 Task: Find connections with filter location Ostuncalco with filter topic #Jobwith filter profile language Potuguese with filter current company American Express with filter school Indraprastha Institute of Information Technology, Delhi with filter industry Retail Florists with filter service category NotaryOnline Research with filter keywords title School Bus Driver
Action: Mouse moved to (561, 94)
Screenshot: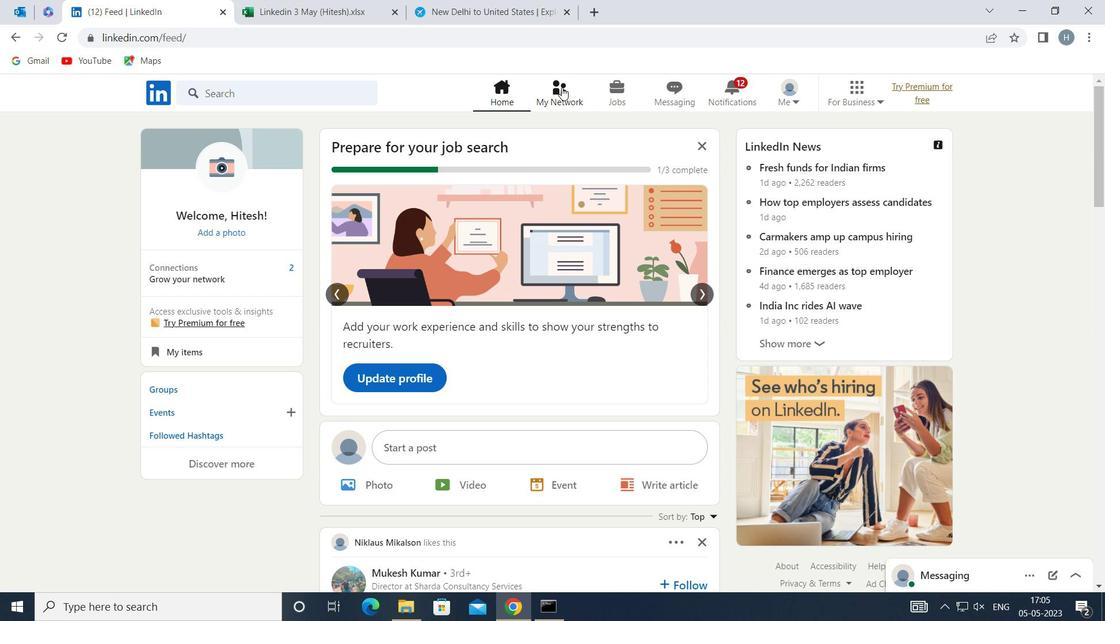 
Action: Mouse pressed left at (561, 94)
Screenshot: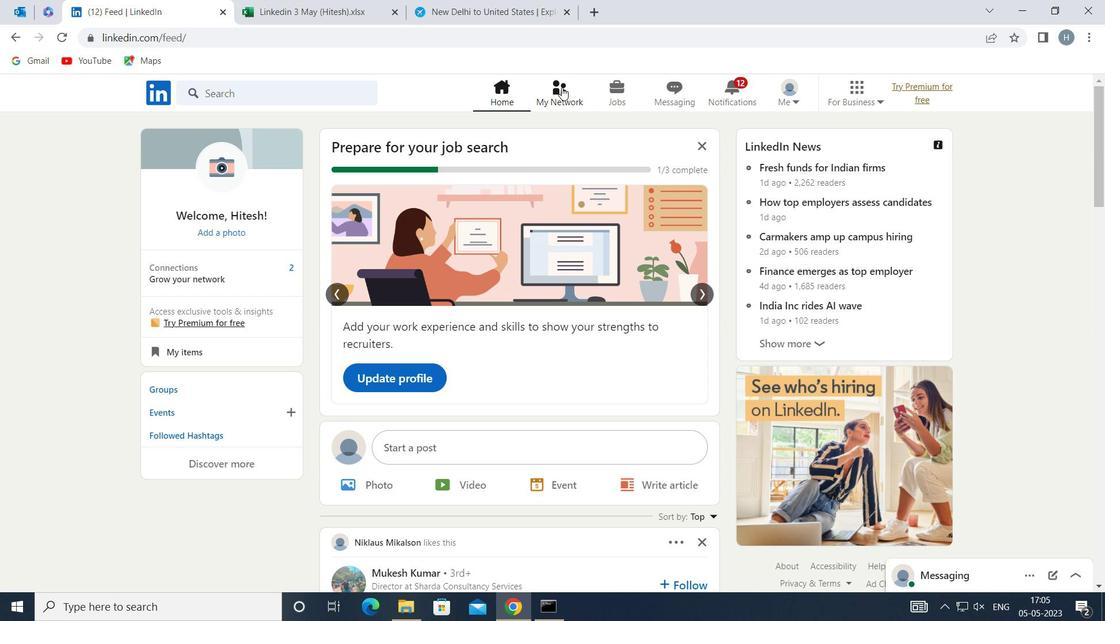 
Action: Mouse moved to (311, 171)
Screenshot: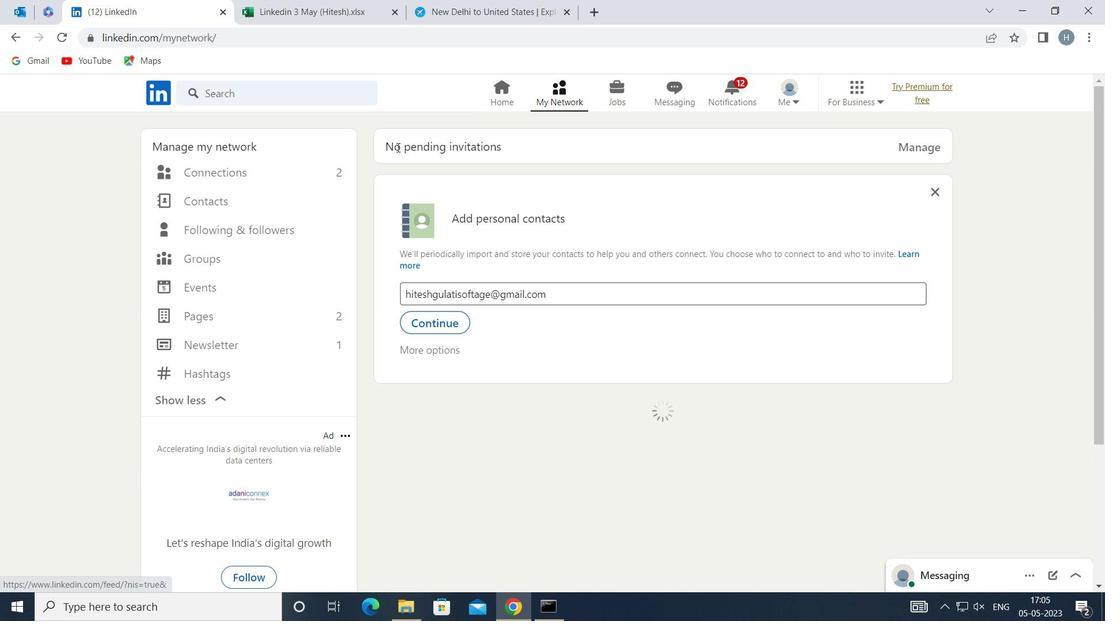 
Action: Mouse pressed left at (311, 171)
Screenshot: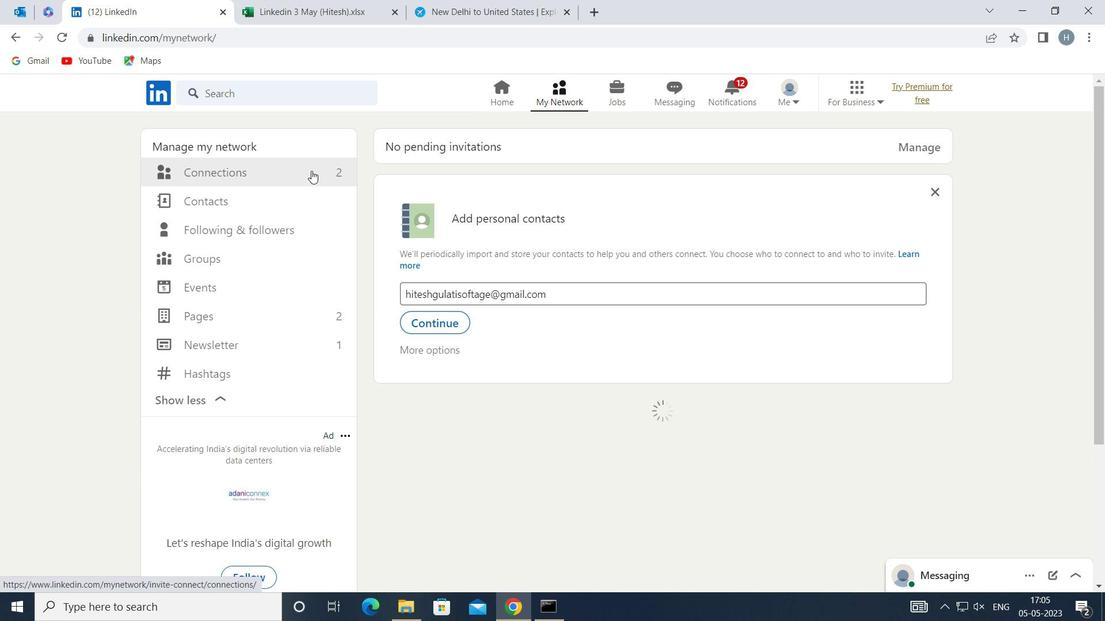 
Action: Mouse moved to (631, 173)
Screenshot: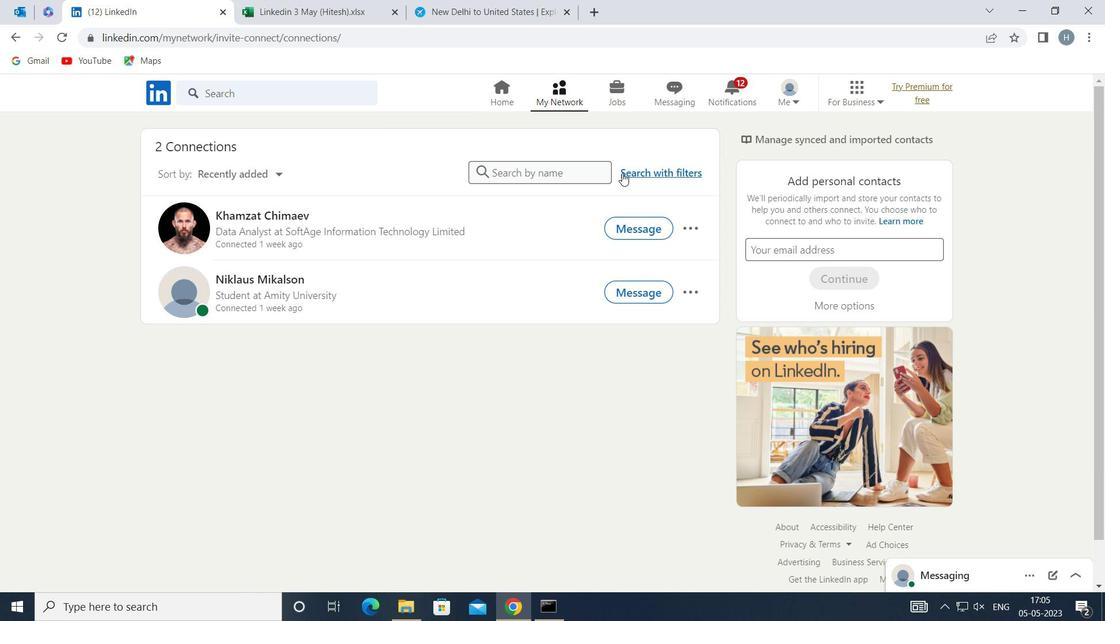 
Action: Mouse pressed left at (631, 173)
Screenshot: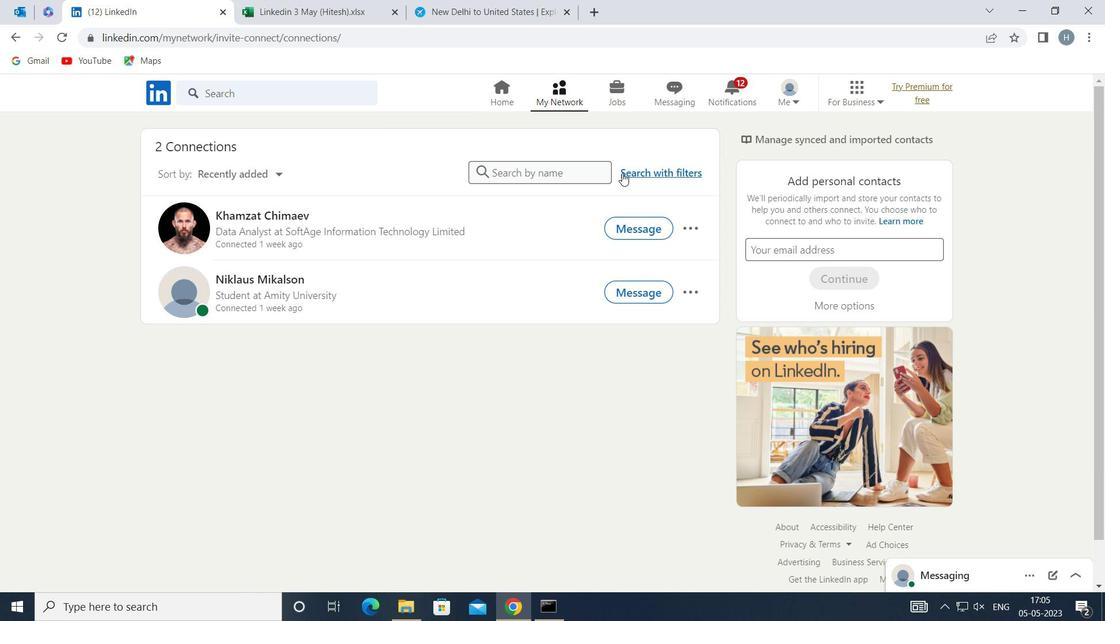 
Action: Mouse moved to (604, 135)
Screenshot: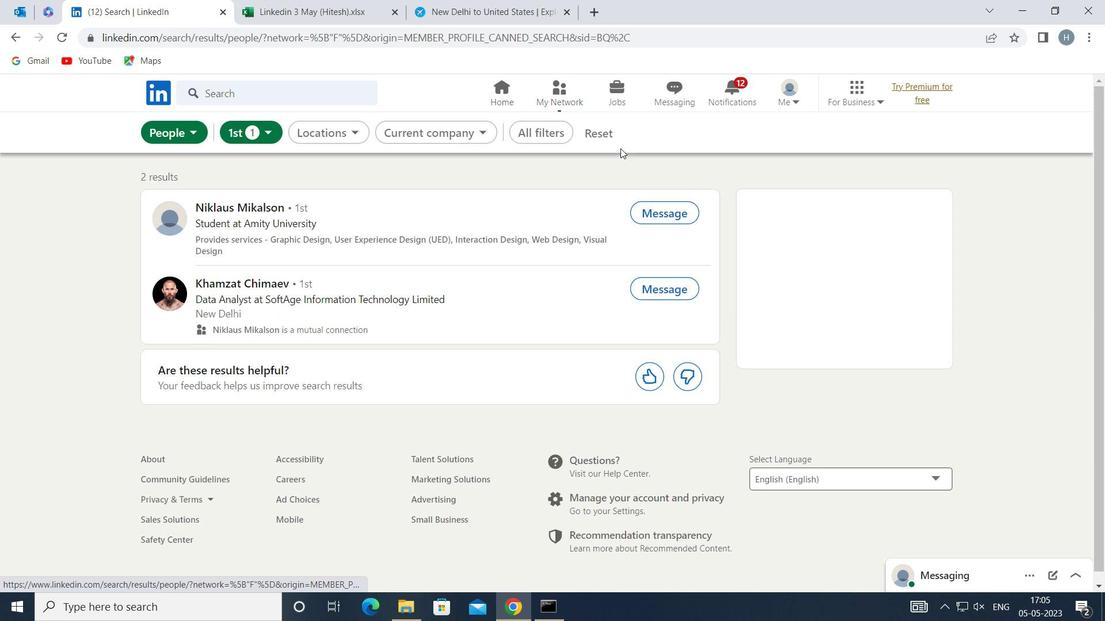 
Action: Mouse pressed left at (604, 135)
Screenshot: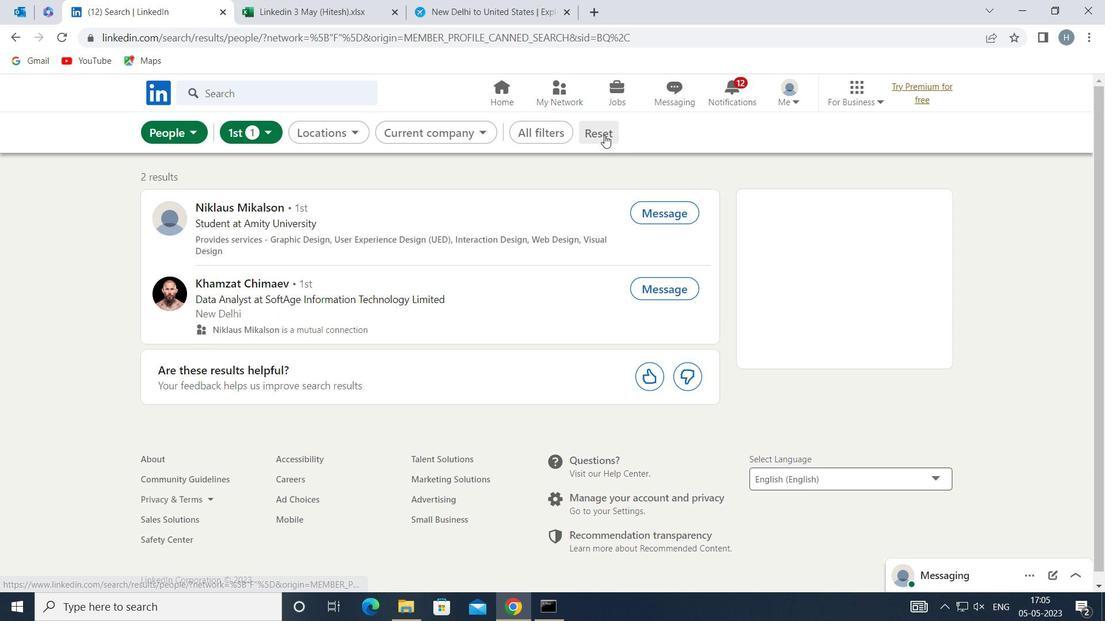
Action: Mouse moved to (586, 130)
Screenshot: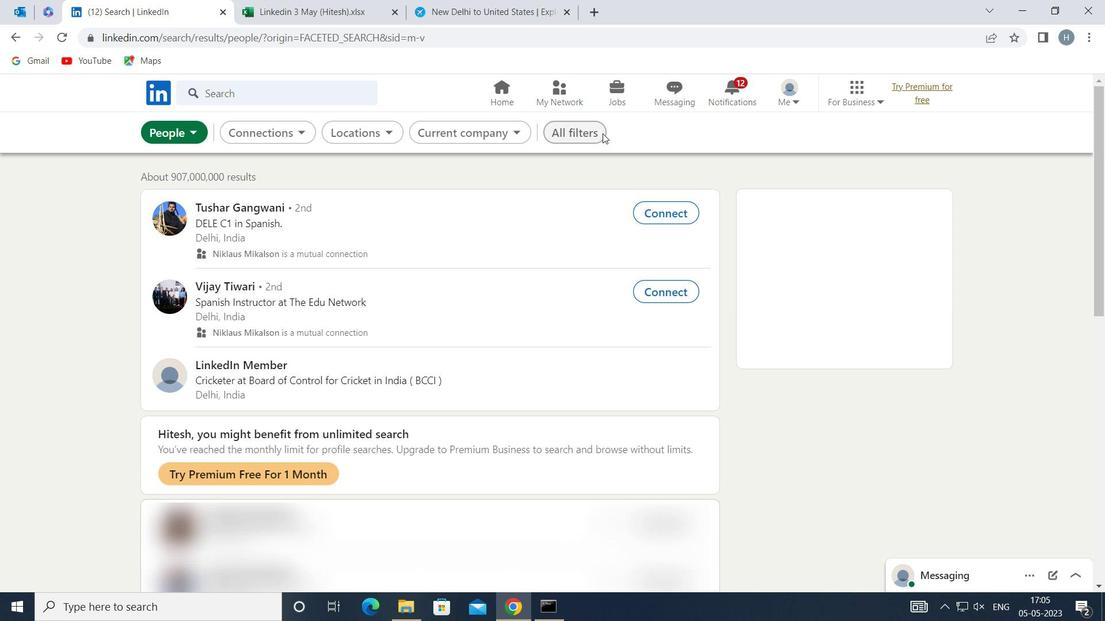
Action: Mouse pressed left at (586, 130)
Screenshot: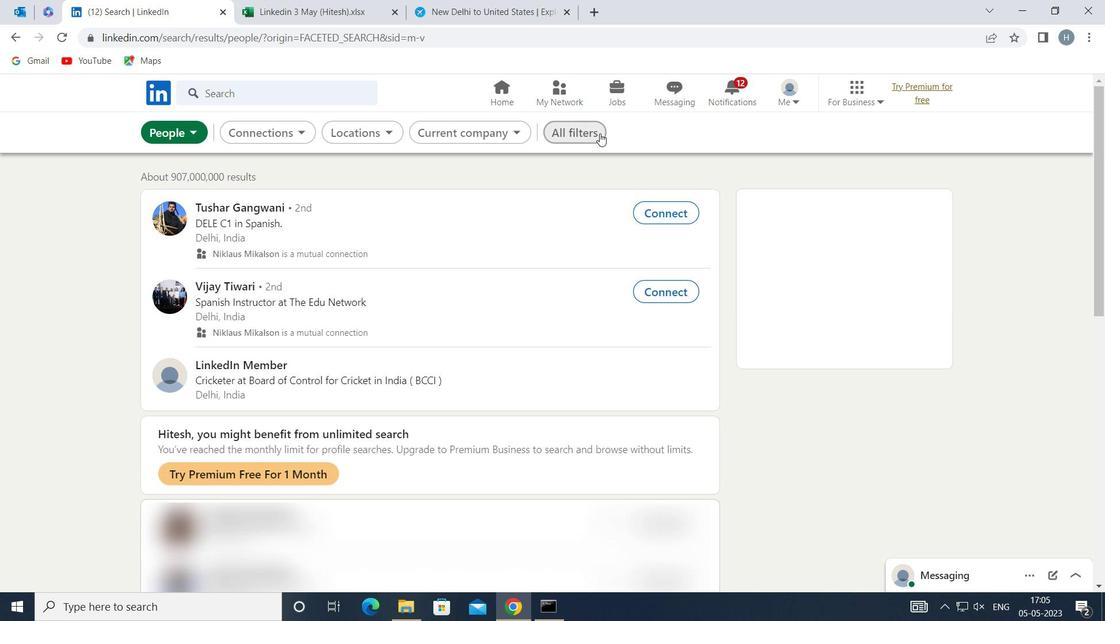 
Action: Mouse moved to (824, 252)
Screenshot: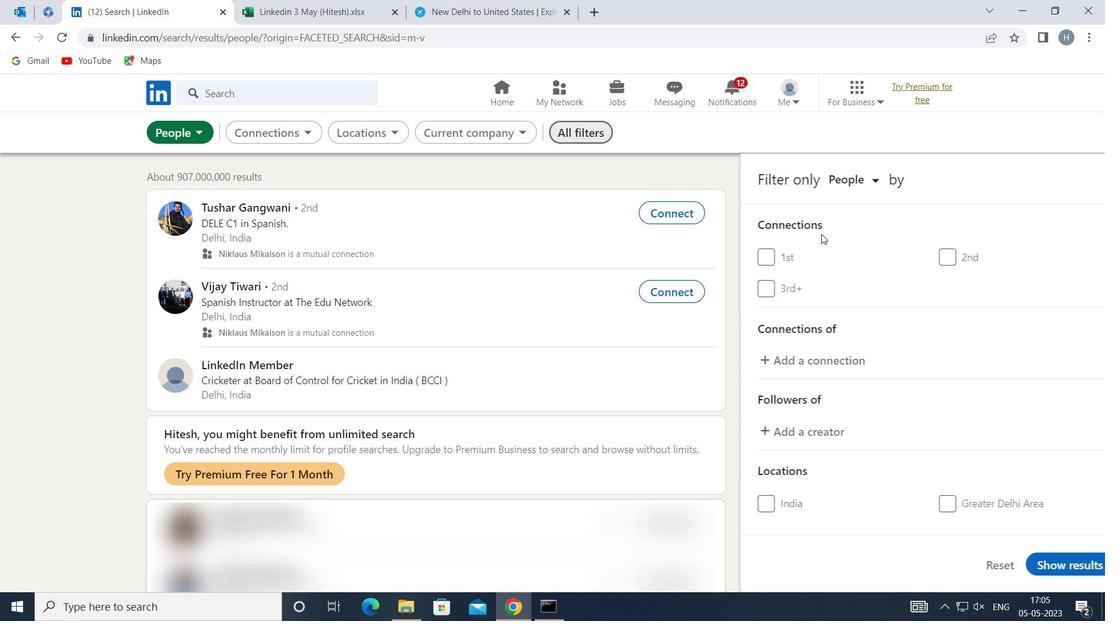 
Action: Mouse scrolled (824, 252) with delta (0, 0)
Screenshot: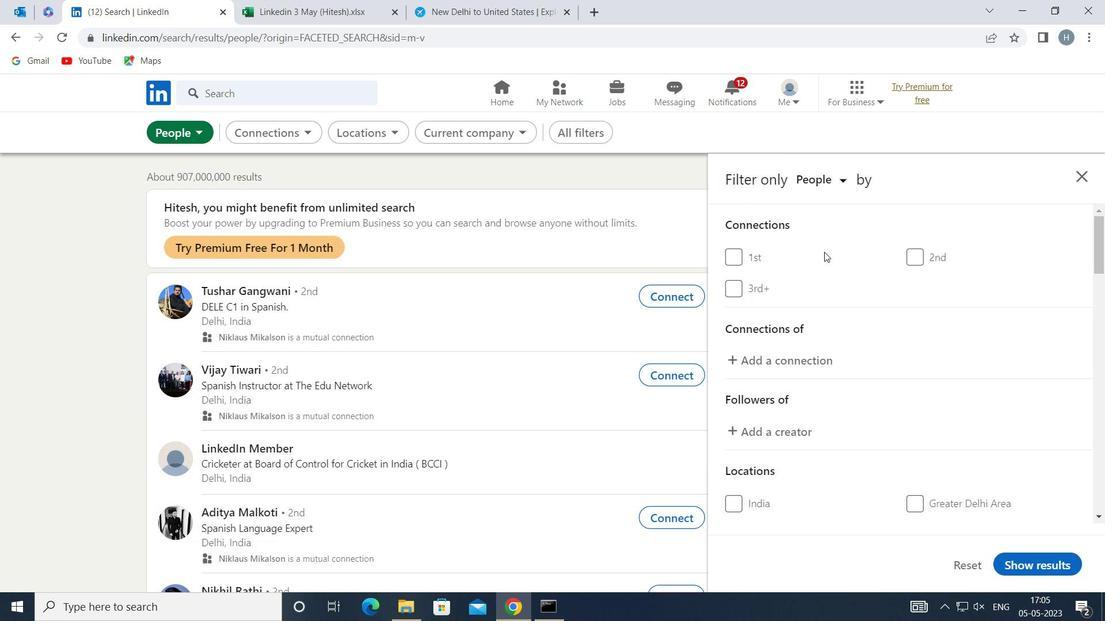 
Action: Mouse moved to (824, 253)
Screenshot: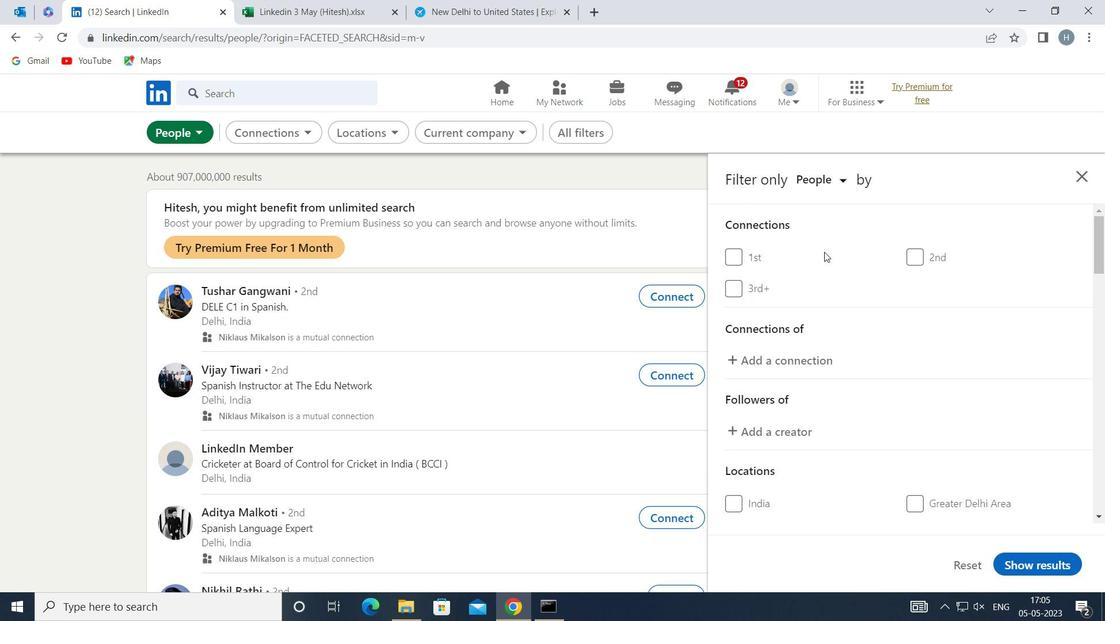 
Action: Mouse scrolled (824, 253) with delta (0, 0)
Screenshot: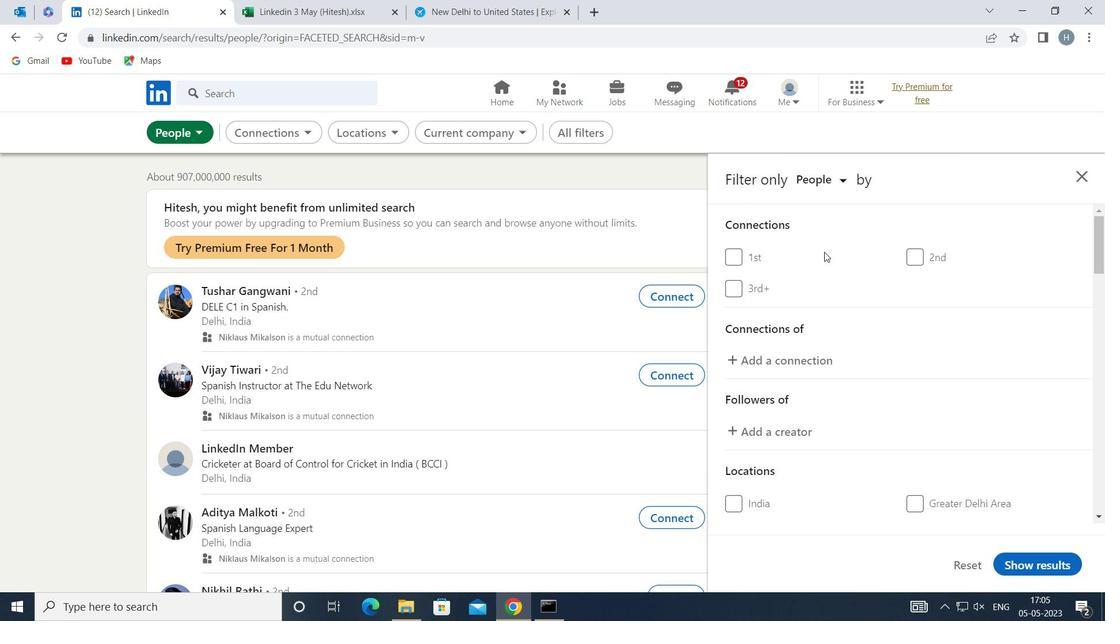 
Action: Mouse moved to (826, 255)
Screenshot: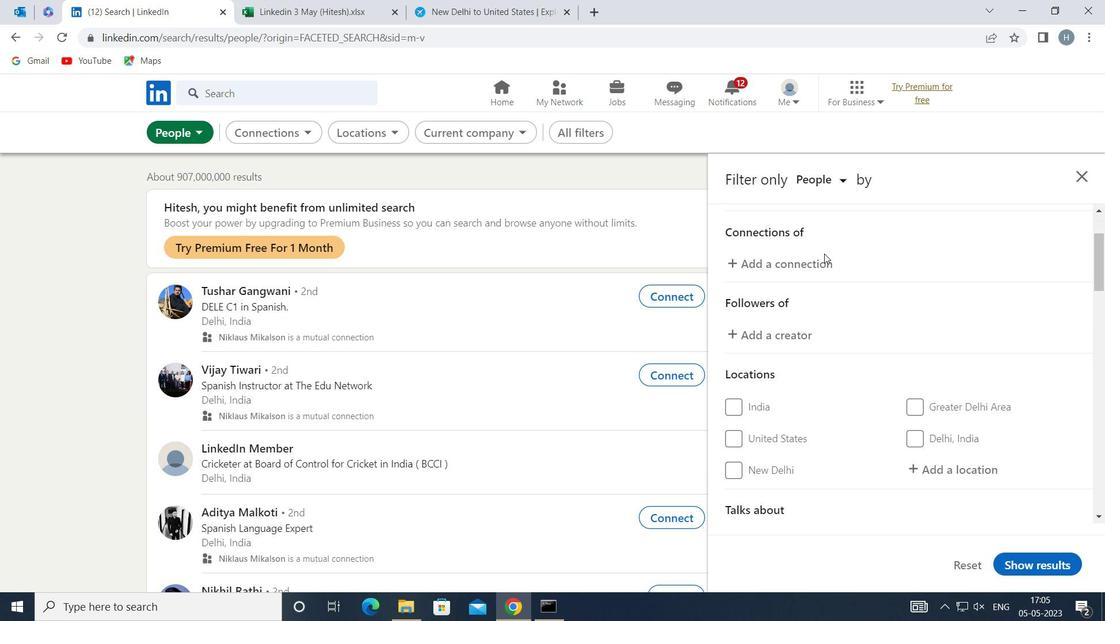 
Action: Mouse scrolled (826, 255) with delta (0, 0)
Screenshot: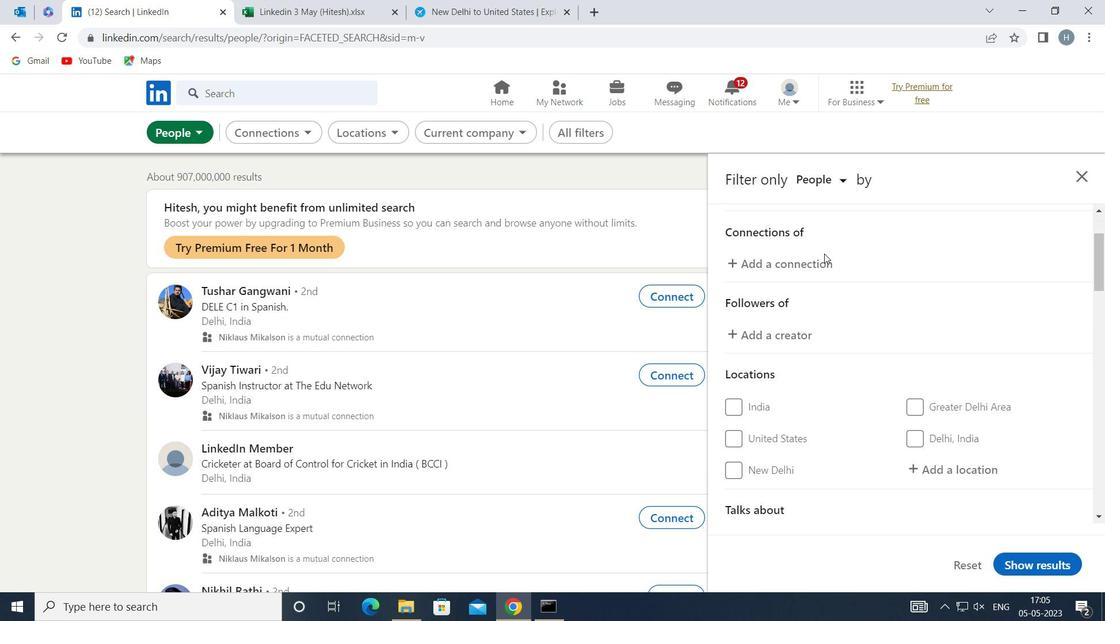 
Action: Mouse moved to (943, 344)
Screenshot: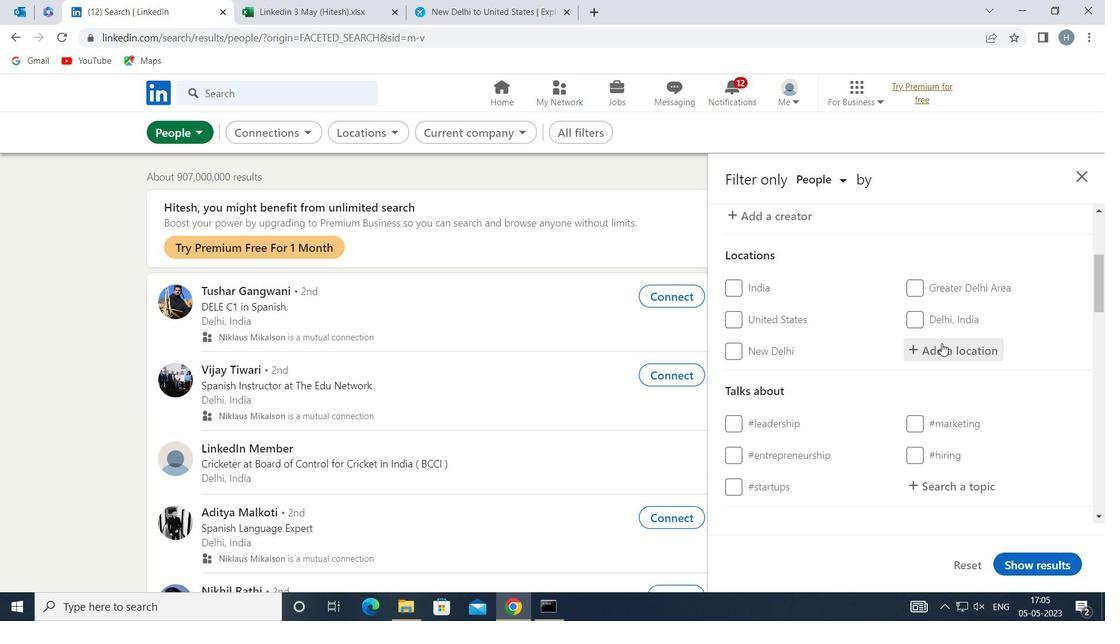 
Action: Mouse pressed left at (943, 344)
Screenshot: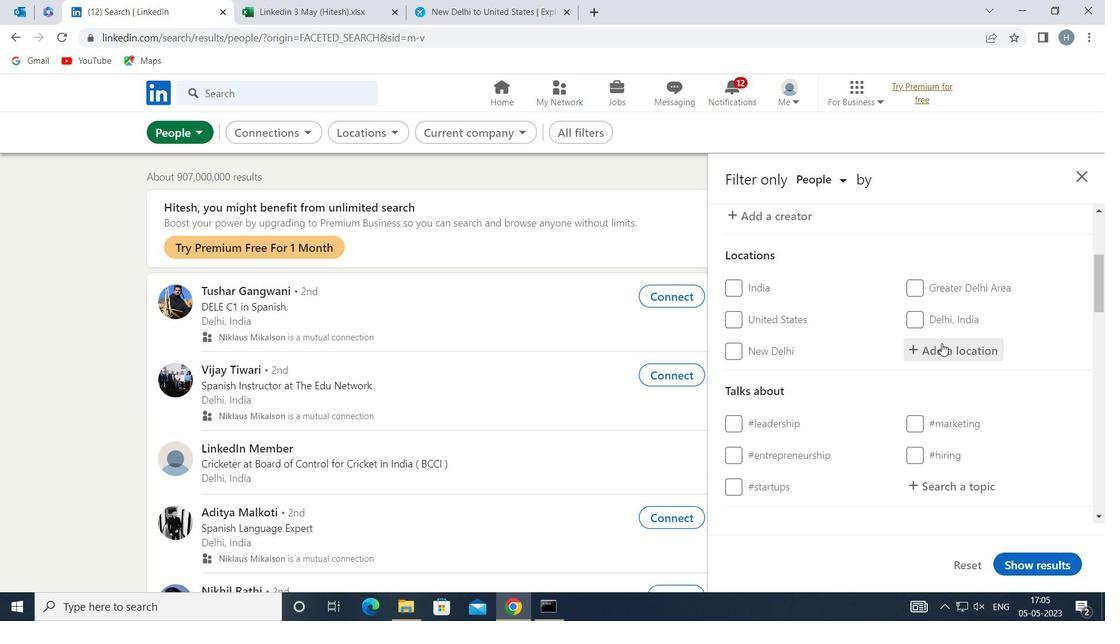 
Action: Mouse moved to (947, 336)
Screenshot: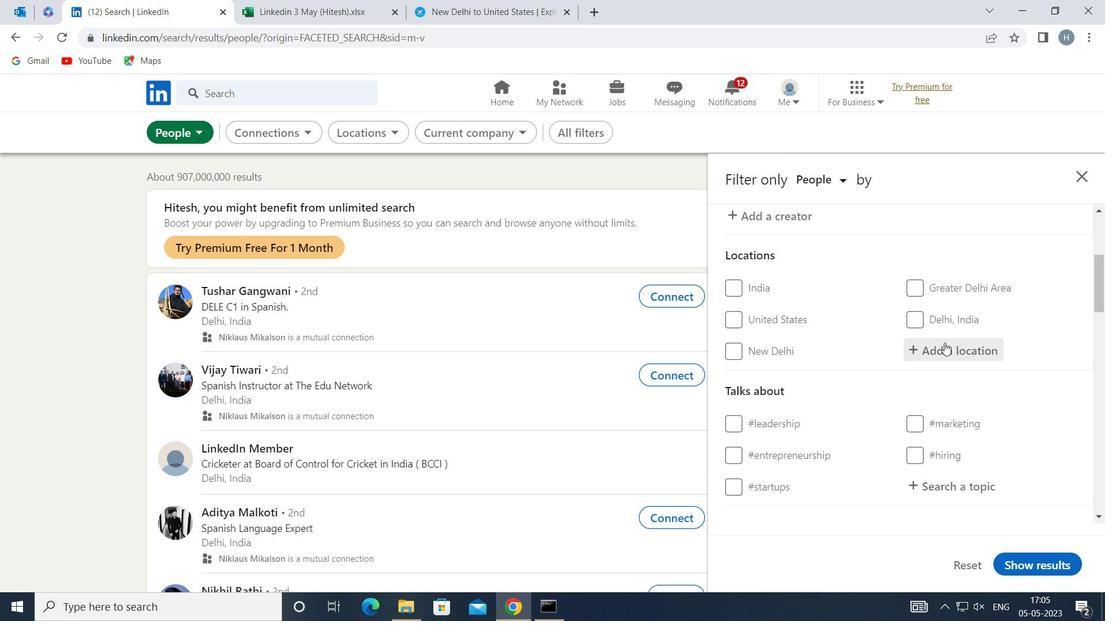 
Action: Key pressed <Key.shift>OSTUNCALCO
Screenshot: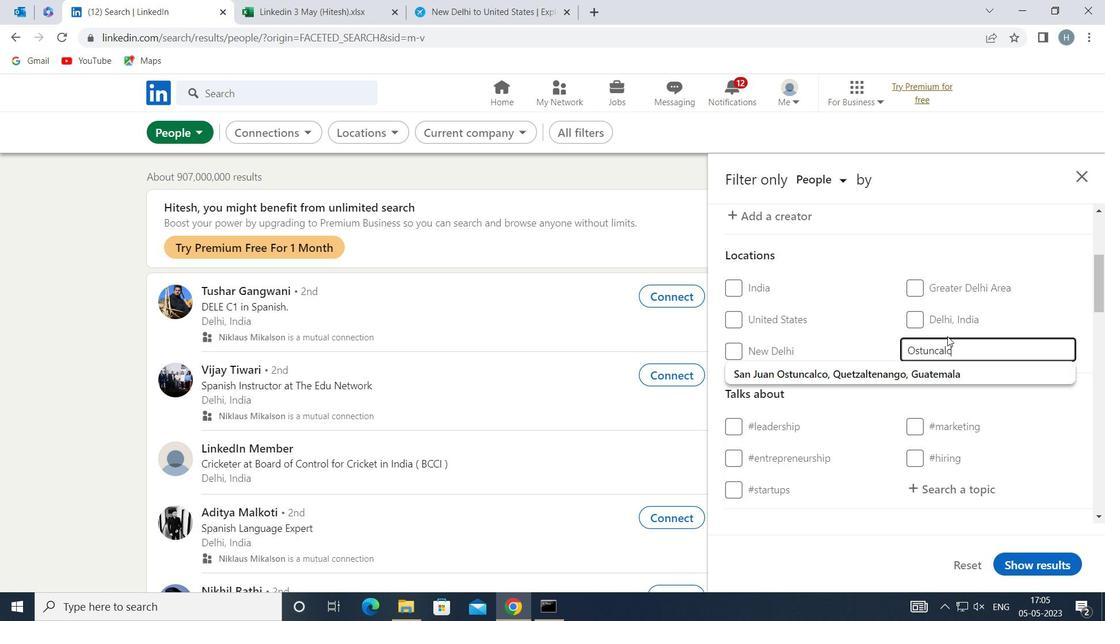 
Action: Mouse moved to (885, 370)
Screenshot: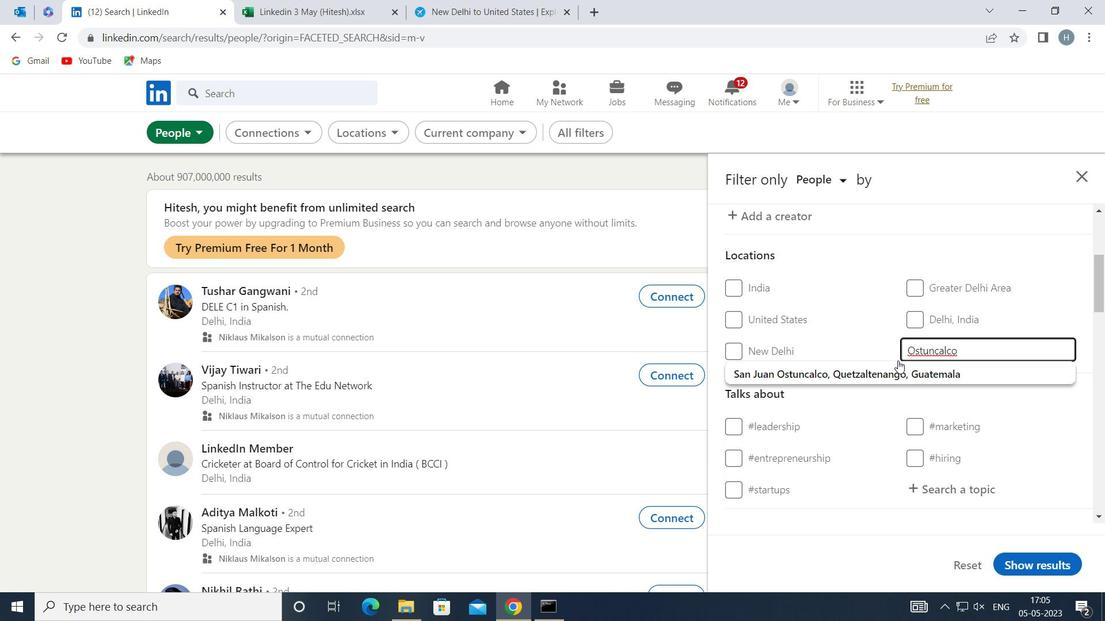 
Action: Mouse pressed left at (885, 370)
Screenshot: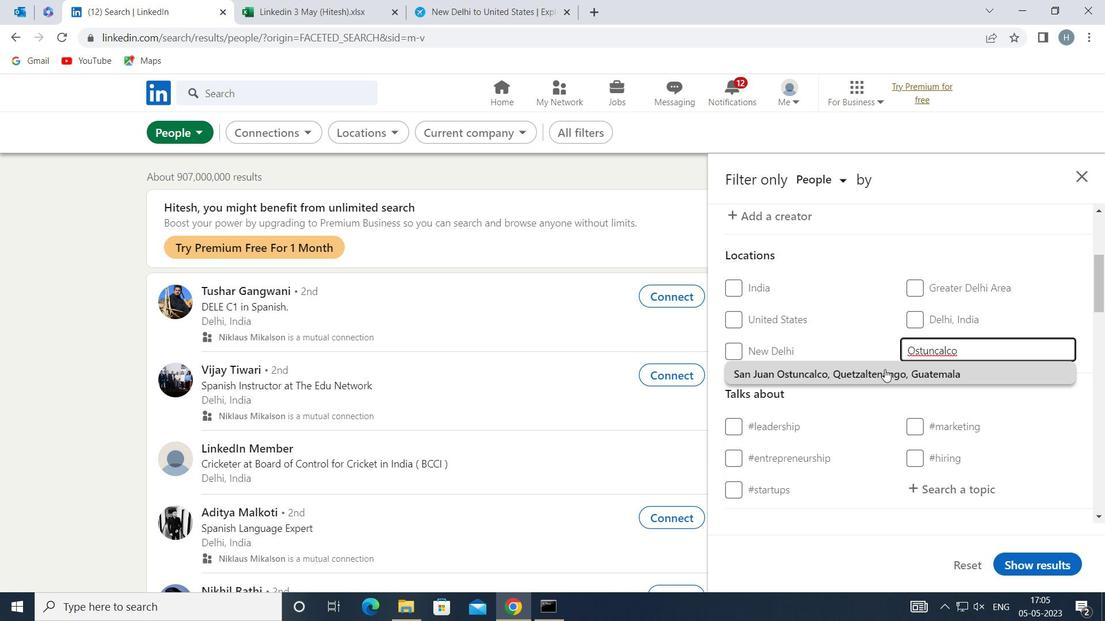 
Action: Mouse moved to (866, 340)
Screenshot: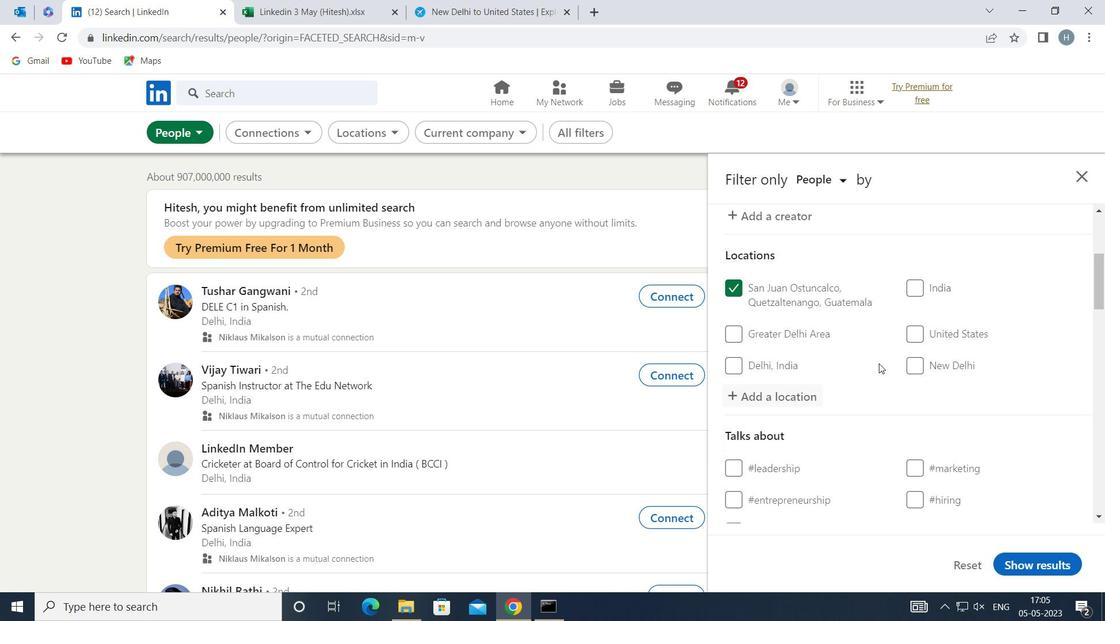 
Action: Mouse scrolled (866, 339) with delta (0, 0)
Screenshot: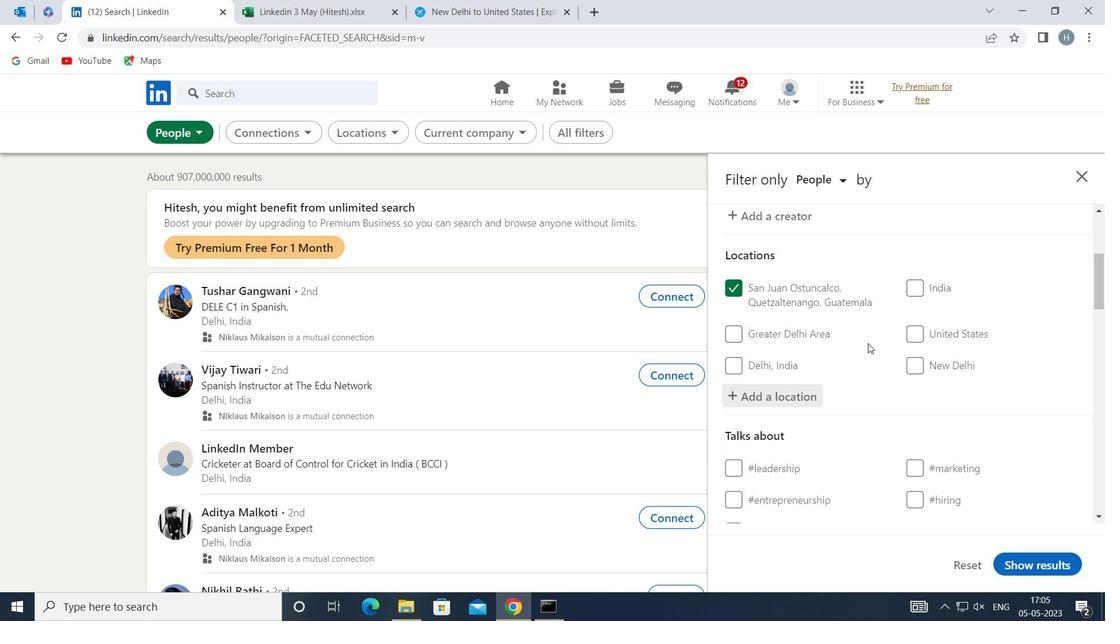 
Action: Mouse scrolled (866, 339) with delta (0, 0)
Screenshot: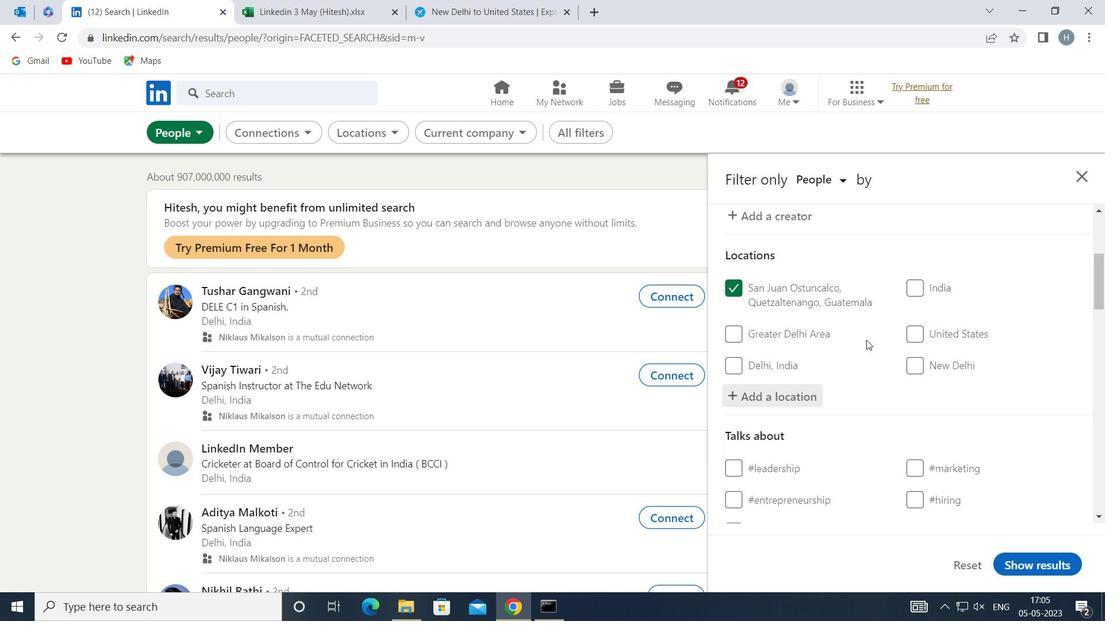 
Action: Mouse moved to (961, 380)
Screenshot: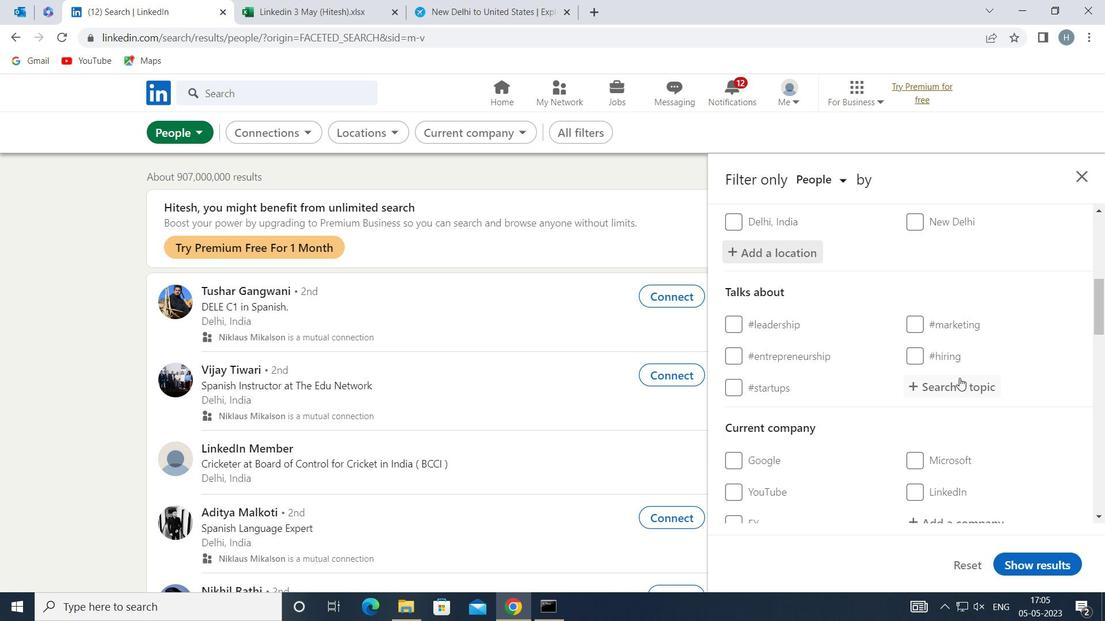 
Action: Mouse pressed left at (961, 380)
Screenshot: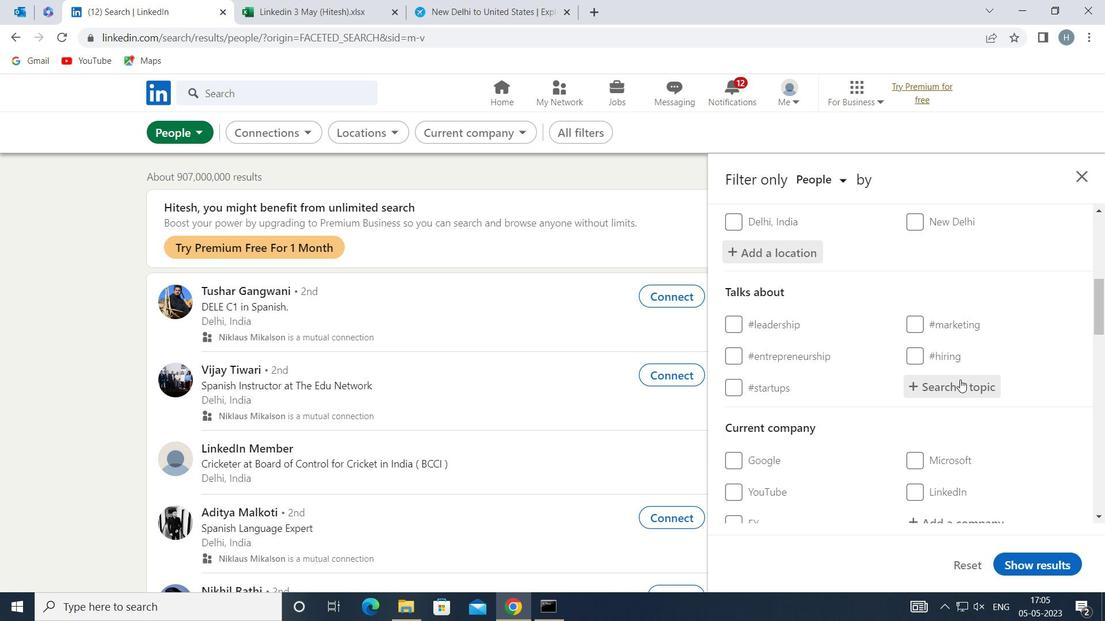
Action: Mouse moved to (963, 378)
Screenshot: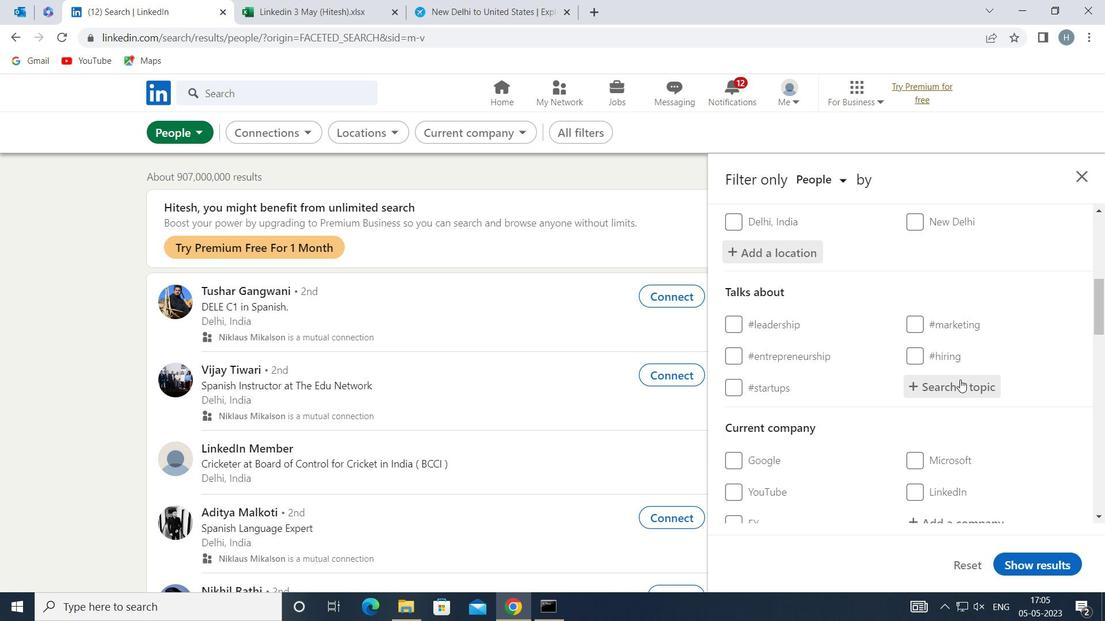 
Action: Key pressed JOB
Screenshot: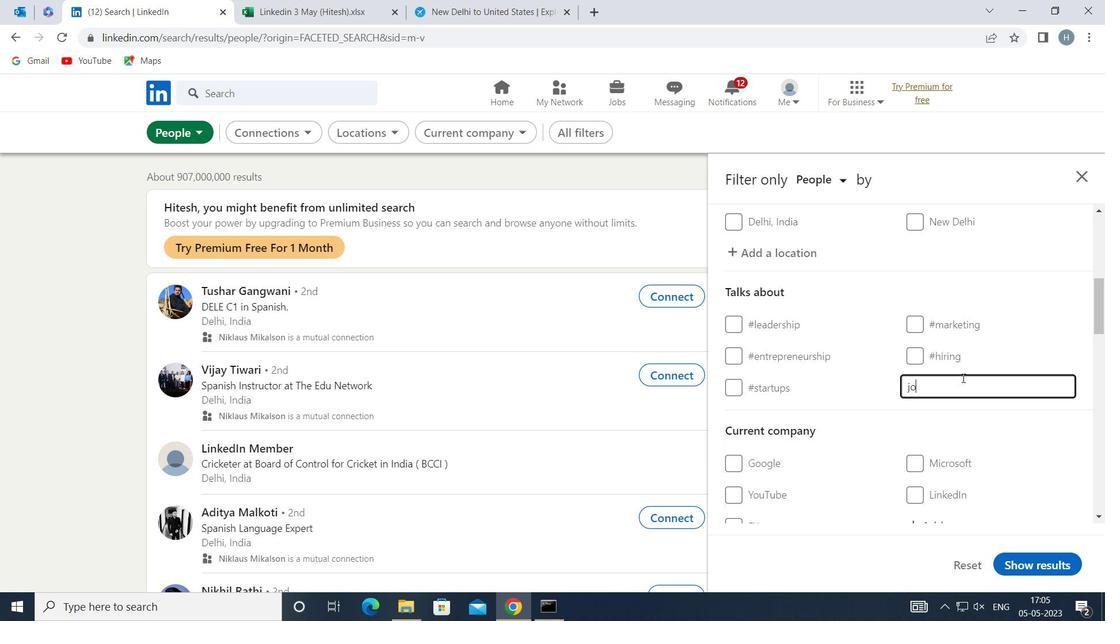 
Action: Mouse moved to (878, 404)
Screenshot: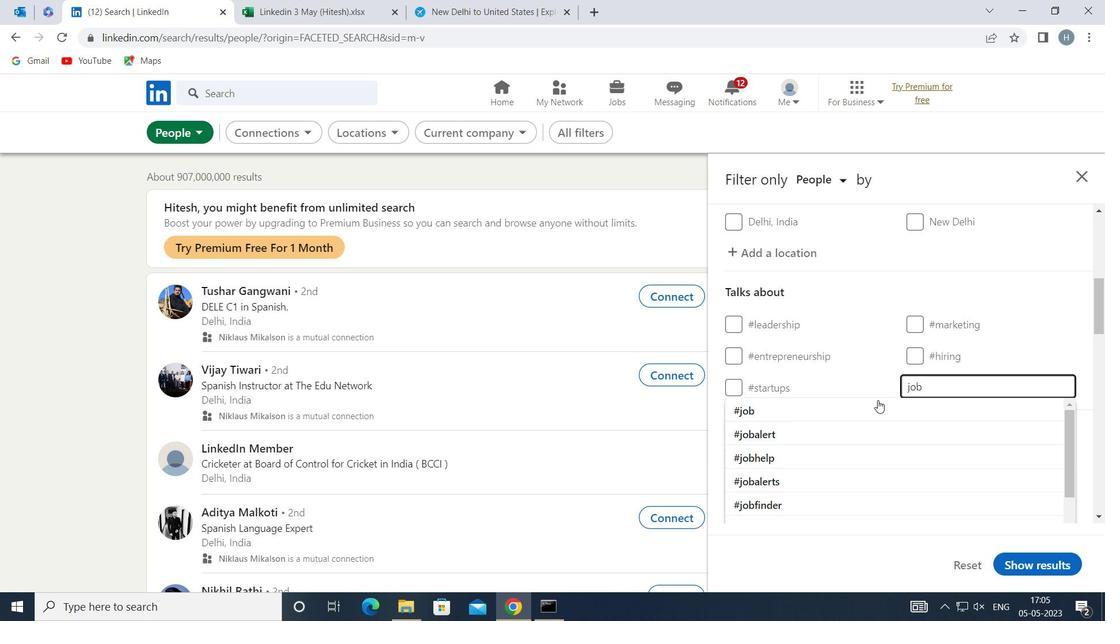 
Action: Mouse pressed left at (878, 404)
Screenshot: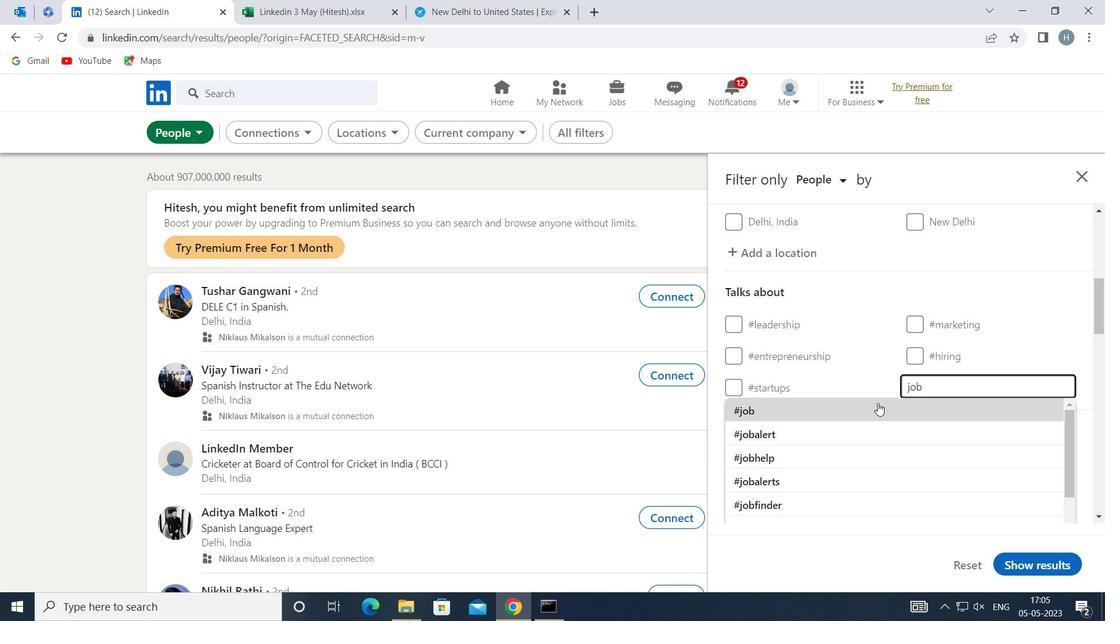 
Action: Mouse moved to (855, 387)
Screenshot: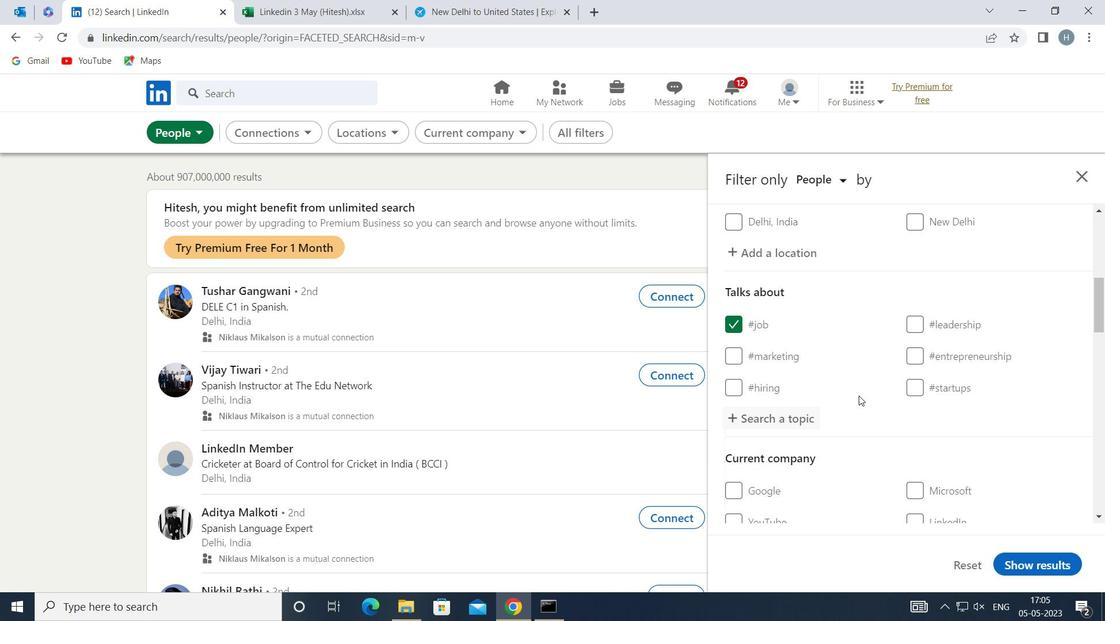
Action: Mouse scrolled (855, 386) with delta (0, 0)
Screenshot: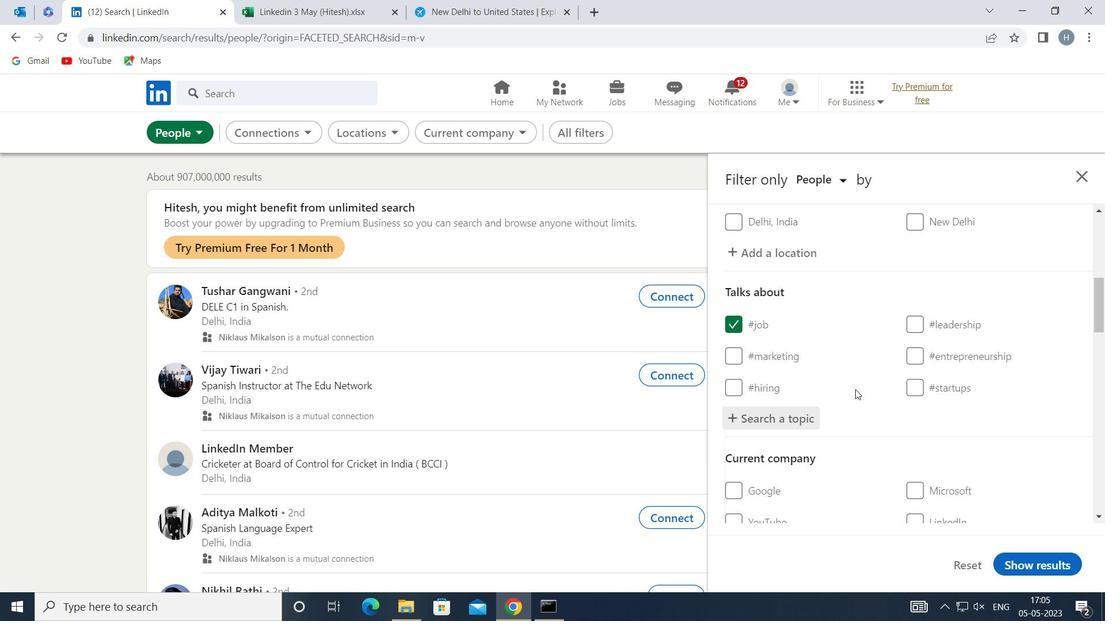 
Action: Mouse moved to (855, 385)
Screenshot: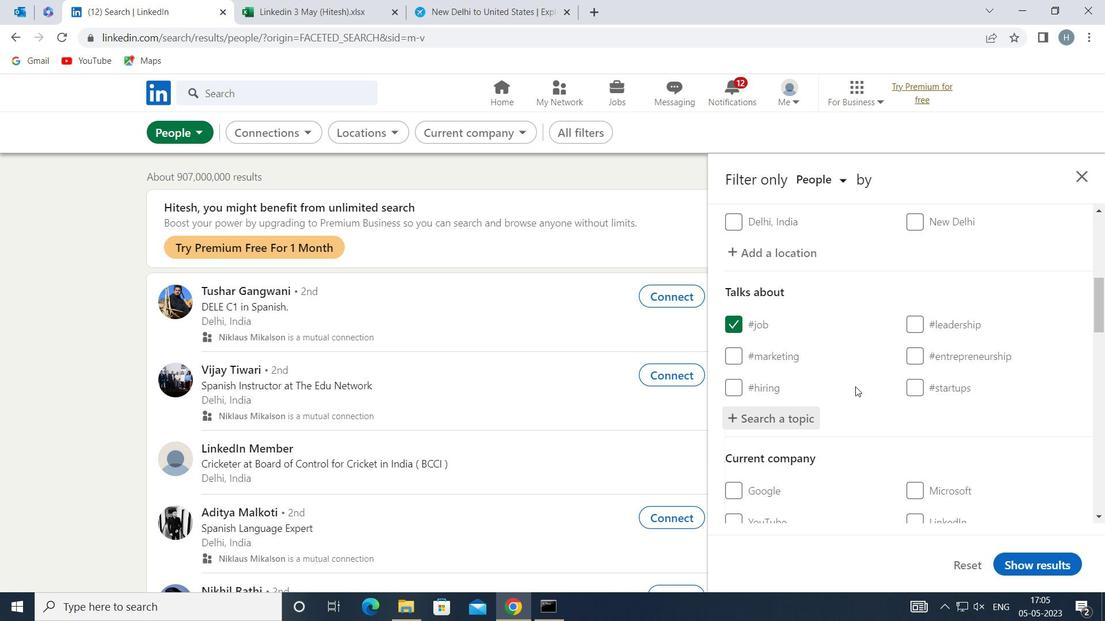 
Action: Mouse scrolled (855, 385) with delta (0, 0)
Screenshot: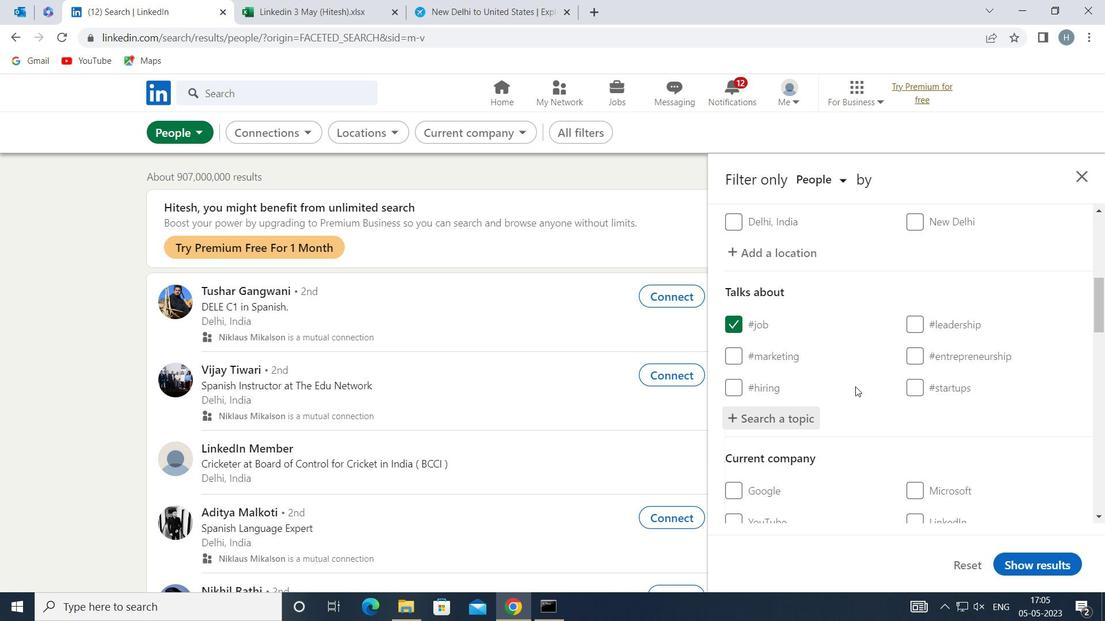 
Action: Mouse moved to (856, 378)
Screenshot: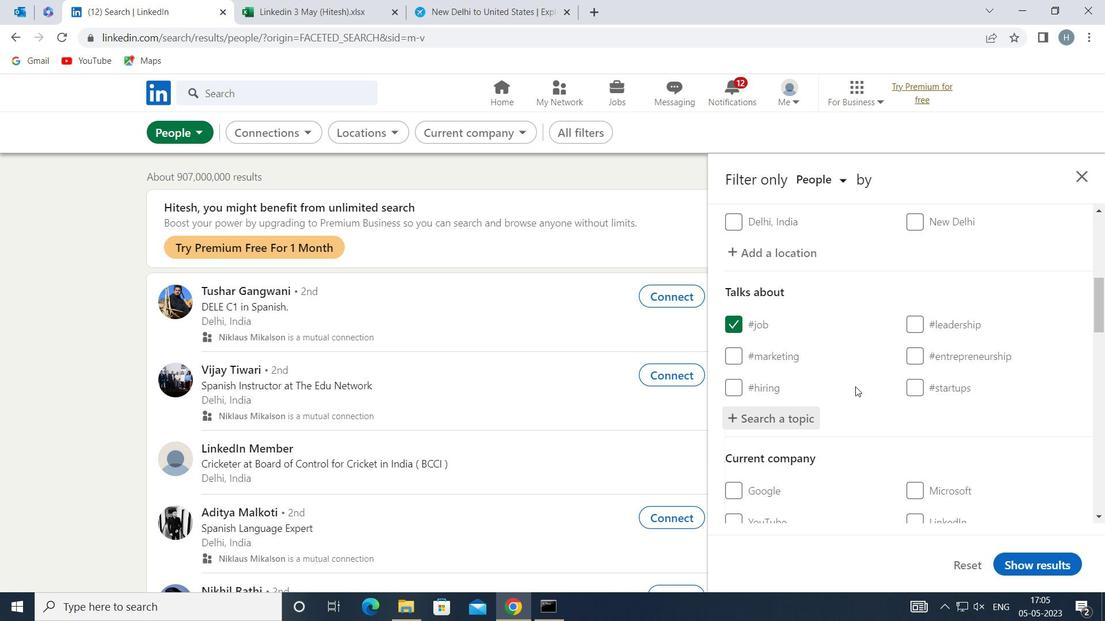 
Action: Mouse scrolled (856, 377) with delta (0, 0)
Screenshot: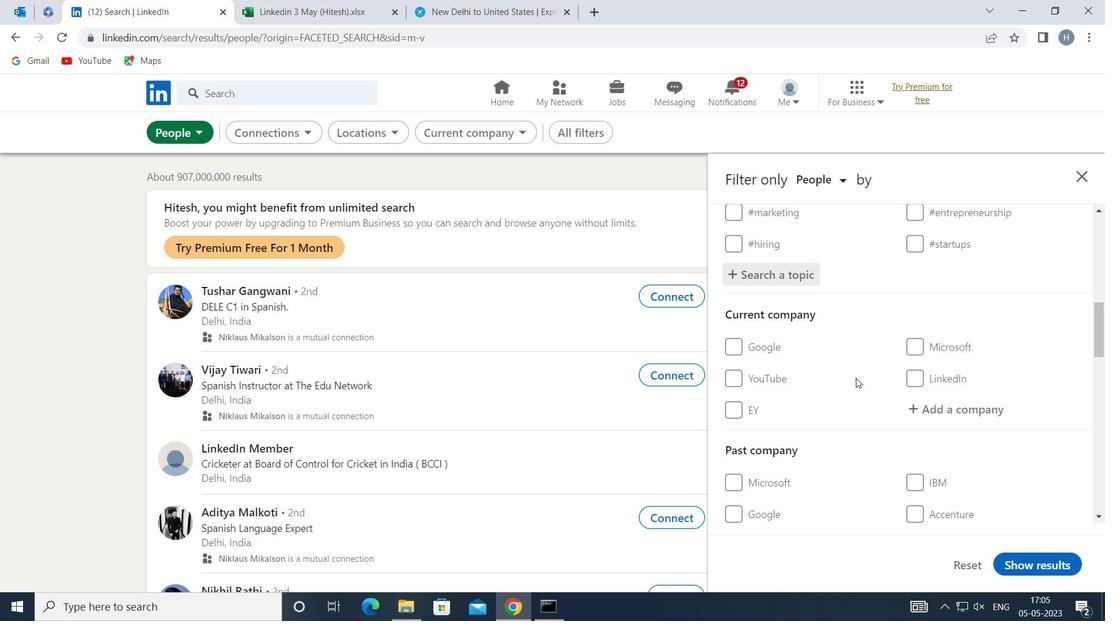 
Action: Mouse moved to (869, 369)
Screenshot: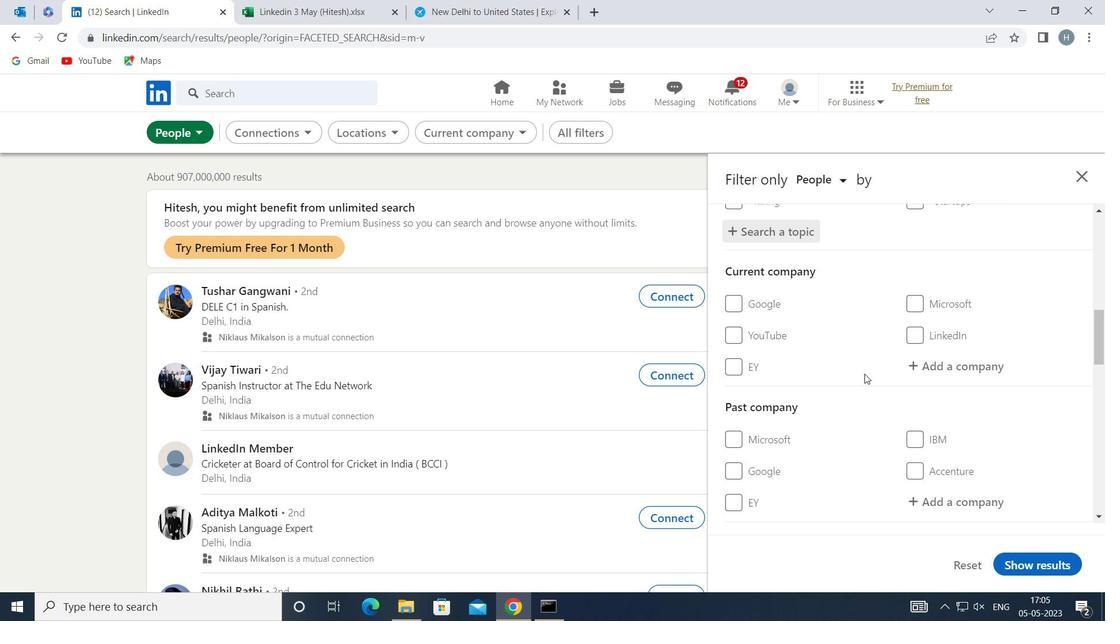 
Action: Mouse scrolled (869, 369) with delta (0, 0)
Screenshot: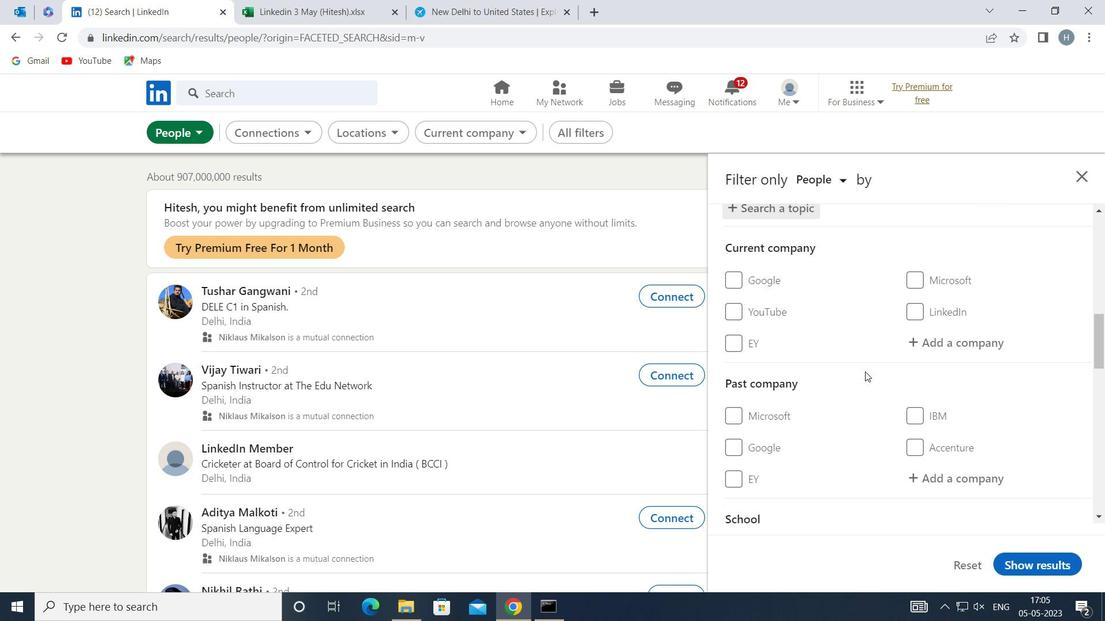 
Action: Mouse scrolled (869, 369) with delta (0, 0)
Screenshot: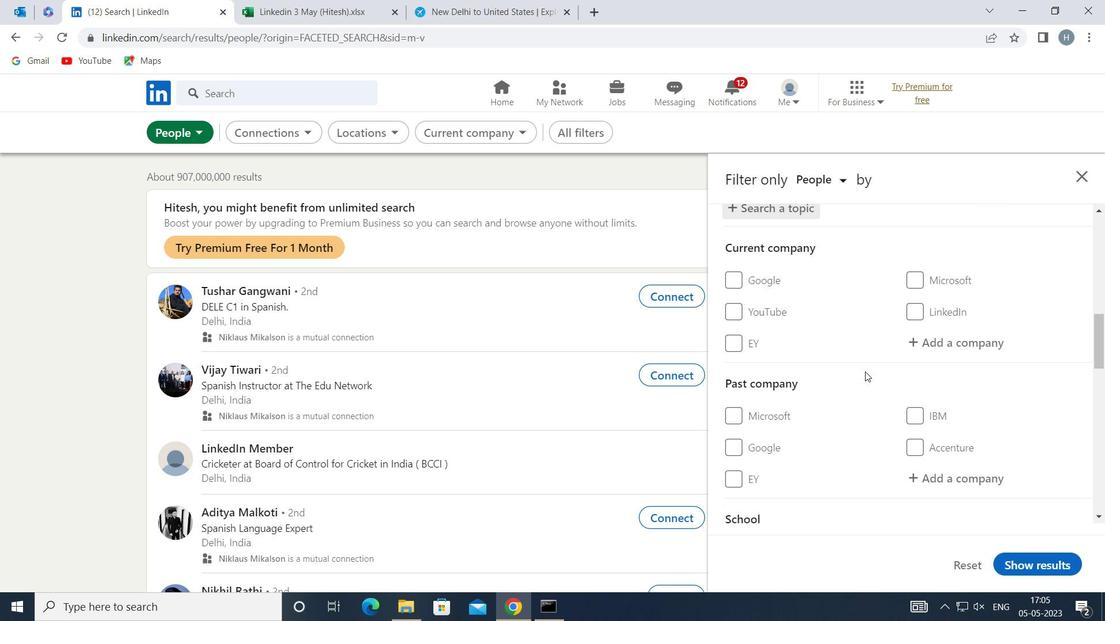 
Action: Mouse moved to (870, 369)
Screenshot: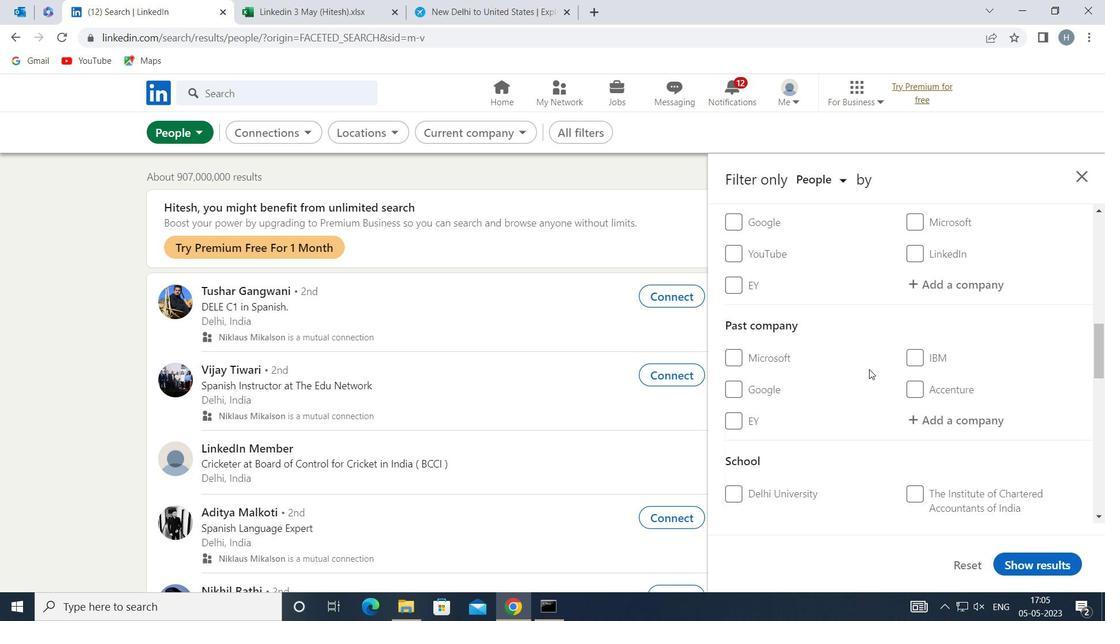 
Action: Mouse scrolled (870, 369) with delta (0, 0)
Screenshot: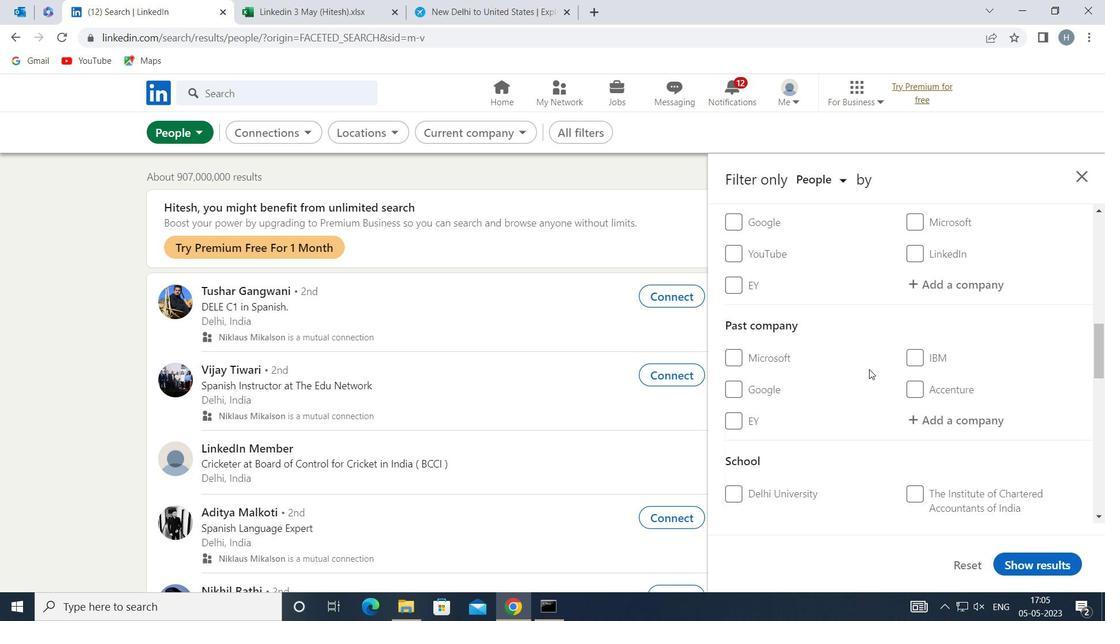 
Action: Mouse moved to (873, 369)
Screenshot: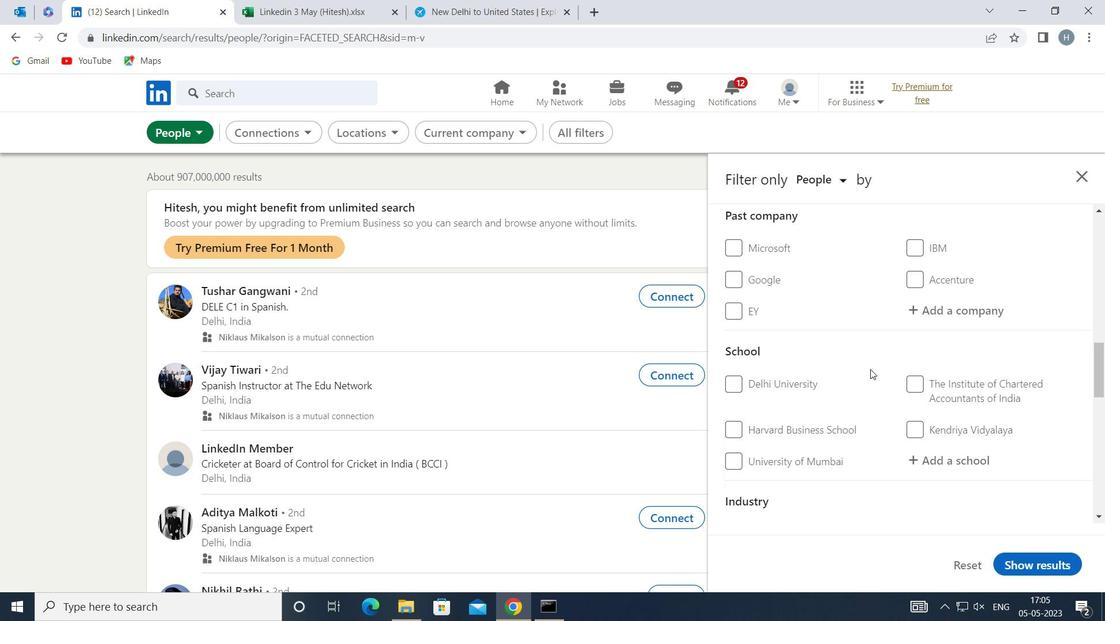 
Action: Mouse scrolled (873, 369) with delta (0, 0)
Screenshot: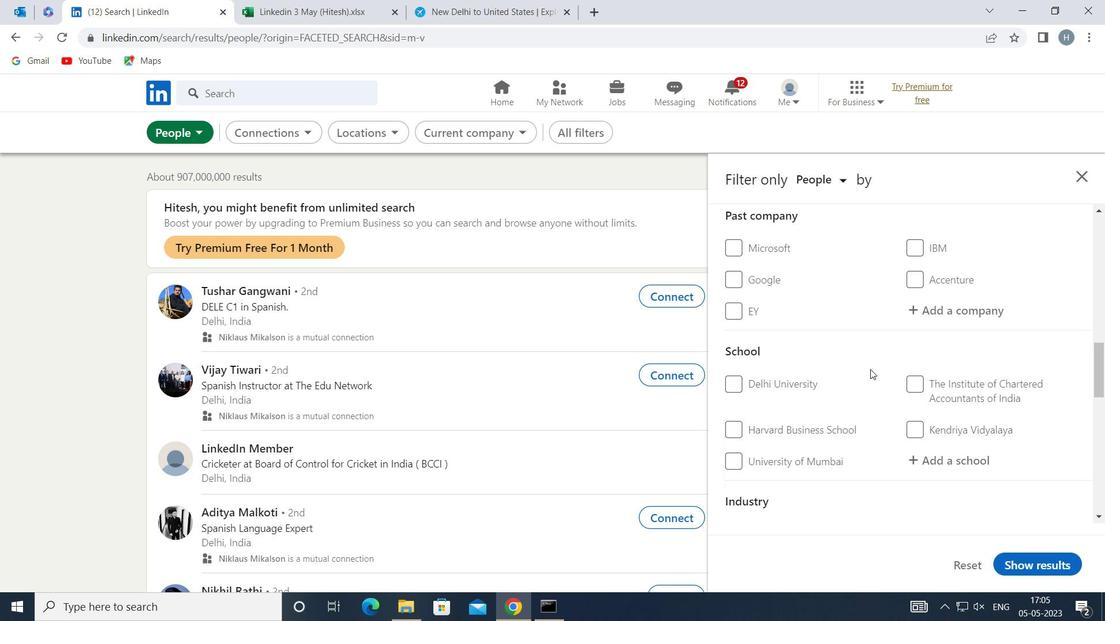 
Action: Mouse moved to (874, 369)
Screenshot: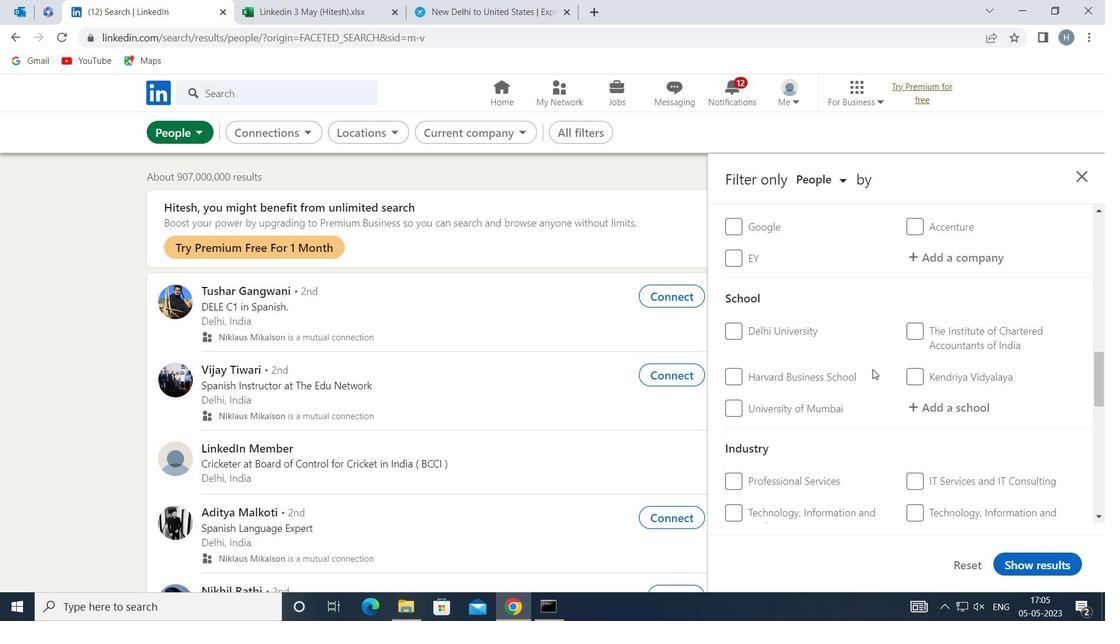 
Action: Mouse scrolled (874, 369) with delta (0, 0)
Screenshot: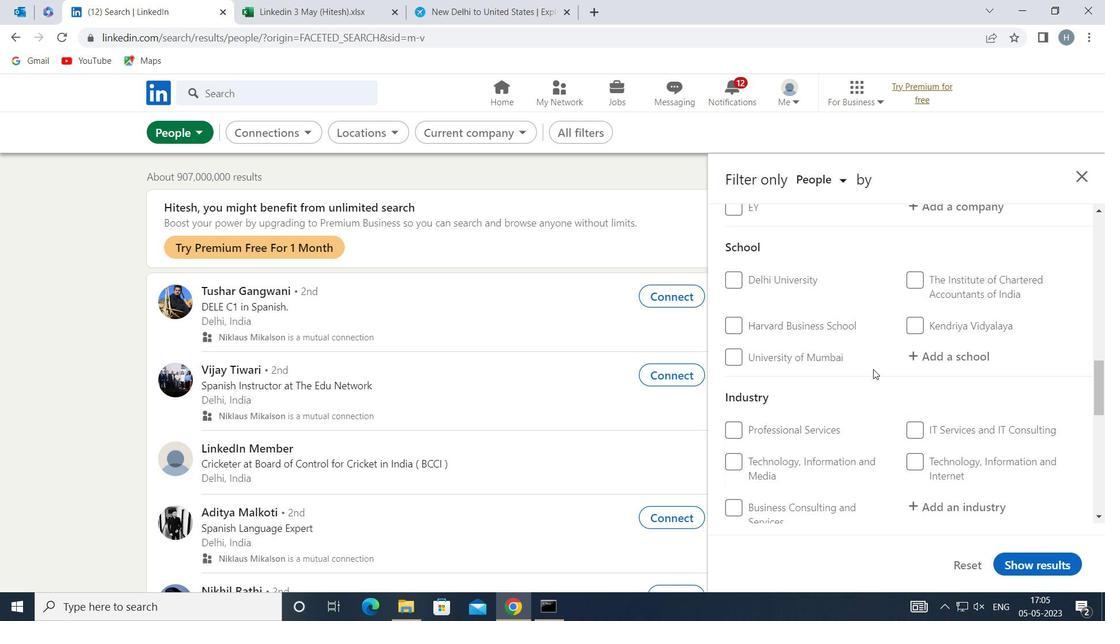 
Action: Mouse moved to (899, 370)
Screenshot: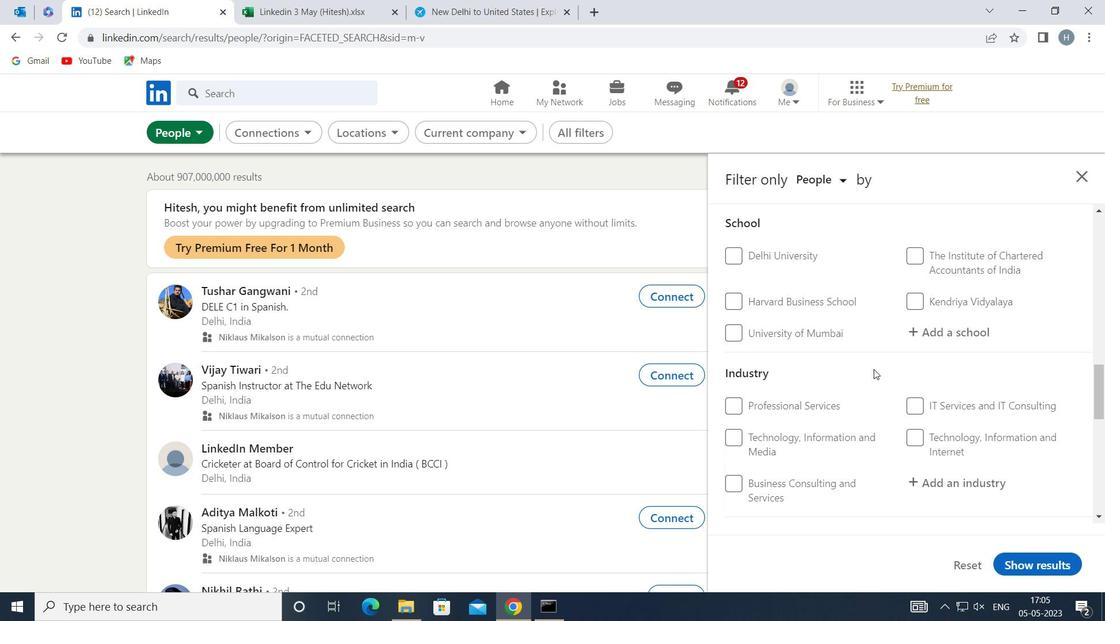 
Action: Mouse scrolled (899, 369) with delta (0, 0)
Screenshot: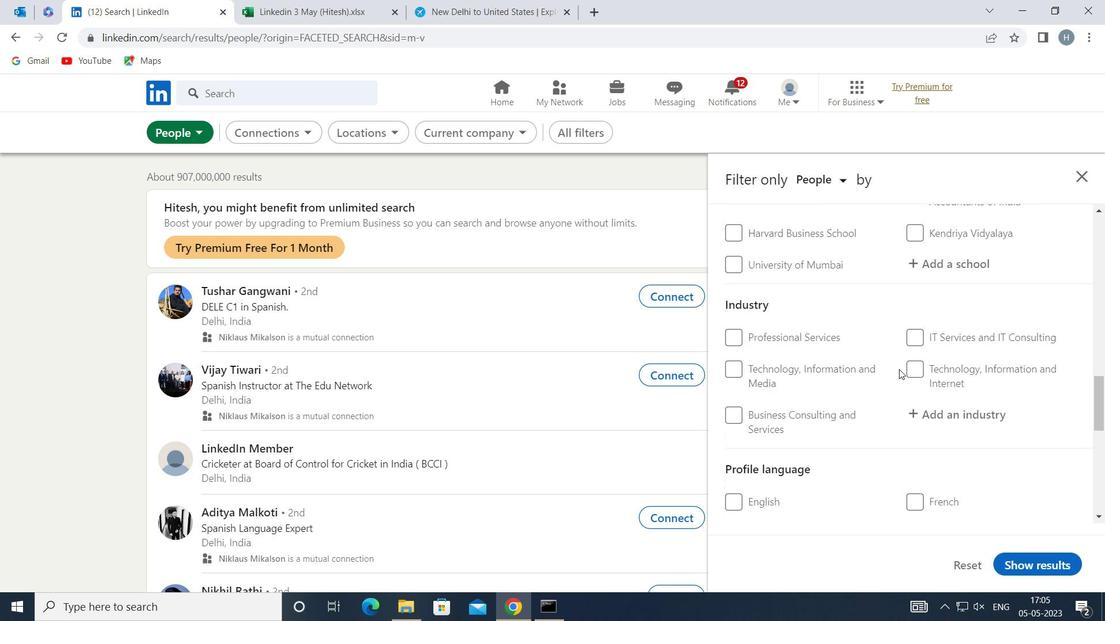 
Action: Mouse moved to (917, 471)
Screenshot: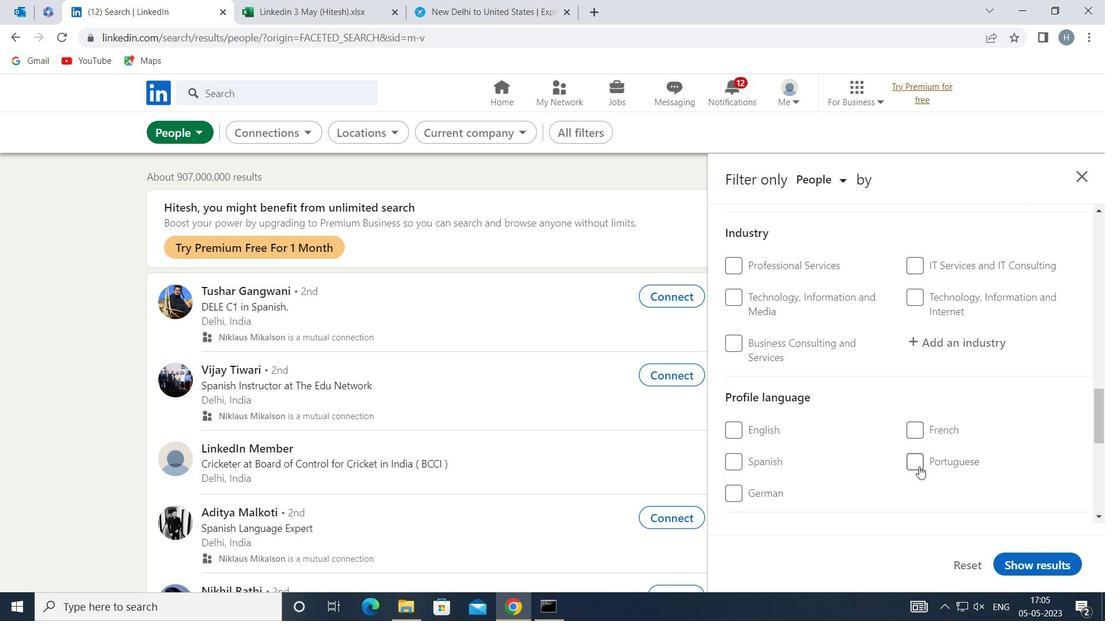 
Action: Mouse pressed left at (917, 471)
Screenshot: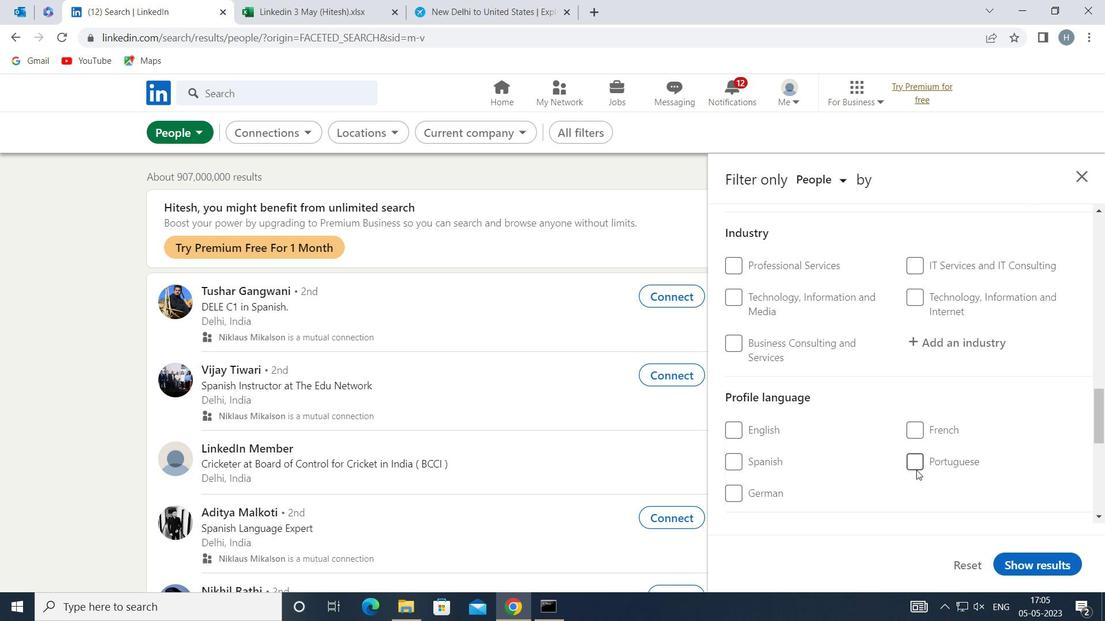 
Action: Mouse moved to (915, 458)
Screenshot: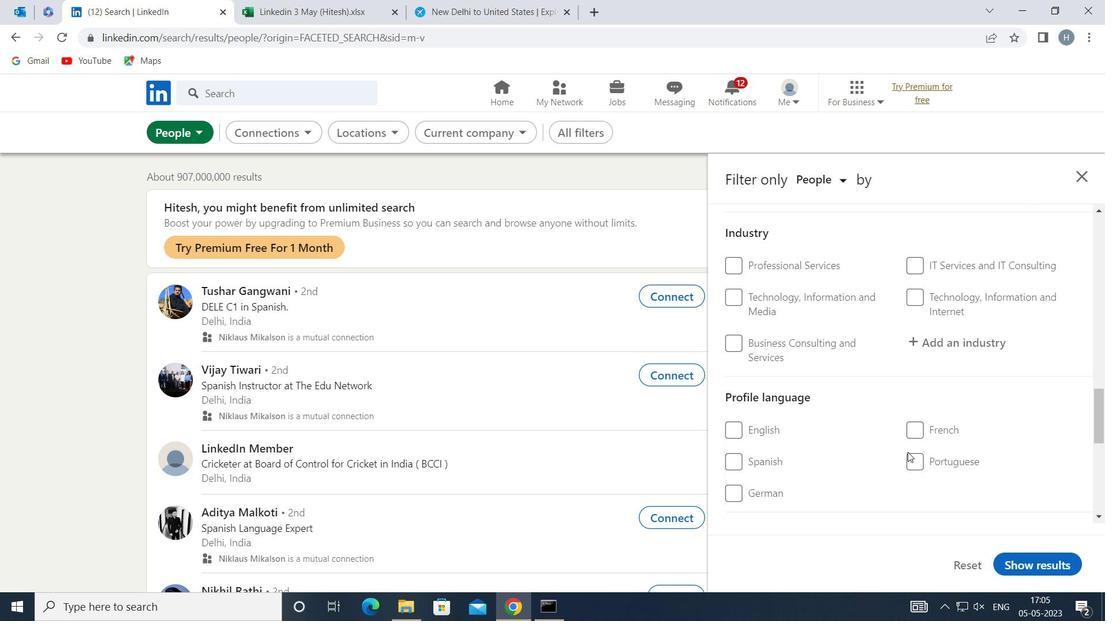 
Action: Mouse pressed left at (915, 458)
Screenshot: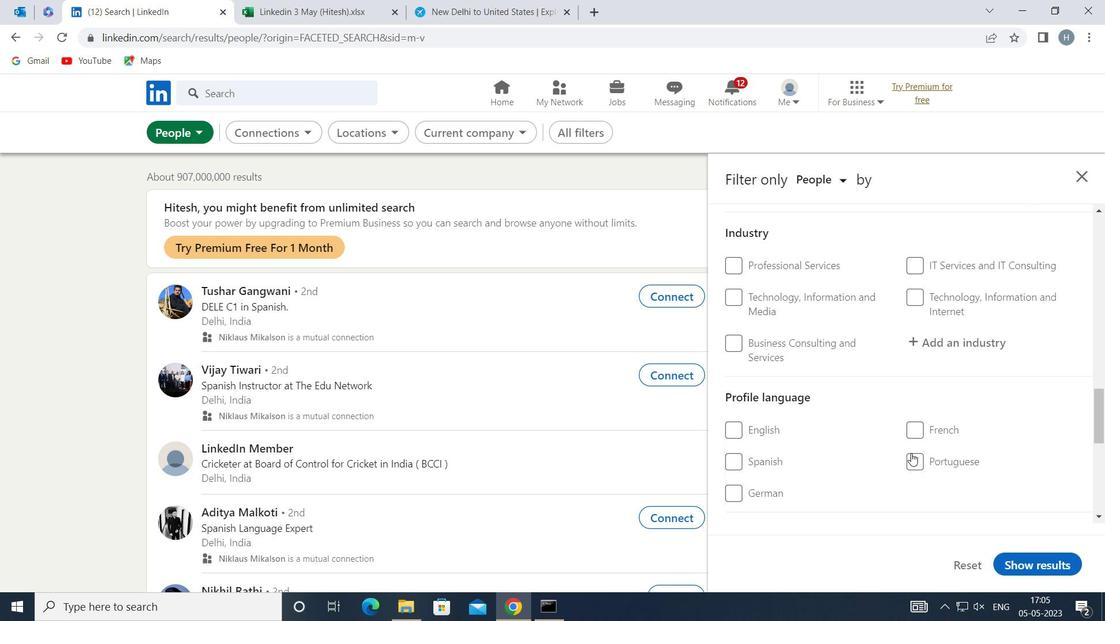 
Action: Mouse moved to (871, 434)
Screenshot: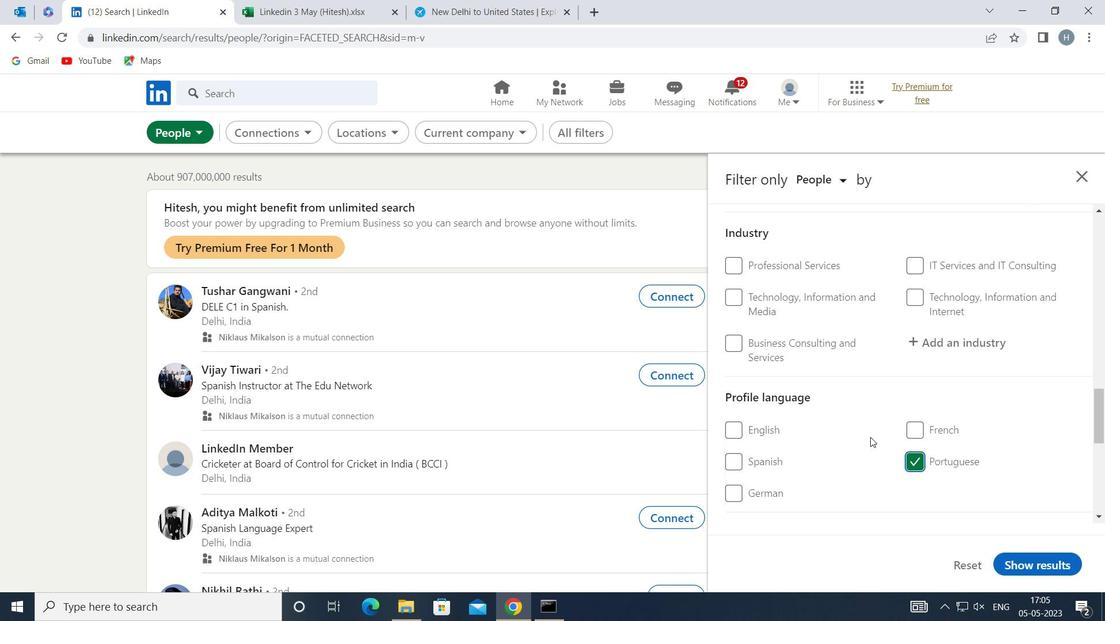 
Action: Mouse scrolled (871, 435) with delta (0, 0)
Screenshot: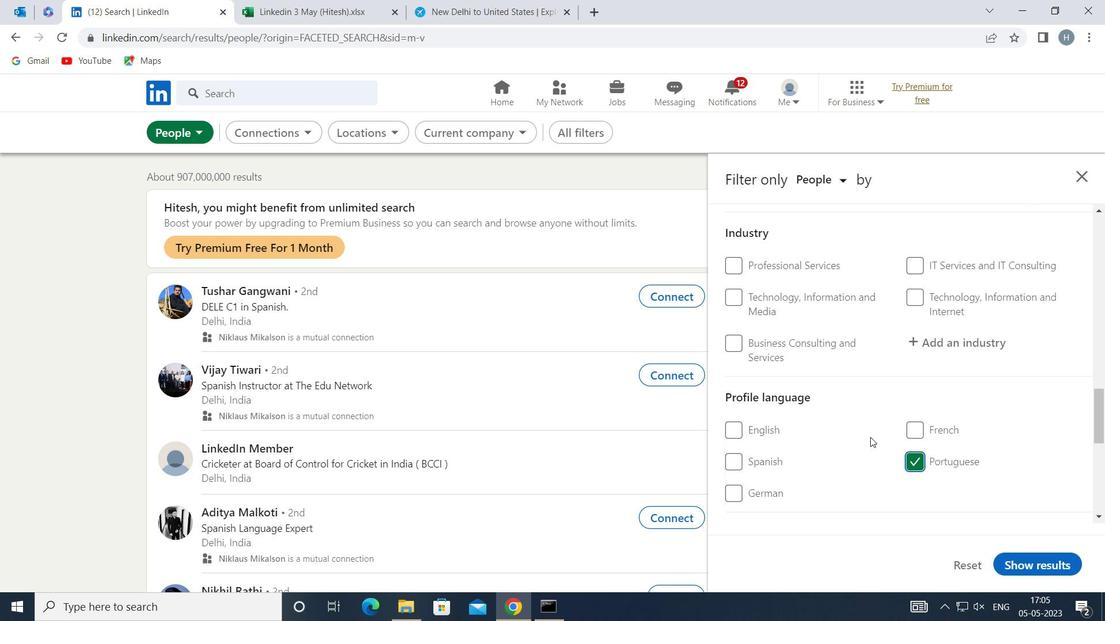 
Action: Mouse moved to (872, 423)
Screenshot: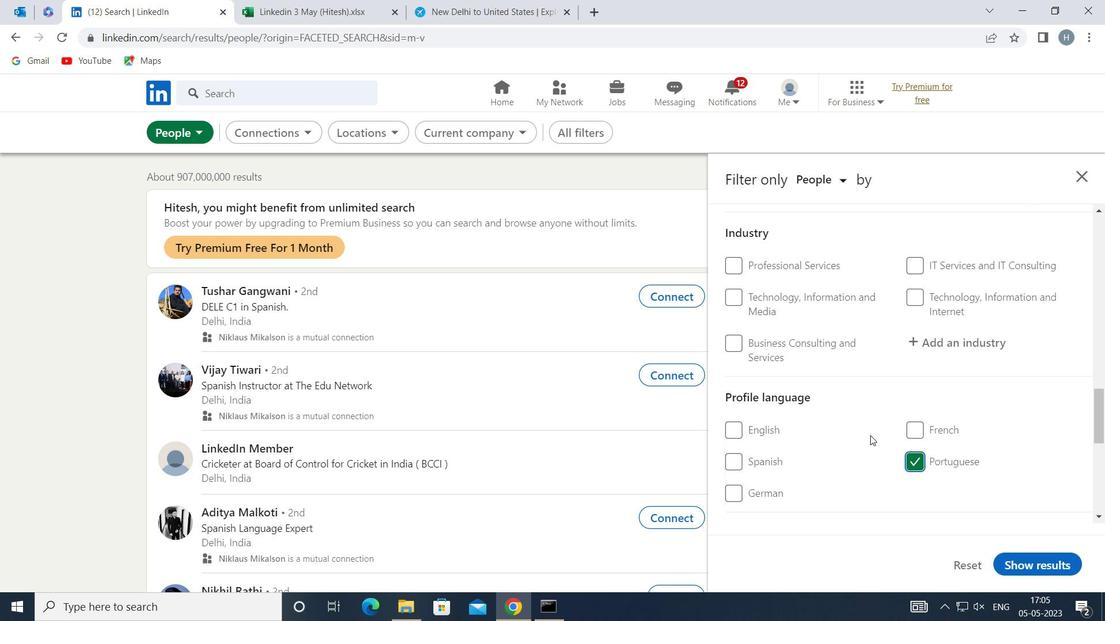 
Action: Mouse scrolled (872, 423) with delta (0, 0)
Screenshot: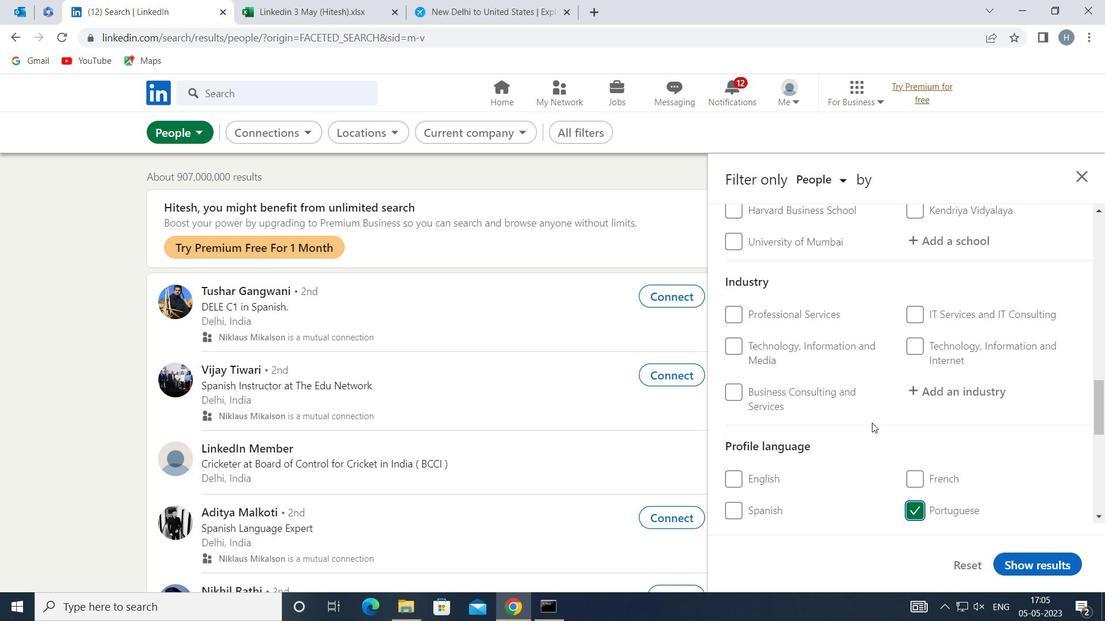 
Action: Mouse scrolled (872, 423) with delta (0, 0)
Screenshot: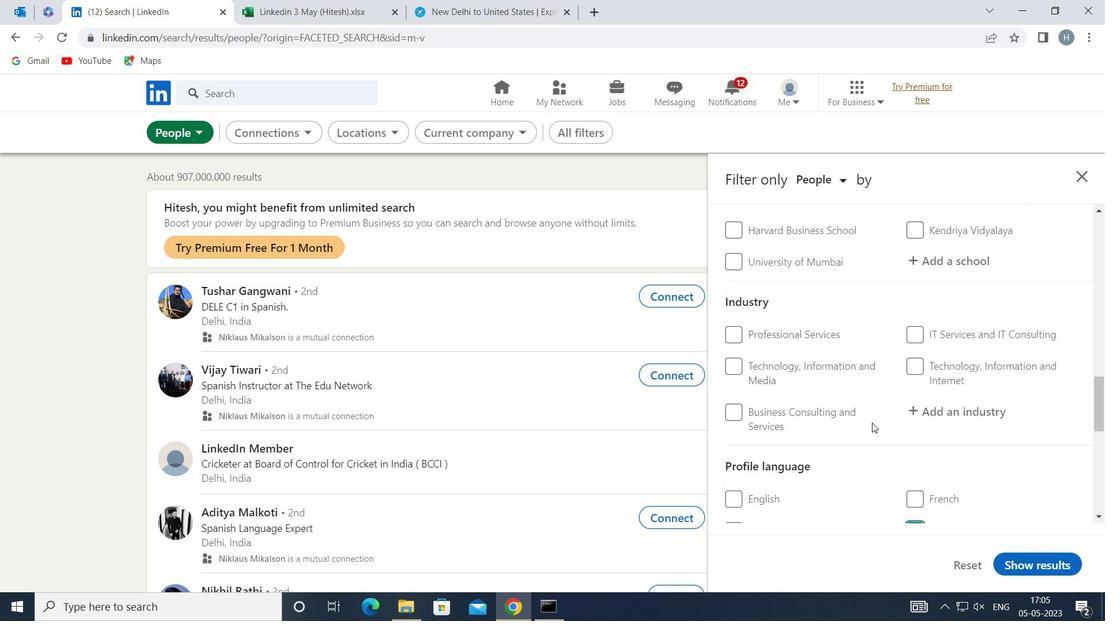 
Action: Mouse scrolled (872, 423) with delta (0, 0)
Screenshot: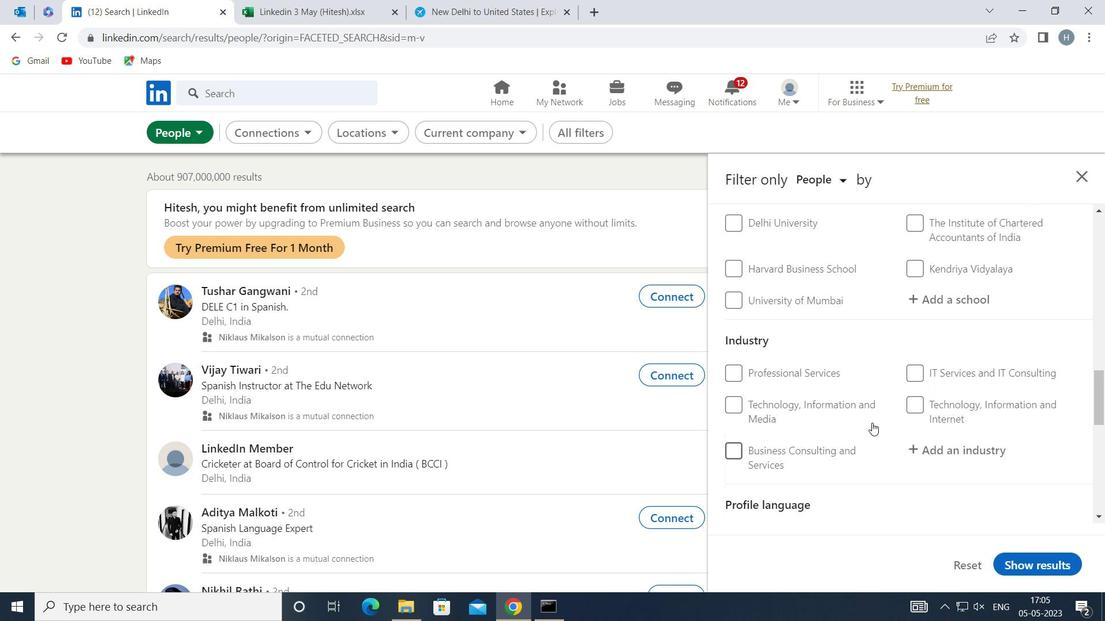 
Action: Mouse scrolled (872, 423) with delta (0, 0)
Screenshot: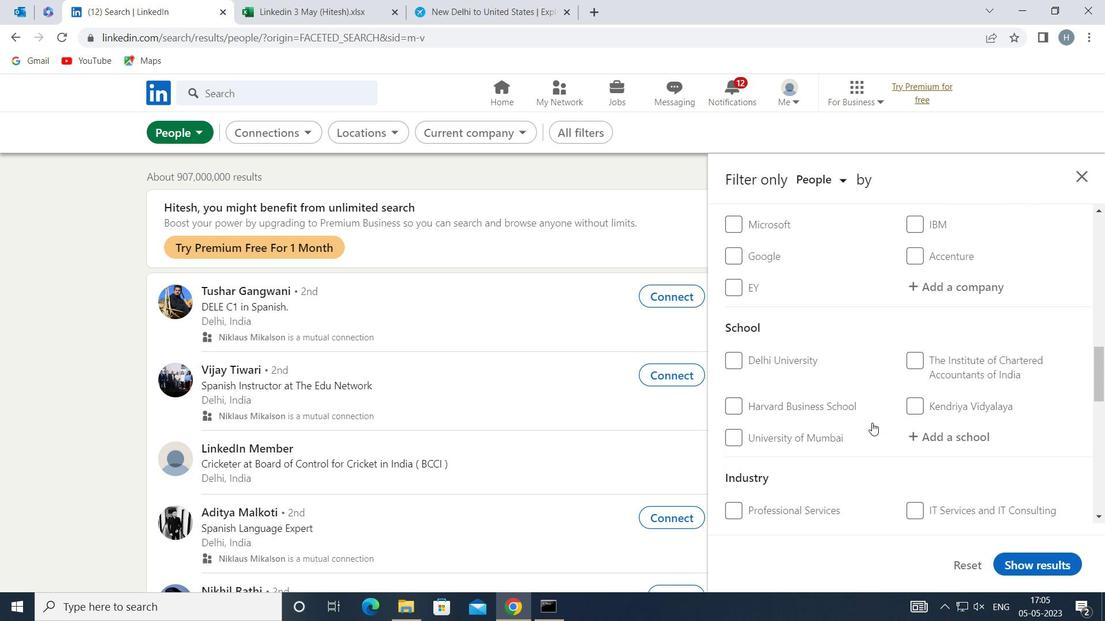 
Action: Mouse scrolled (872, 423) with delta (0, 0)
Screenshot: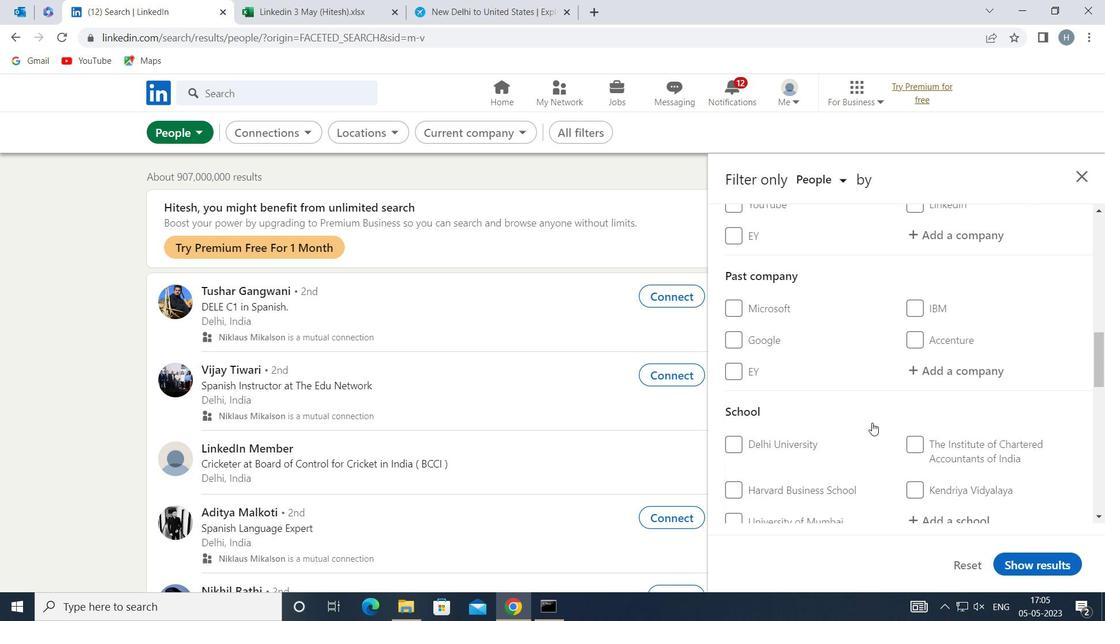 
Action: Mouse scrolled (872, 423) with delta (0, 0)
Screenshot: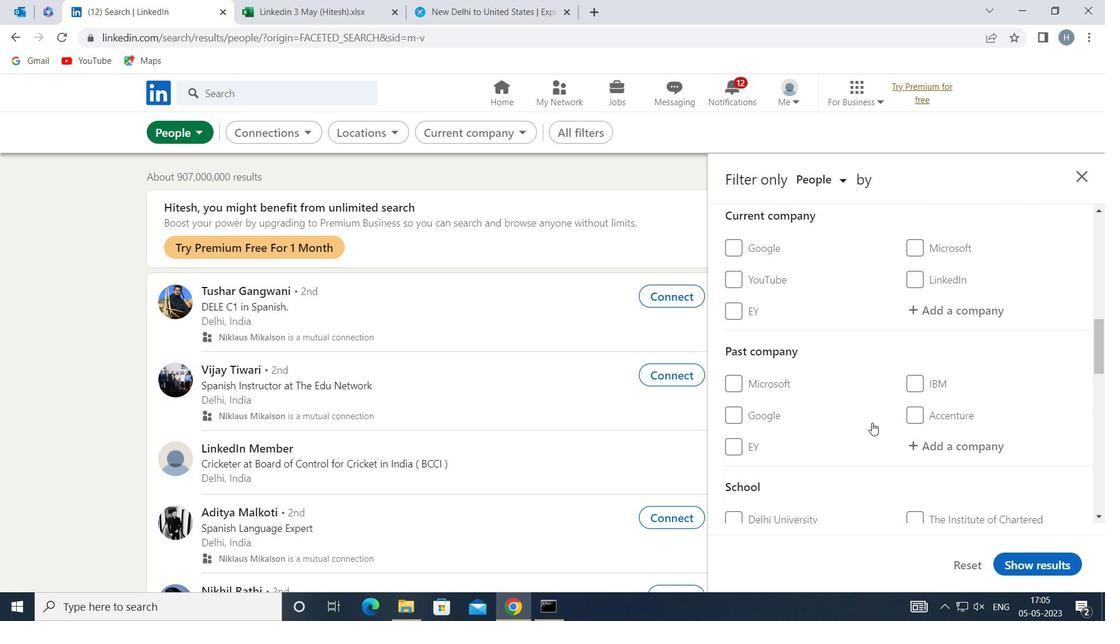 
Action: Mouse moved to (905, 373)
Screenshot: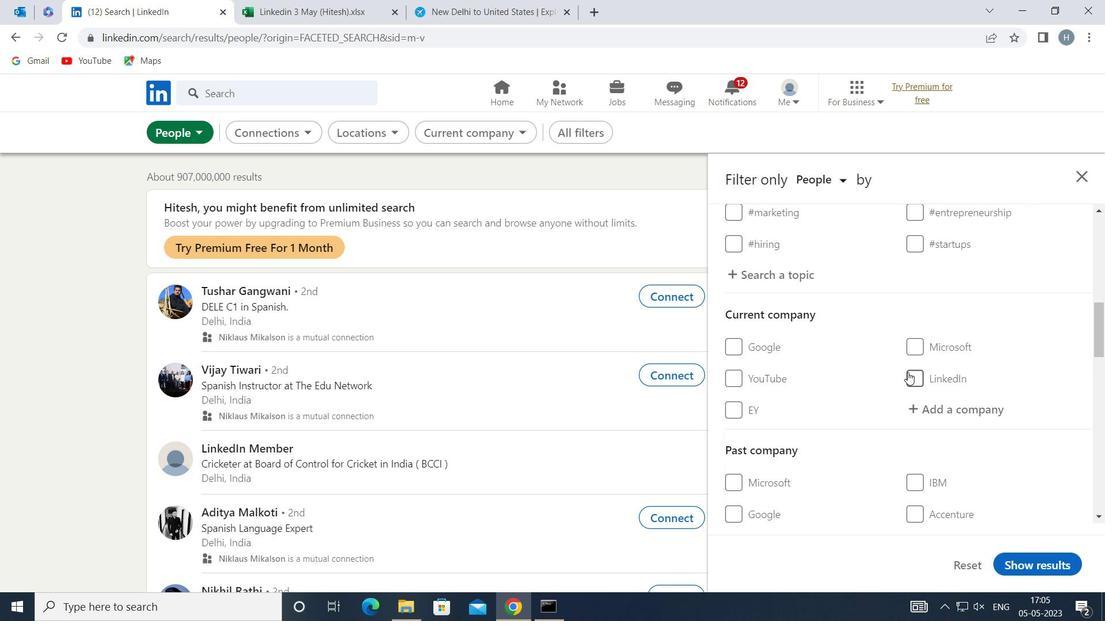 
Action: Mouse scrolled (905, 373) with delta (0, 0)
Screenshot: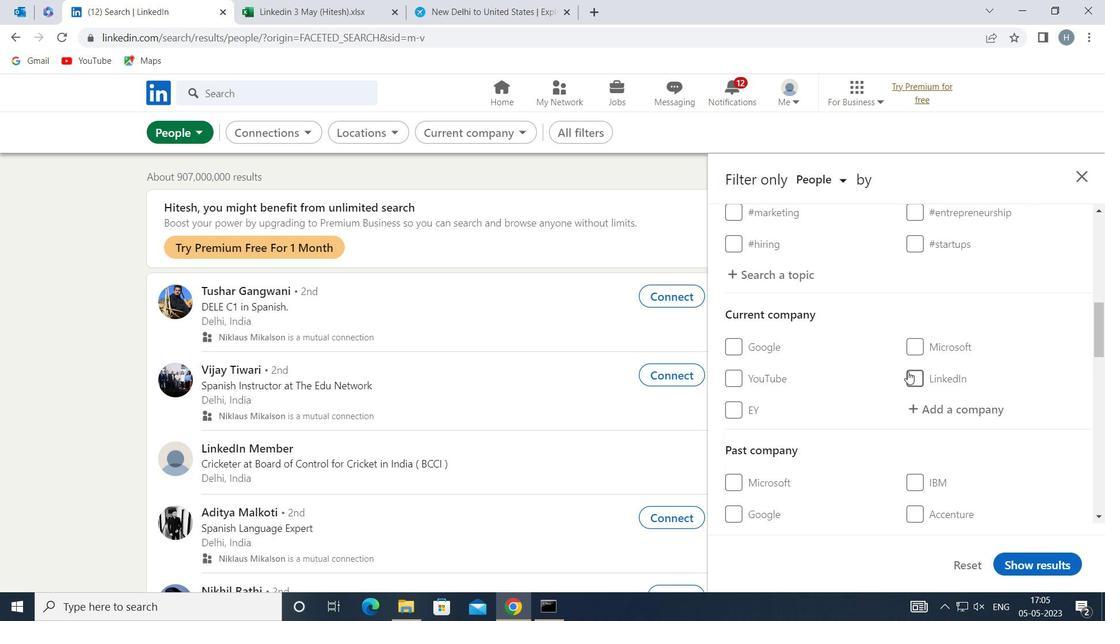 
Action: Mouse moved to (911, 392)
Screenshot: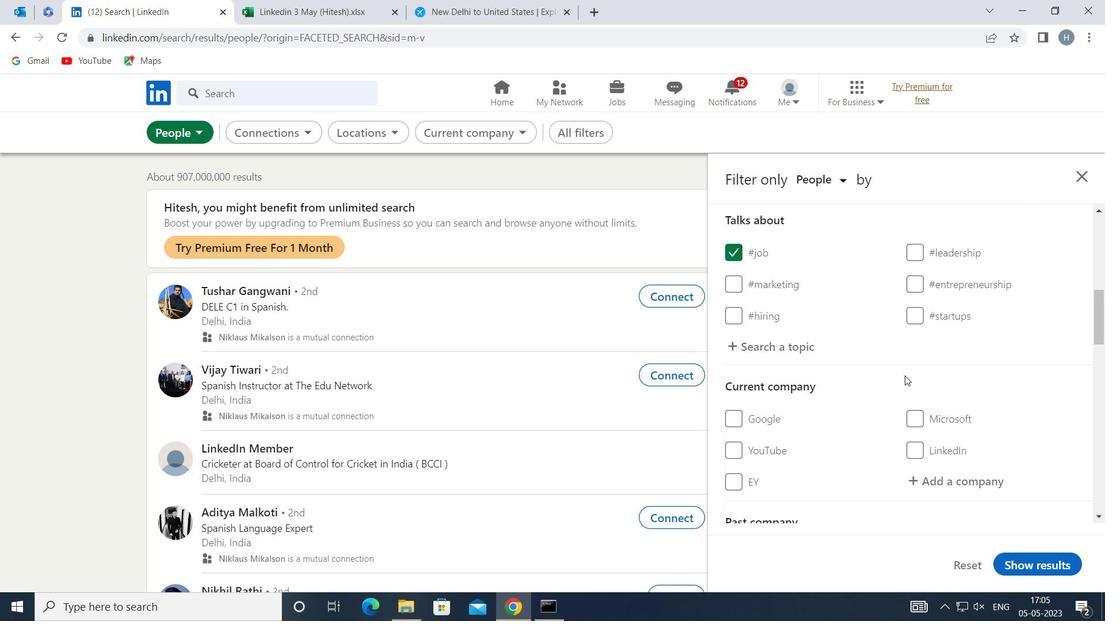 
Action: Mouse scrolled (911, 391) with delta (0, 0)
Screenshot: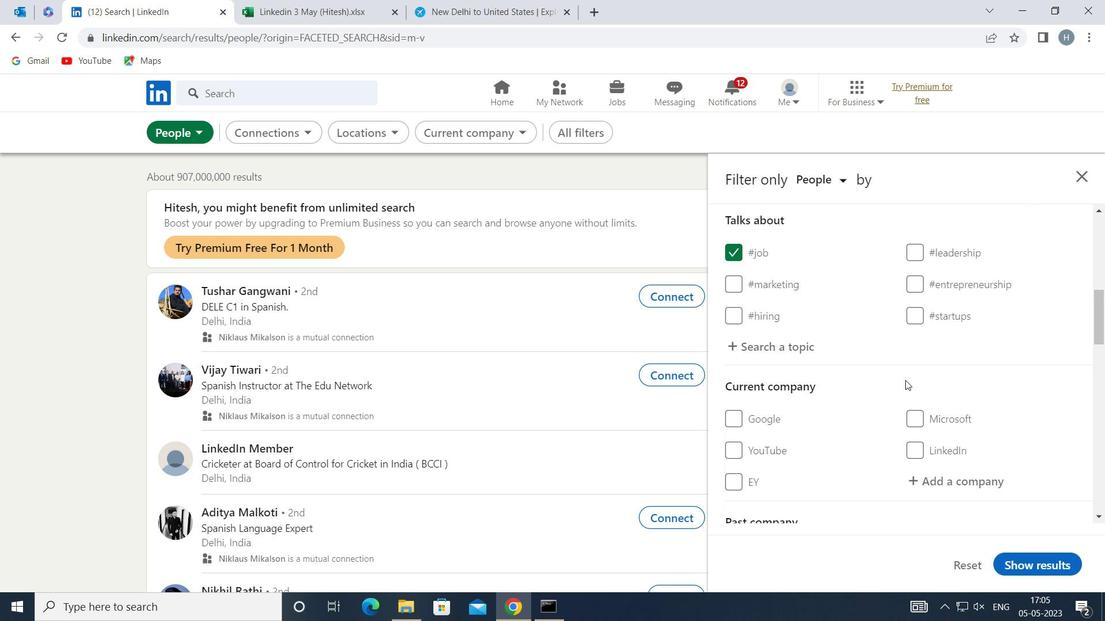 
Action: Mouse moved to (946, 407)
Screenshot: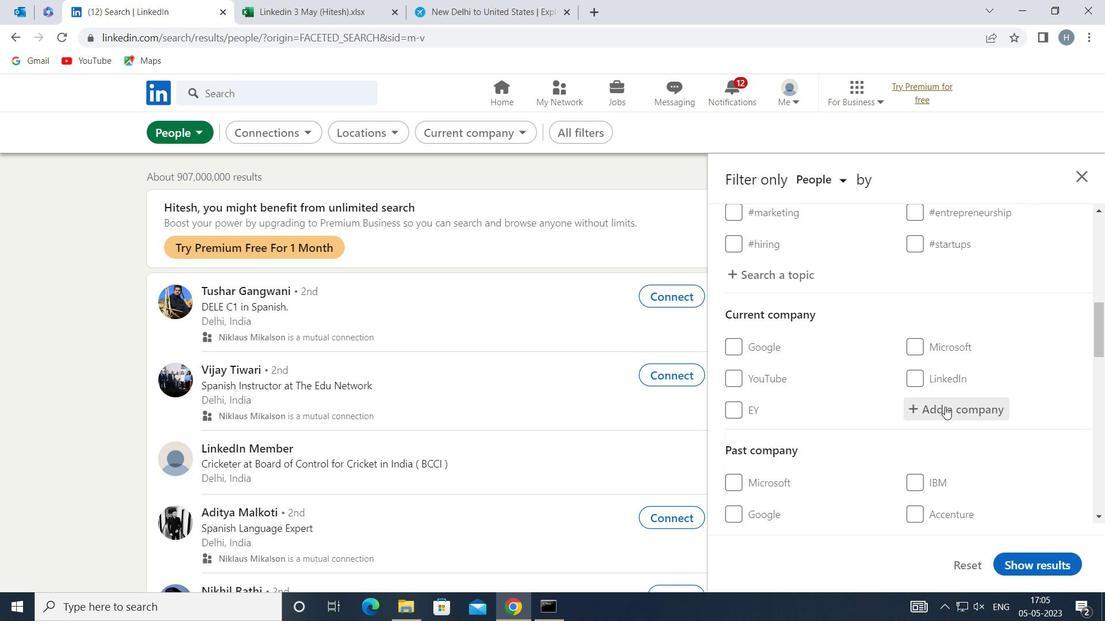 
Action: Mouse pressed left at (946, 407)
Screenshot: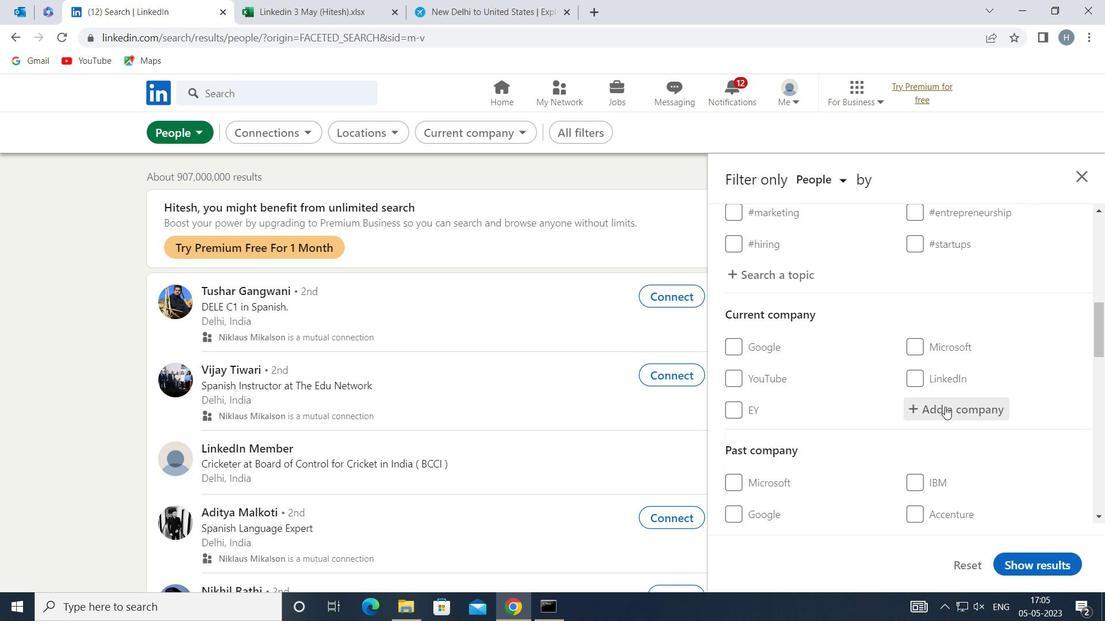 
Action: Mouse moved to (944, 407)
Screenshot: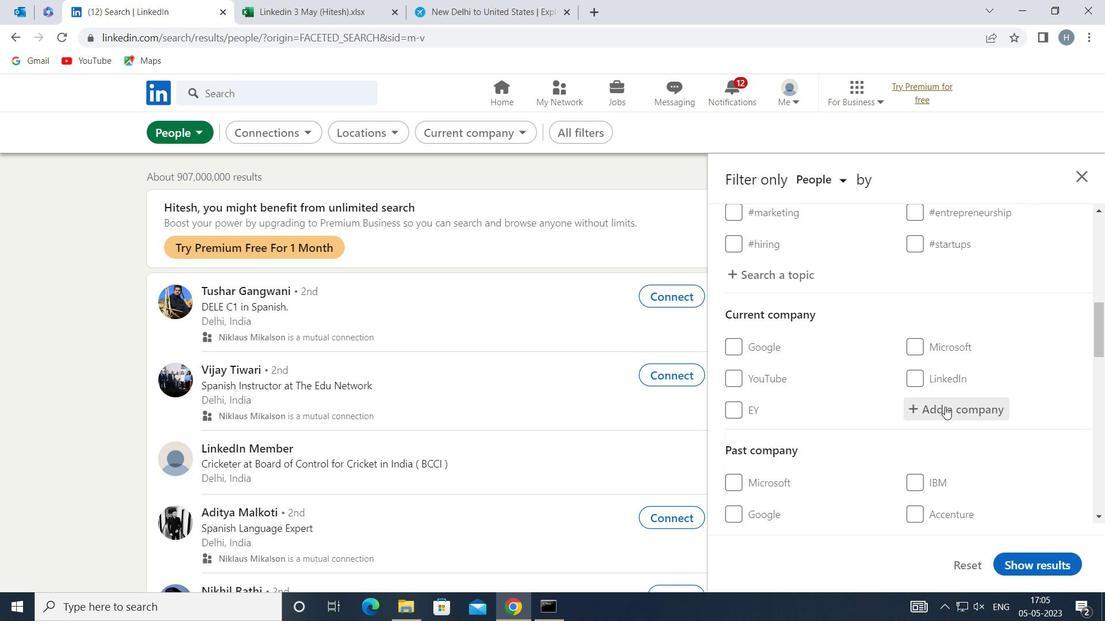 
Action: Key pressed <Key.shift>AMERICAN<Key.space><Key.shift>
Screenshot: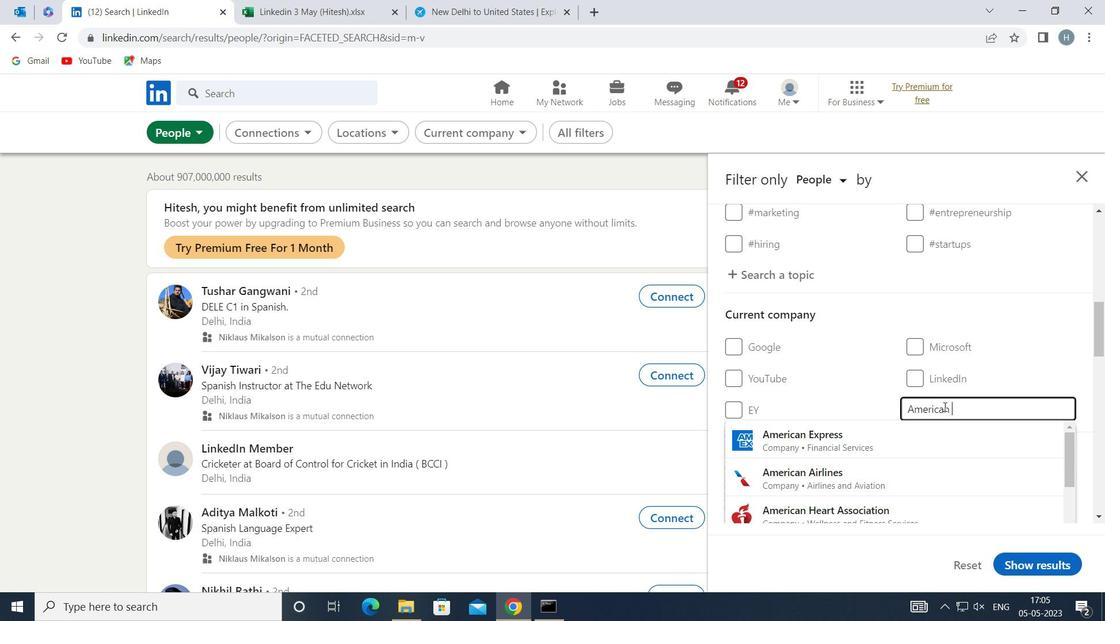 
Action: Mouse moved to (943, 407)
Screenshot: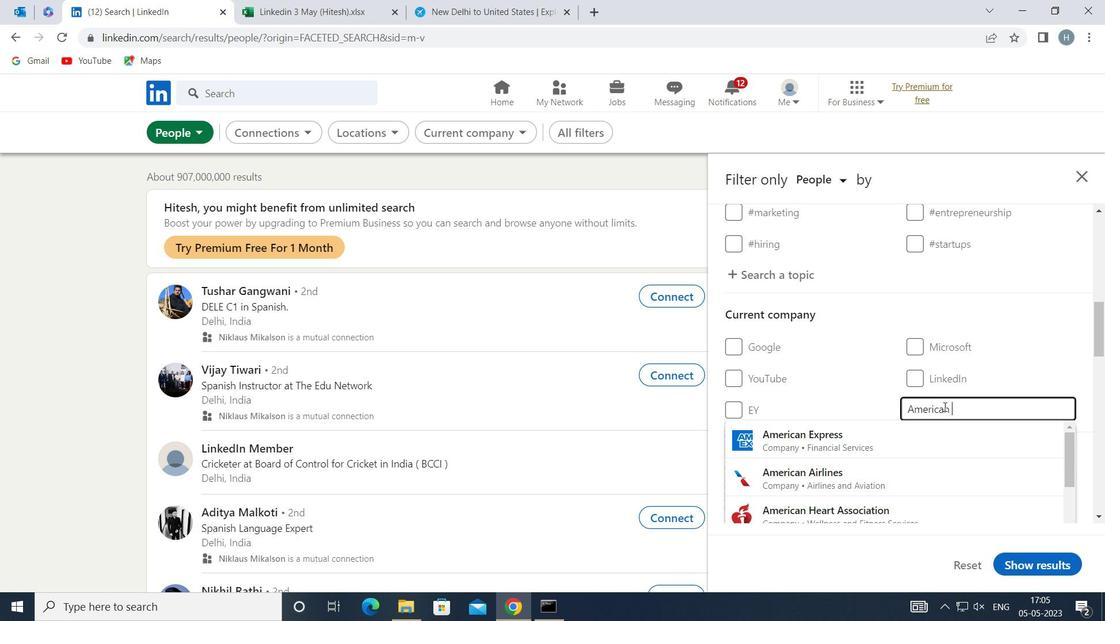 
Action: Key pressed EXP
Screenshot: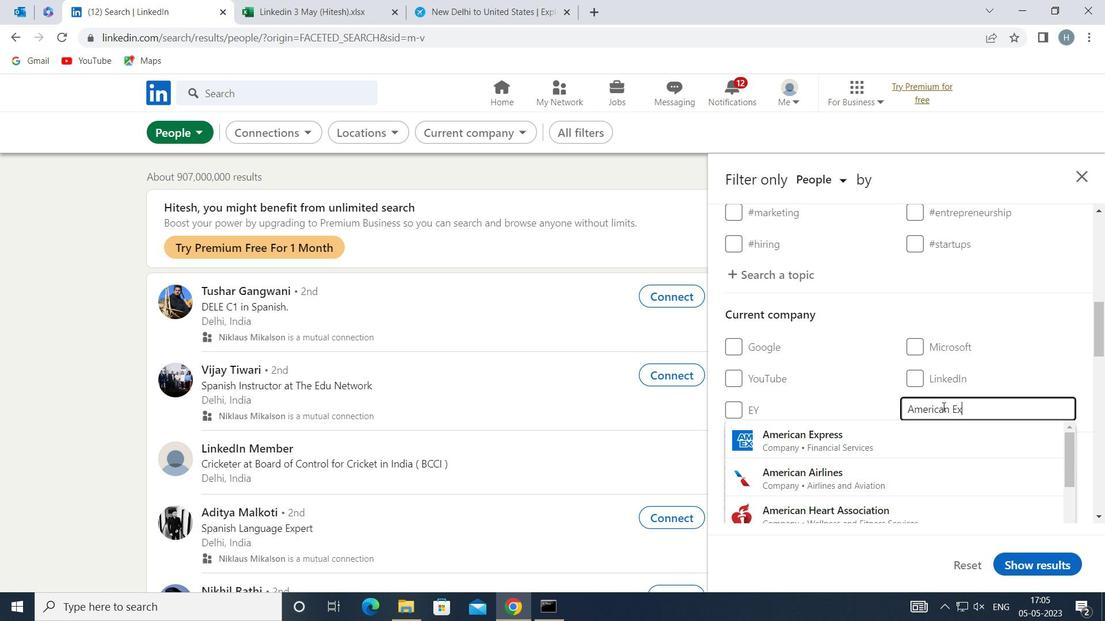 
Action: Mouse moved to (904, 433)
Screenshot: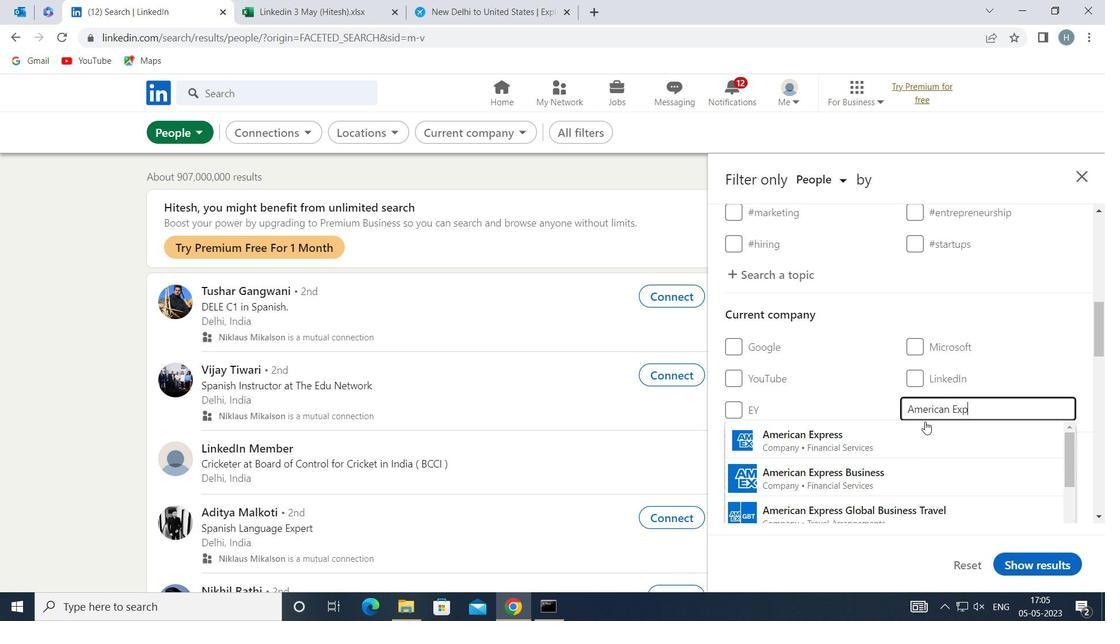 
Action: Mouse pressed left at (904, 433)
Screenshot: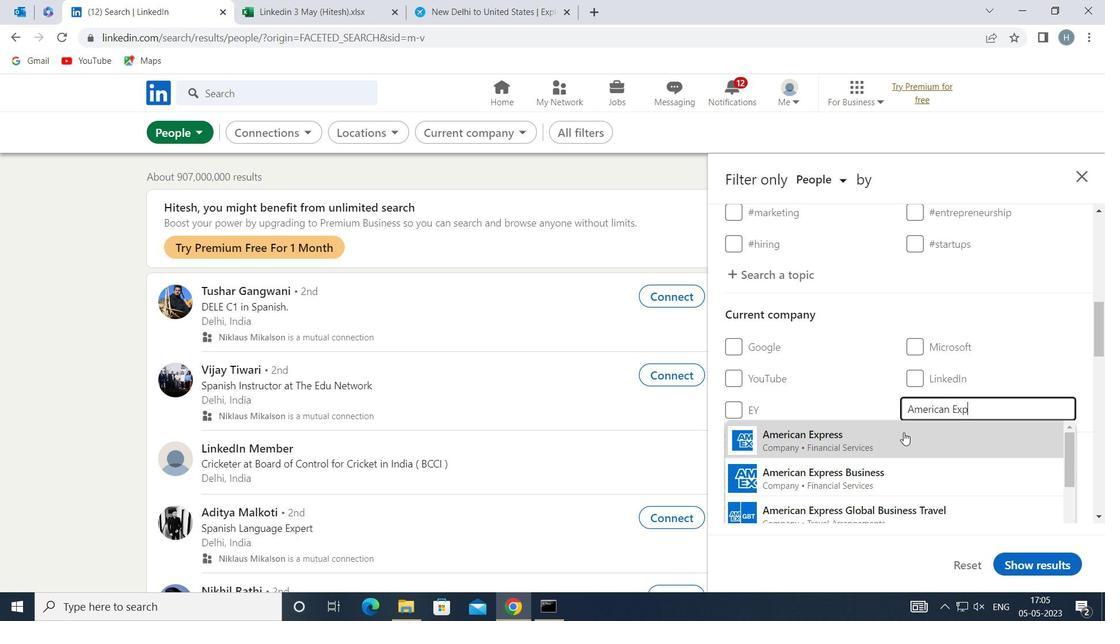 
Action: Mouse moved to (870, 385)
Screenshot: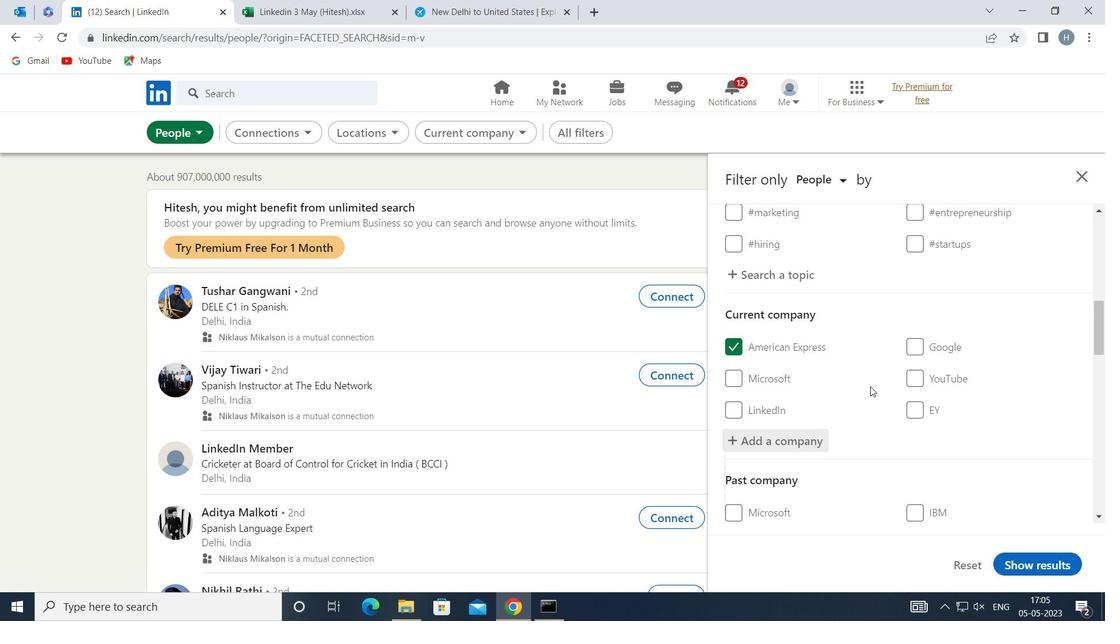 
Action: Mouse scrolled (870, 385) with delta (0, 0)
Screenshot: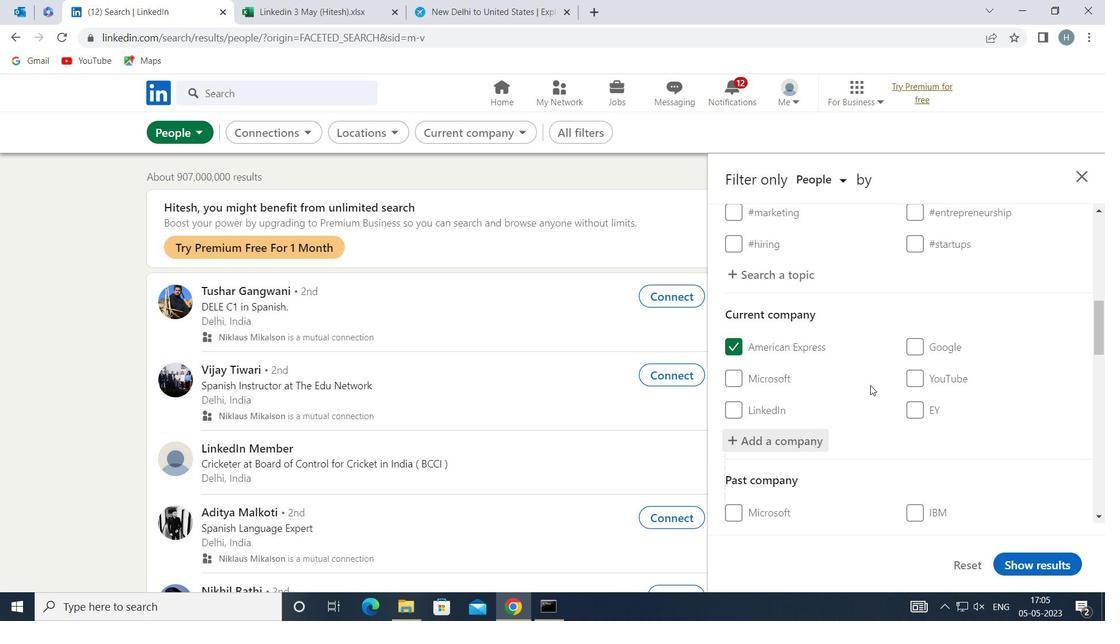 
Action: Mouse scrolled (870, 385) with delta (0, 0)
Screenshot: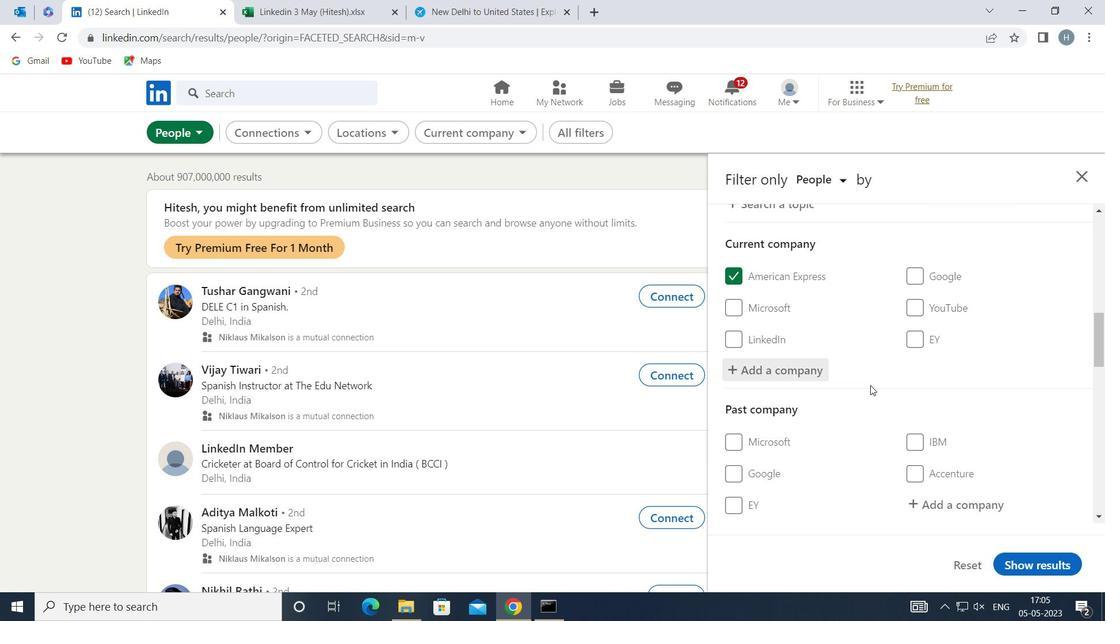 
Action: Mouse scrolled (870, 385) with delta (0, 0)
Screenshot: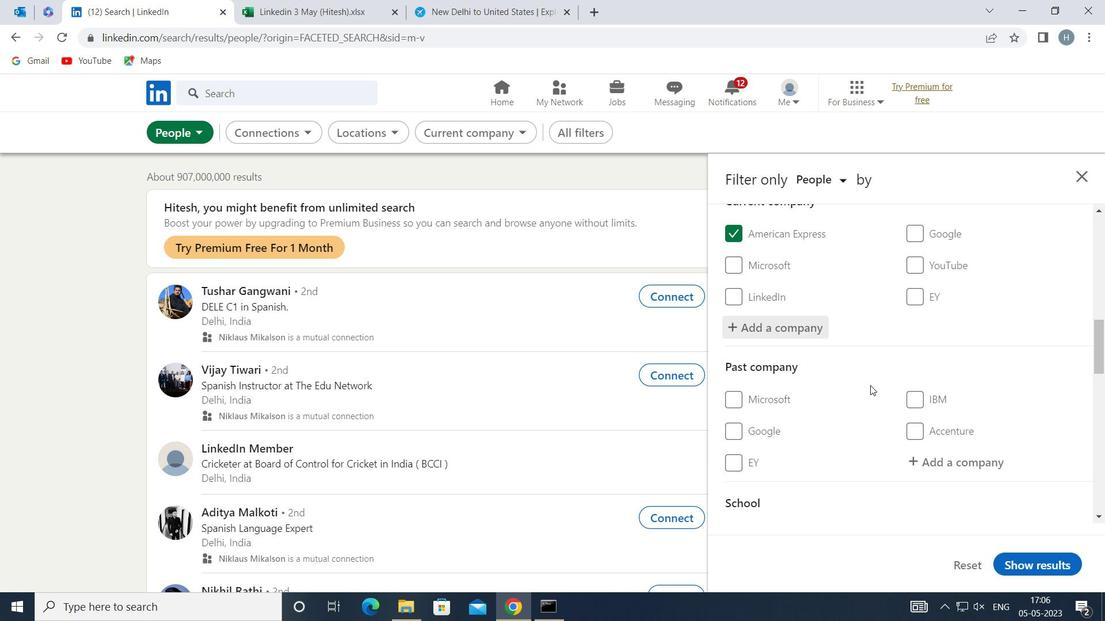 
Action: Mouse scrolled (870, 385) with delta (0, 0)
Screenshot: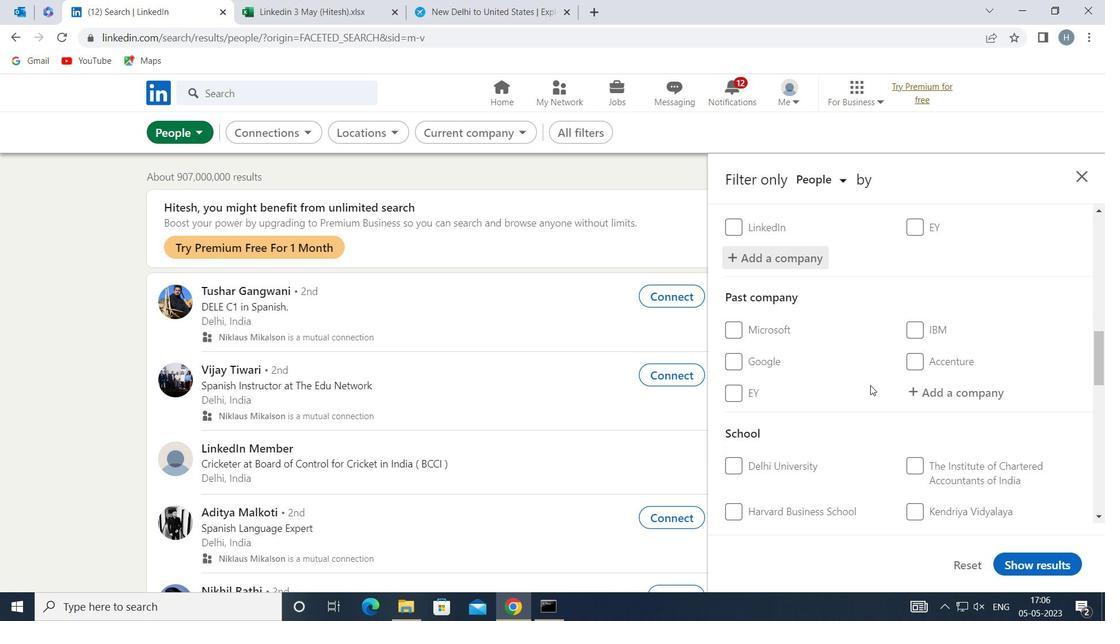 
Action: Mouse moved to (936, 429)
Screenshot: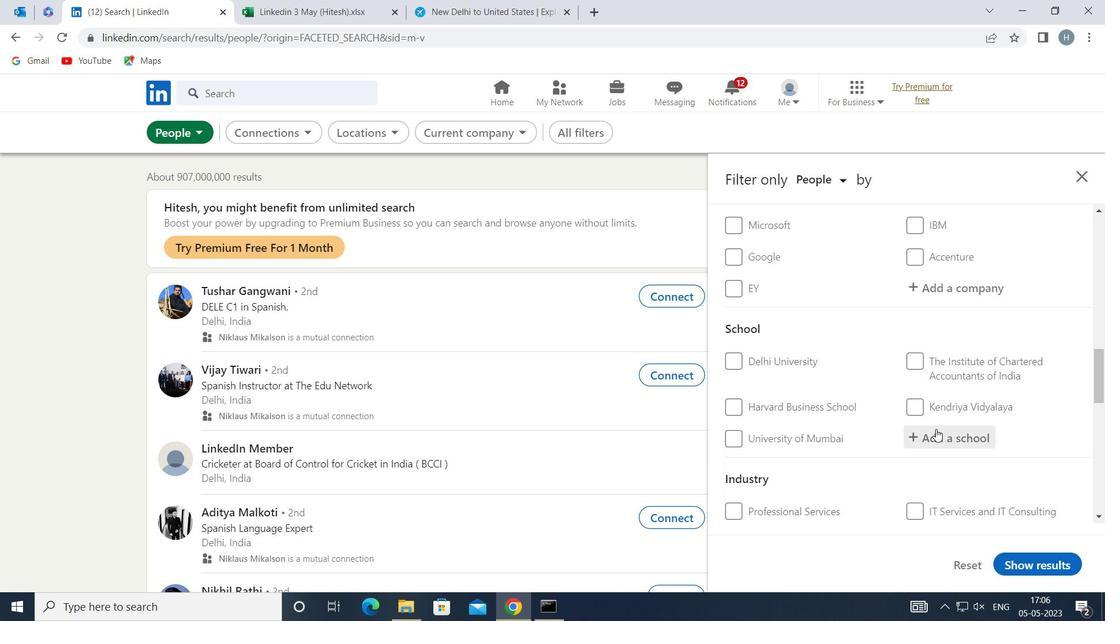 
Action: Mouse pressed left at (936, 429)
Screenshot: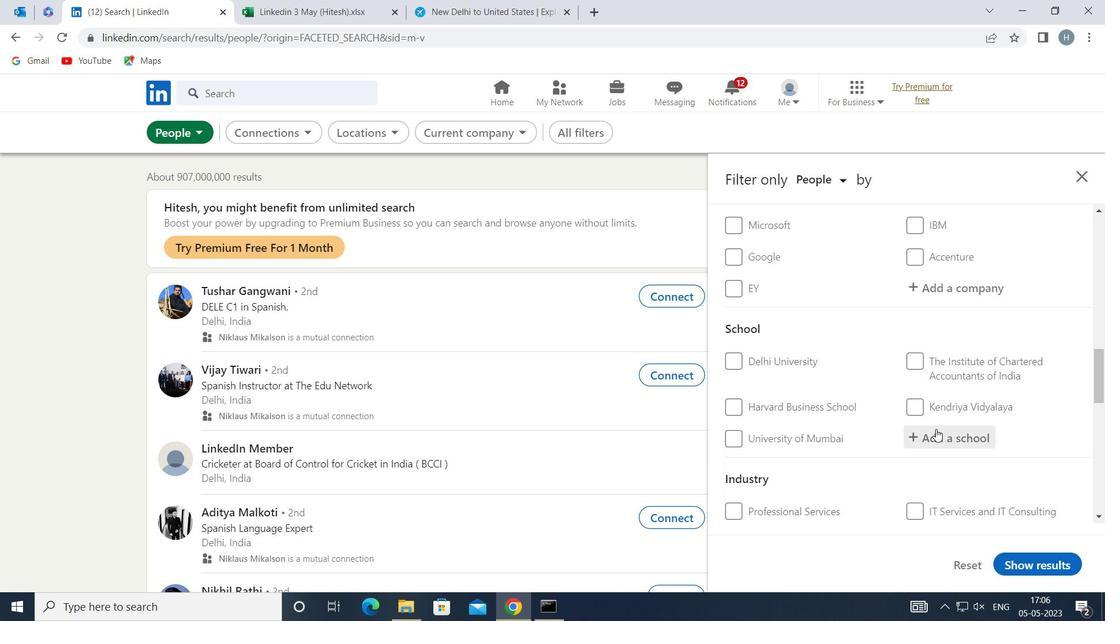 
Action: Mouse moved to (937, 424)
Screenshot: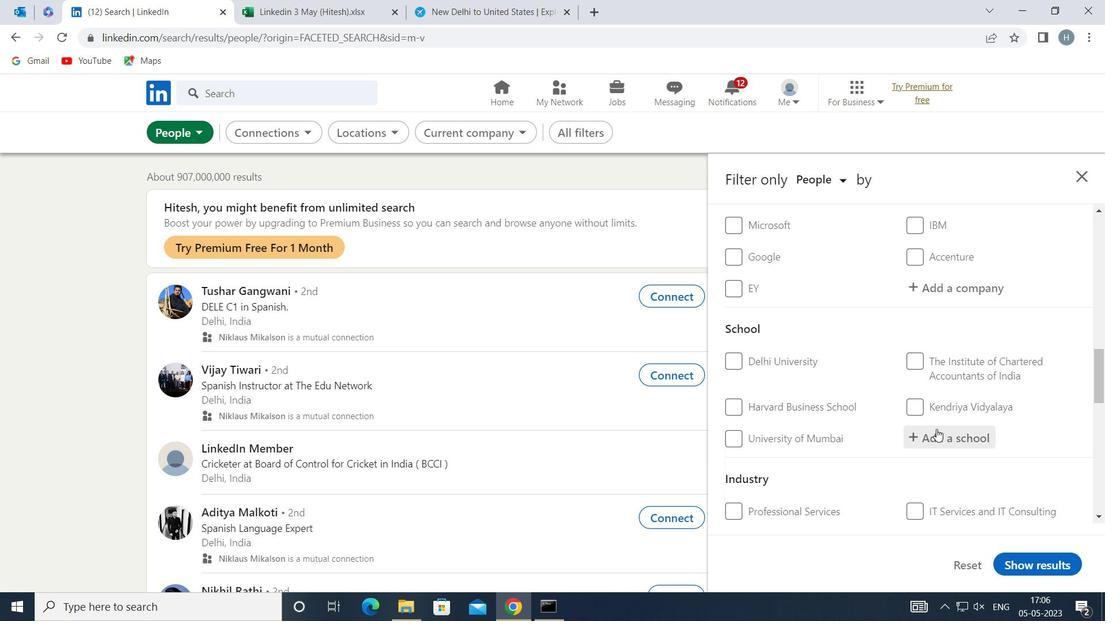 
Action: Key pressed <Key.shift>INDRAPRASTHA<Key.space><Key.shift>INSTITUTE<Key.space>OF<Key.space><Key.shift>INFO<Key.backspace>ORATION
Screenshot: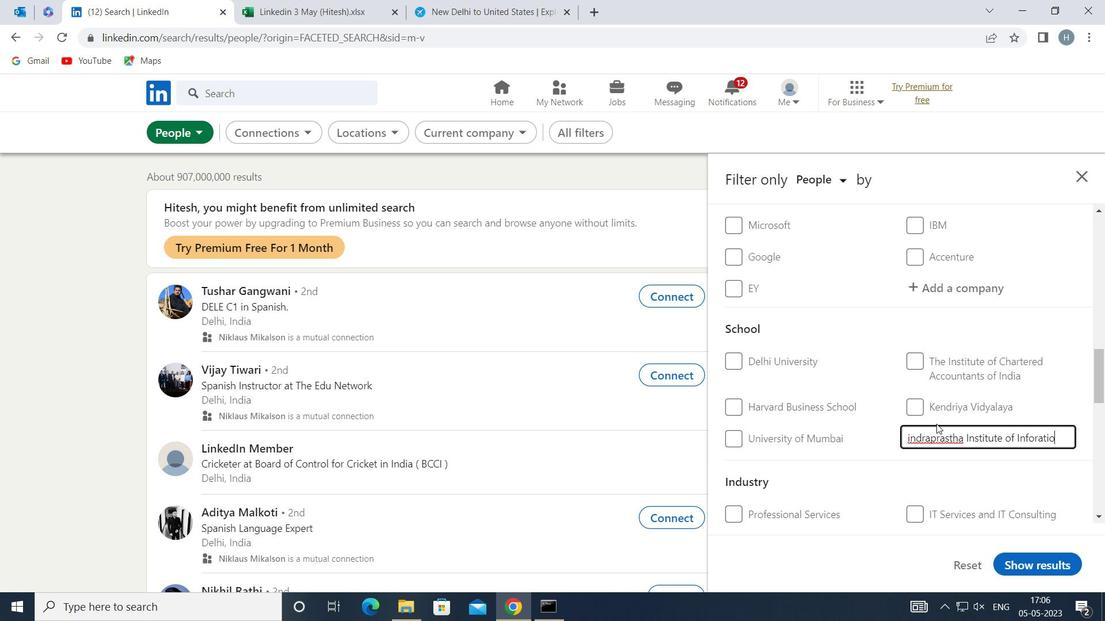 
Action: Mouse moved to (953, 442)
Screenshot: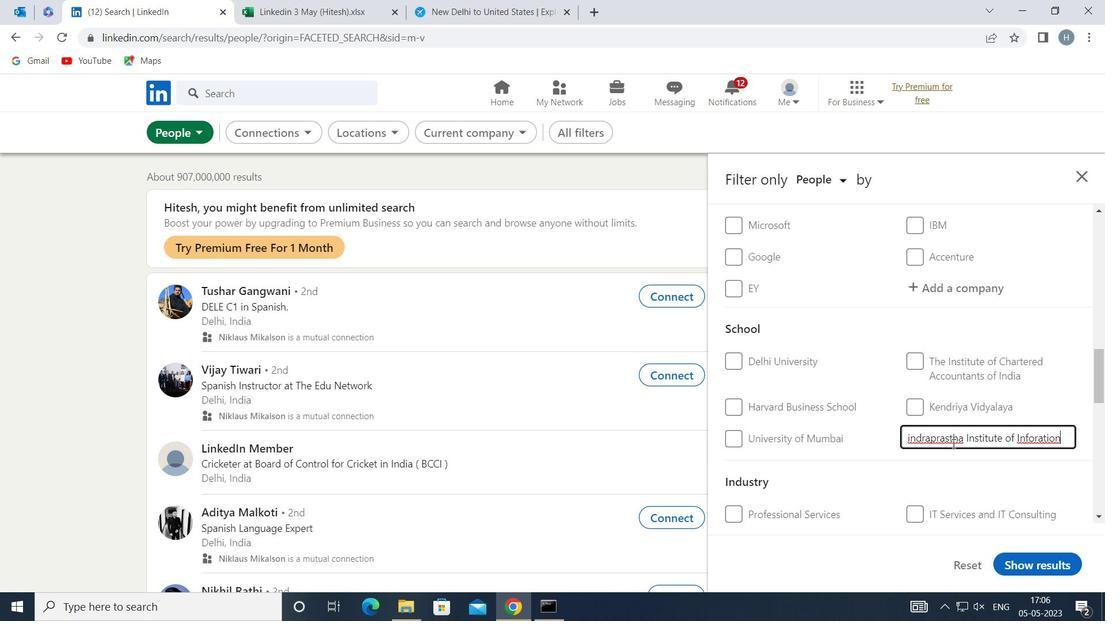 
Action: Key pressed <Key.backspace><Key.backspace><Key.backspace><Key.backspace><Key.backspace><Key.backspace>
Screenshot: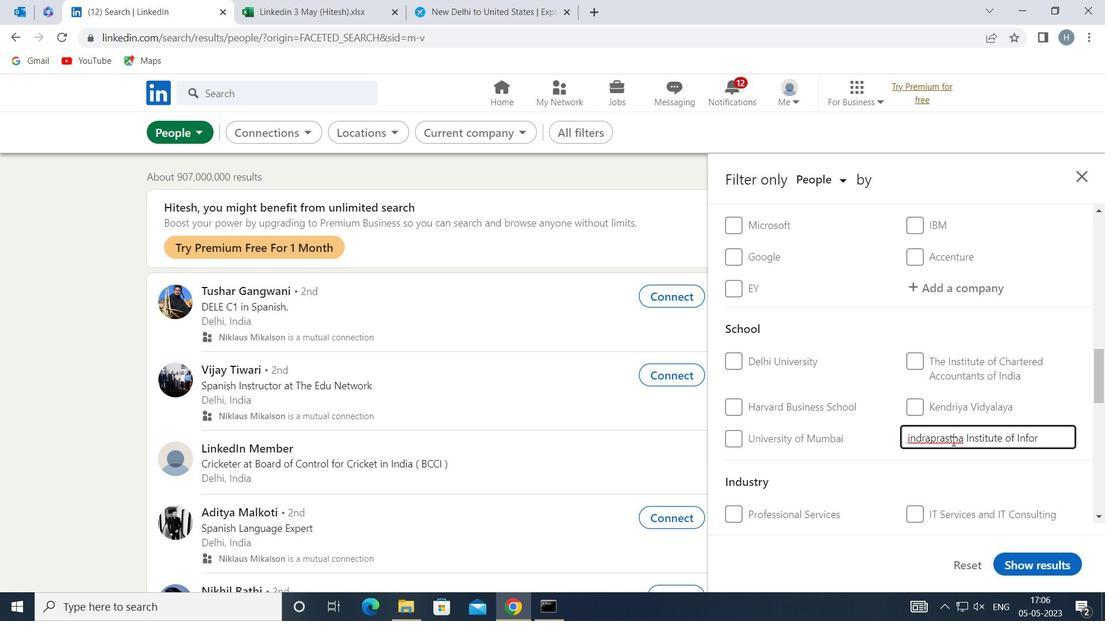 
Action: Mouse moved to (931, 467)
Screenshot: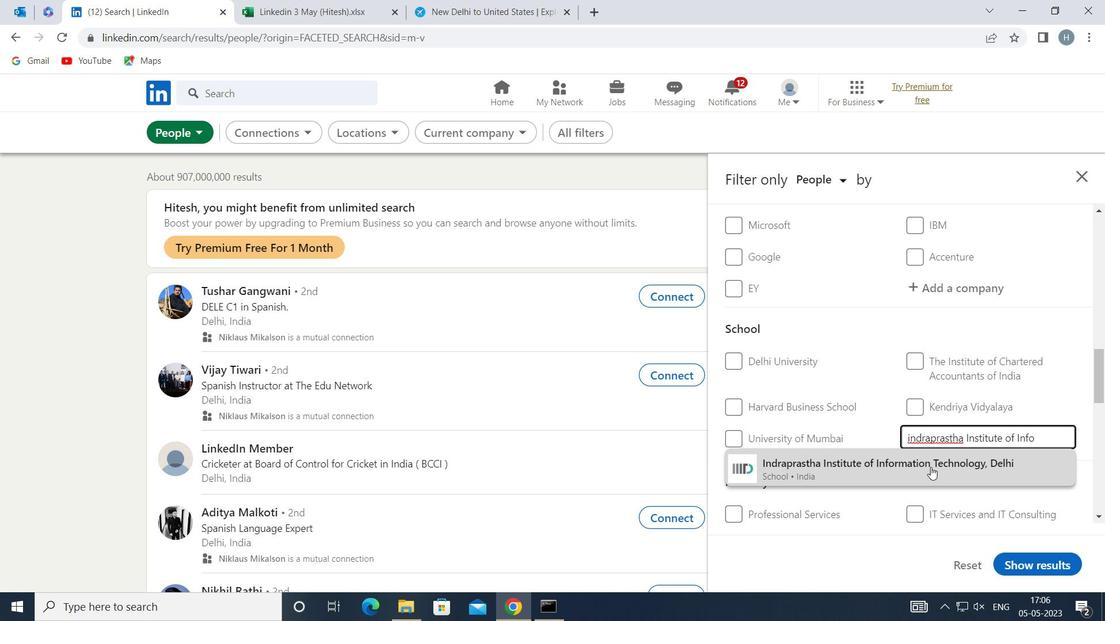 
Action: Mouse pressed left at (931, 467)
Screenshot: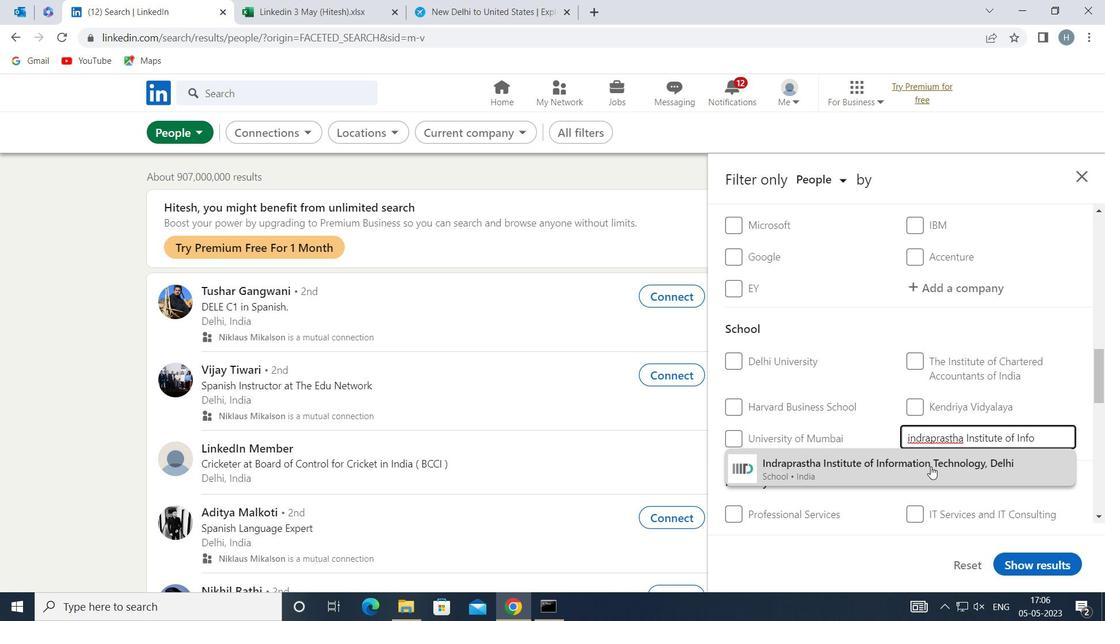 
Action: Mouse moved to (915, 443)
Screenshot: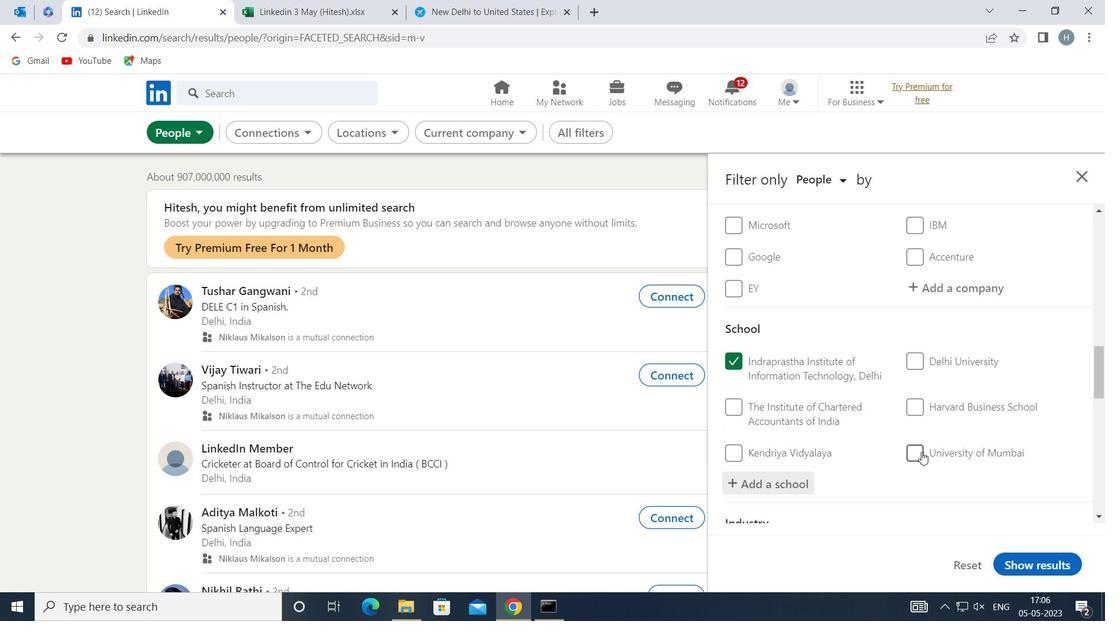 
Action: Mouse scrolled (915, 442) with delta (0, 0)
Screenshot: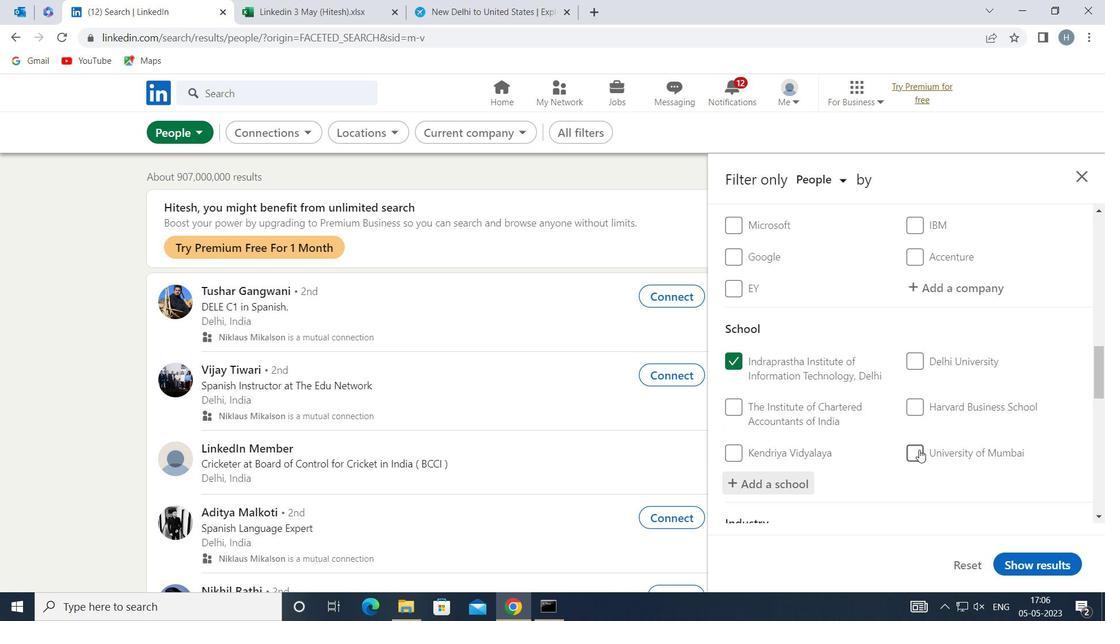 
Action: Mouse moved to (915, 442)
Screenshot: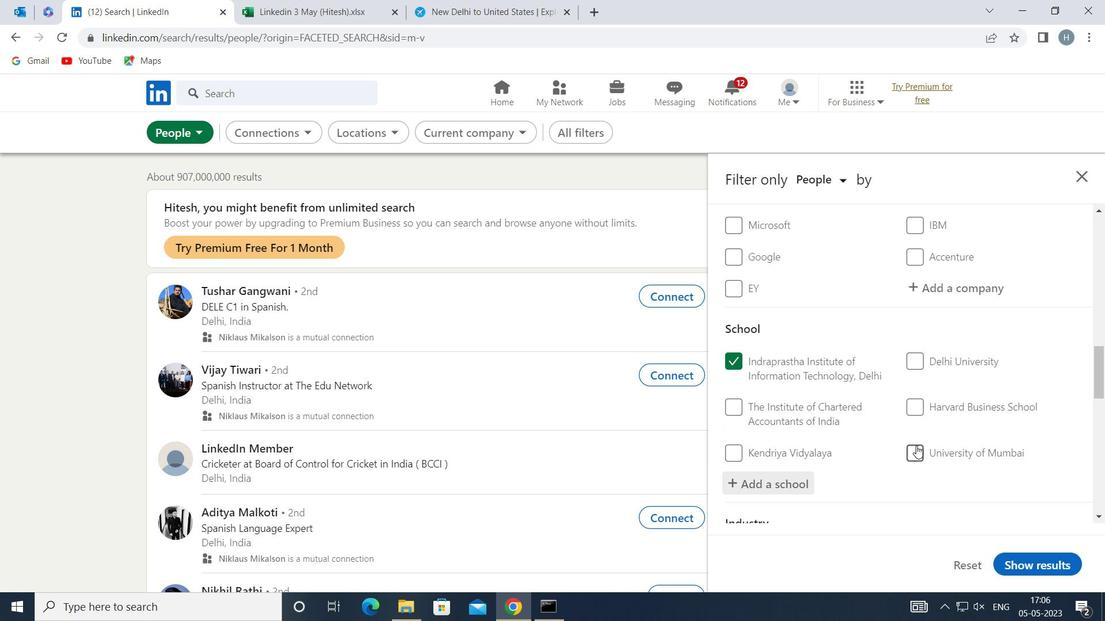 
Action: Mouse scrolled (915, 442) with delta (0, 0)
Screenshot: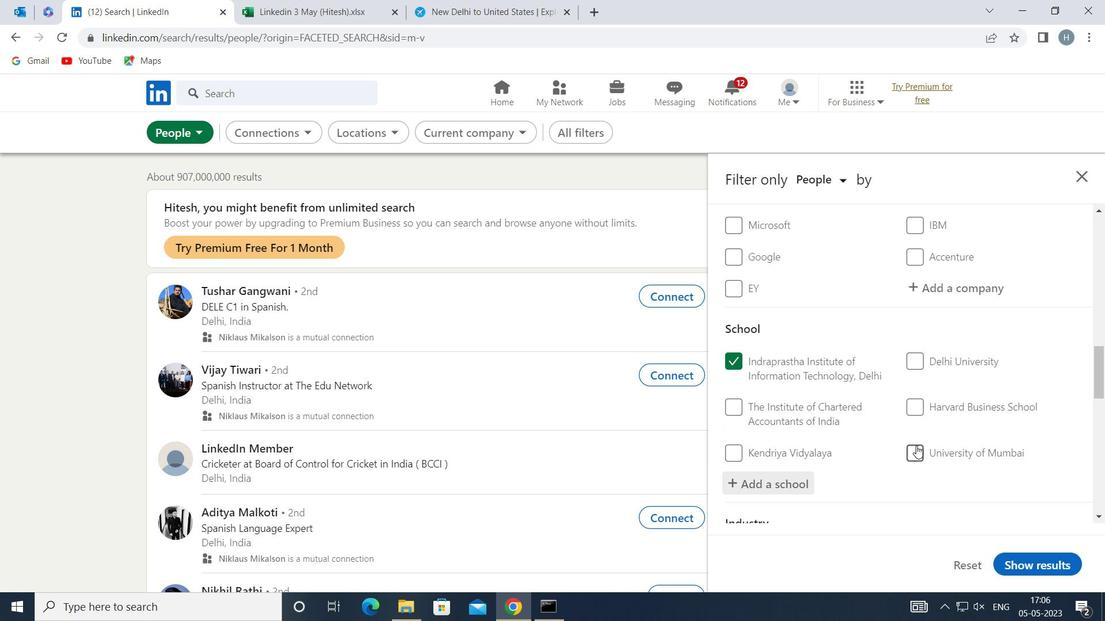 
Action: Mouse moved to (904, 432)
Screenshot: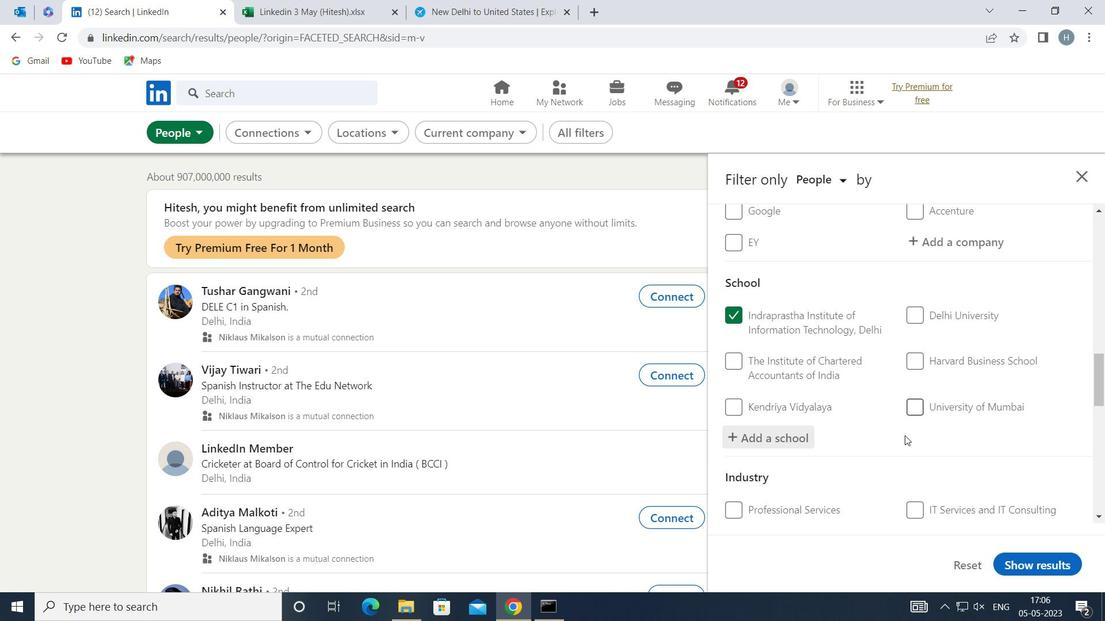 
Action: Mouse scrolled (904, 431) with delta (0, 0)
Screenshot: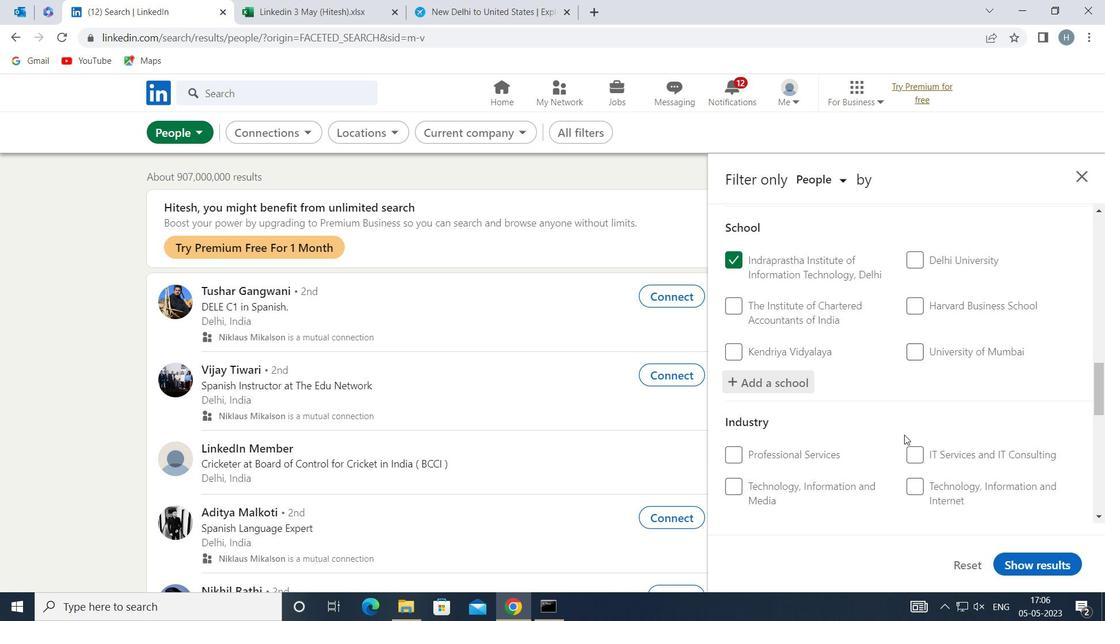 
Action: Mouse moved to (951, 418)
Screenshot: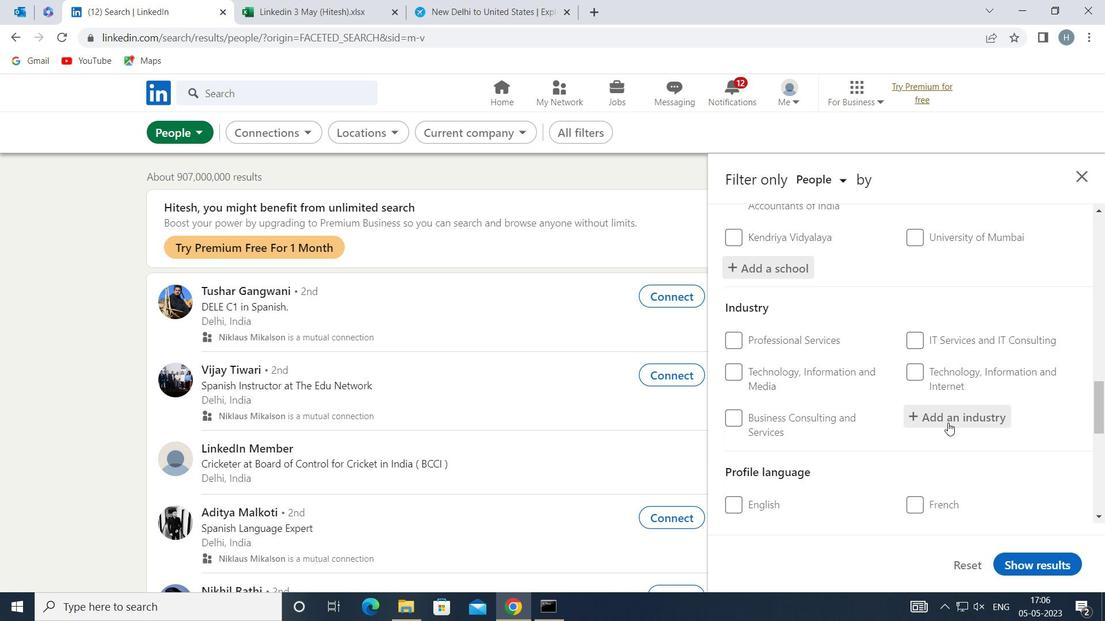 
Action: Mouse pressed left at (951, 418)
Screenshot: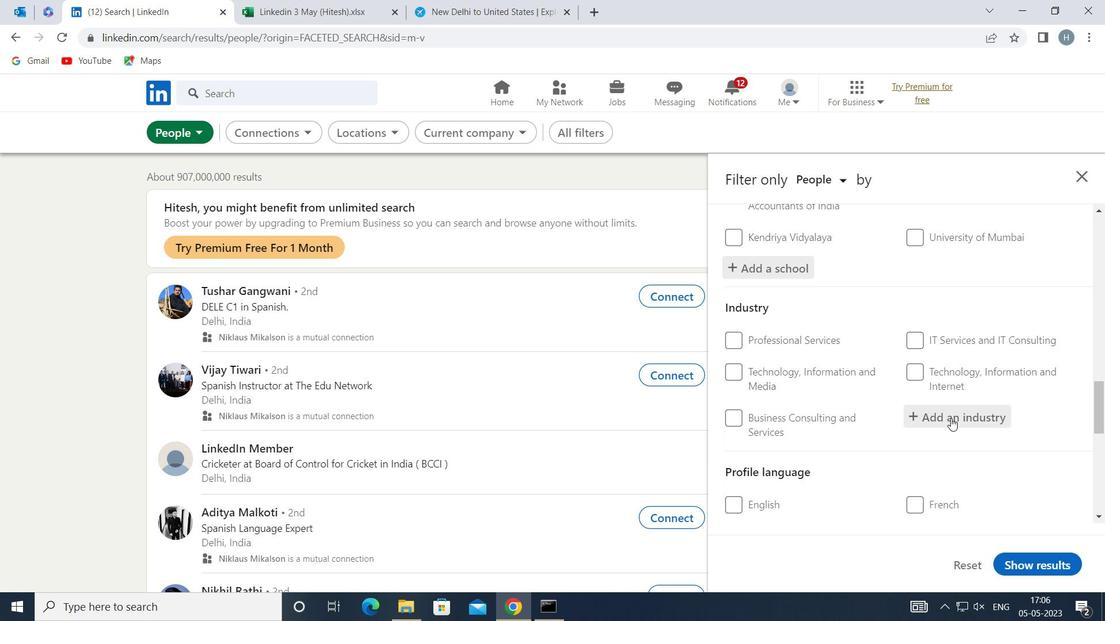 
Action: Mouse moved to (951, 417)
Screenshot: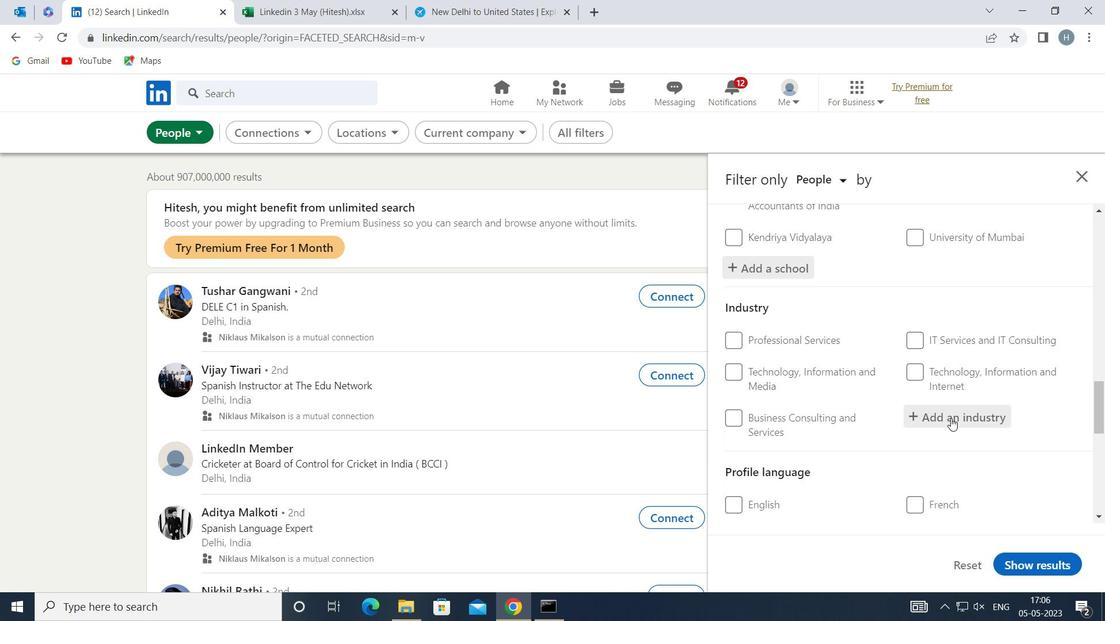 
Action: Key pressed <Key.shift>RETAIL<Key.space><Key.shift>FL
Screenshot: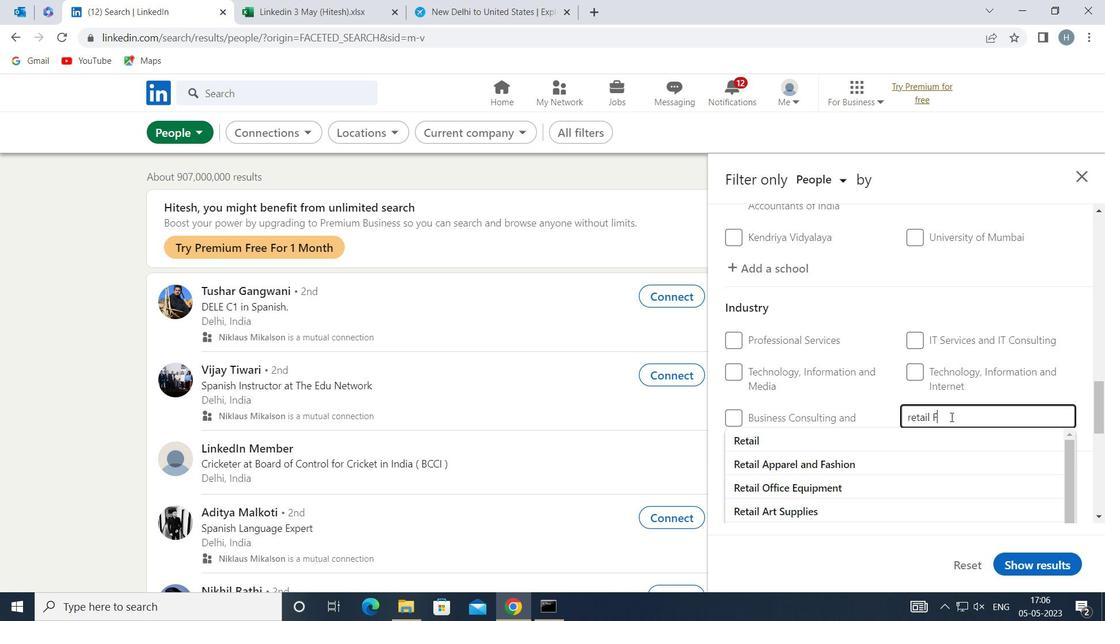 
Action: Mouse moved to (909, 439)
Screenshot: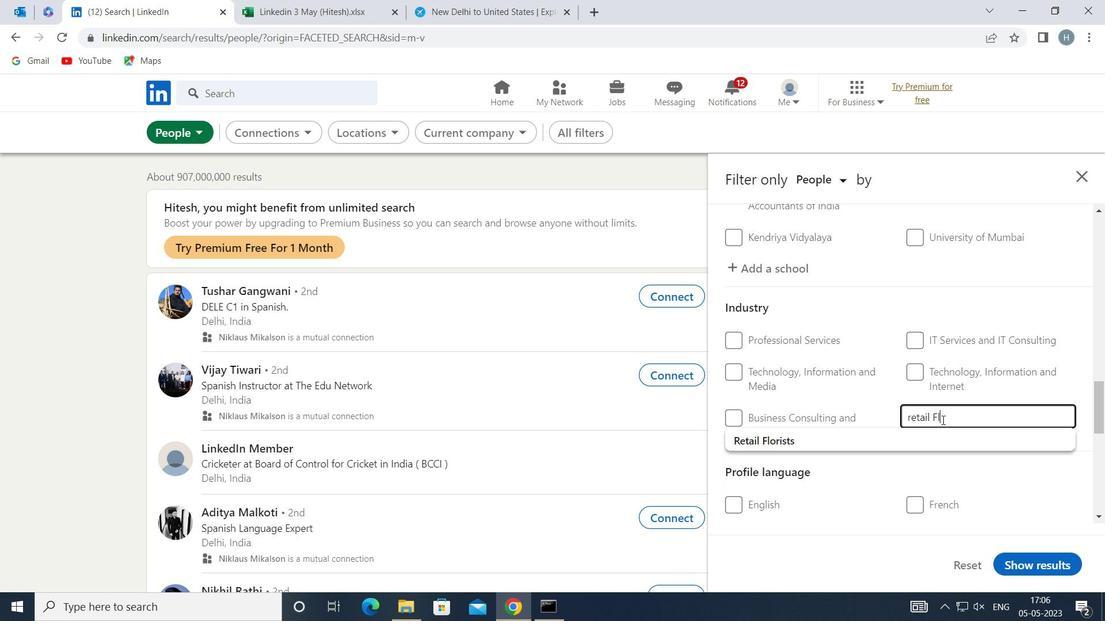 
Action: Mouse pressed left at (909, 439)
Screenshot: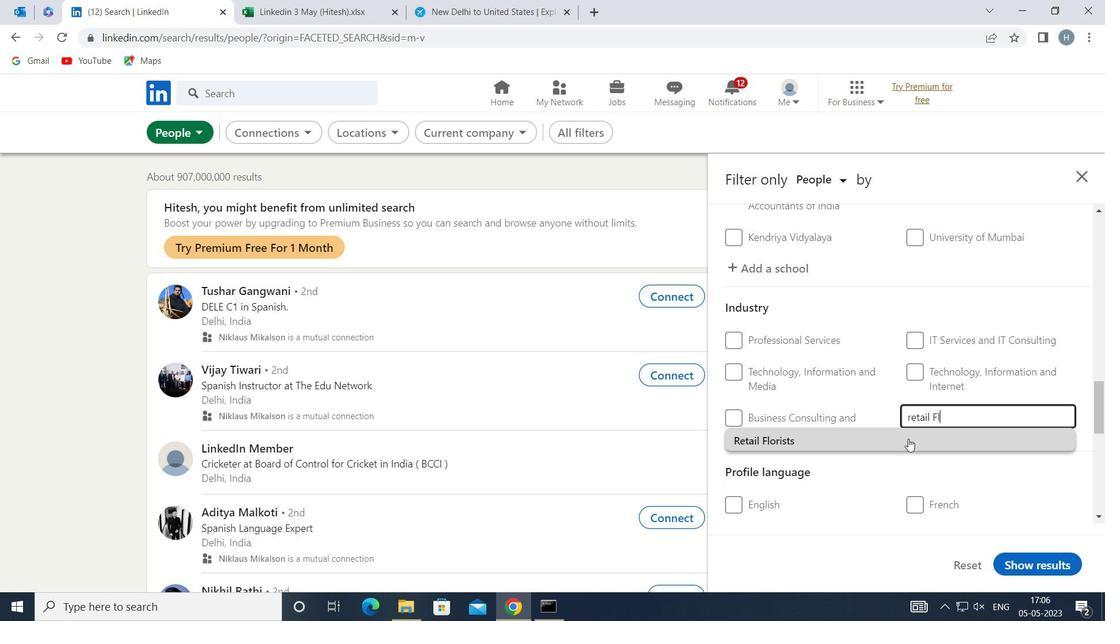 
Action: Mouse moved to (868, 430)
Screenshot: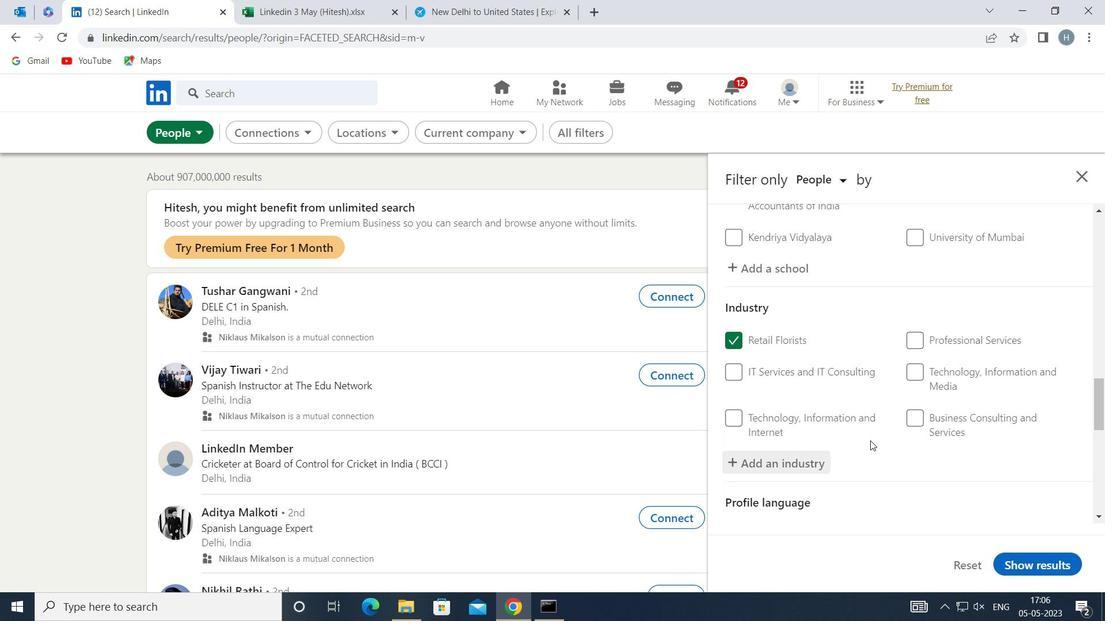 
Action: Mouse scrolled (868, 429) with delta (0, 0)
Screenshot: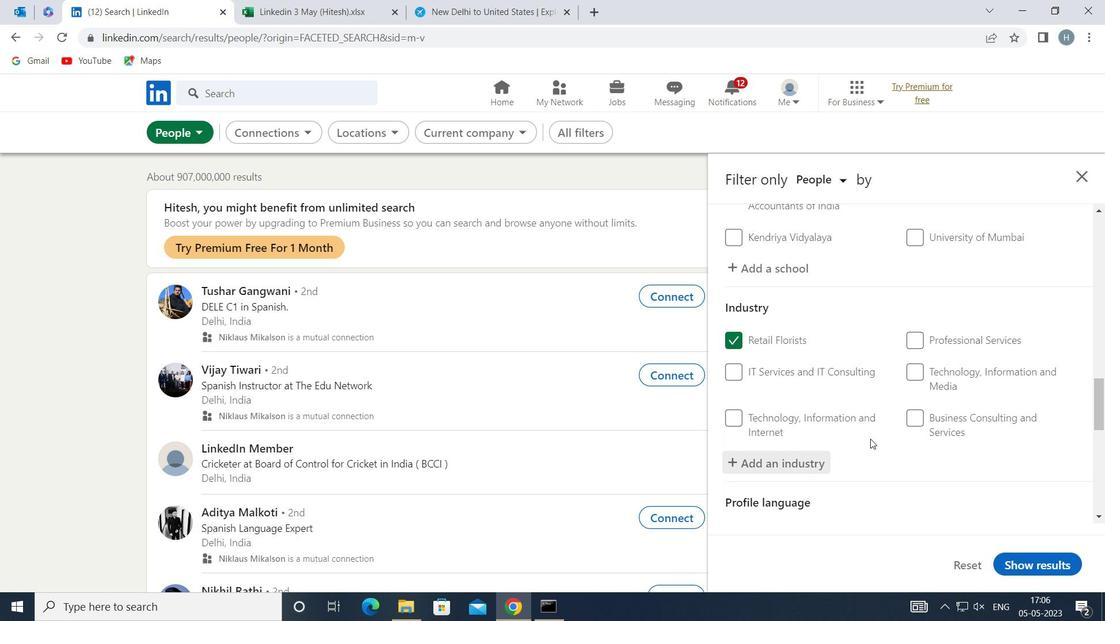 
Action: Mouse scrolled (868, 429) with delta (0, 0)
Screenshot: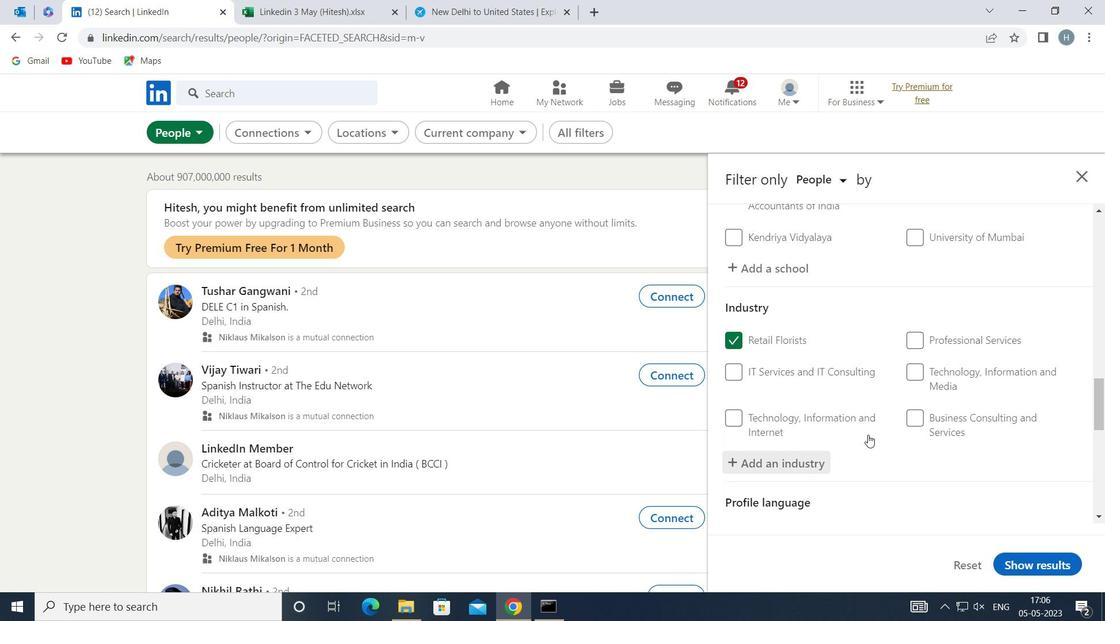 
Action: Mouse moved to (874, 412)
Screenshot: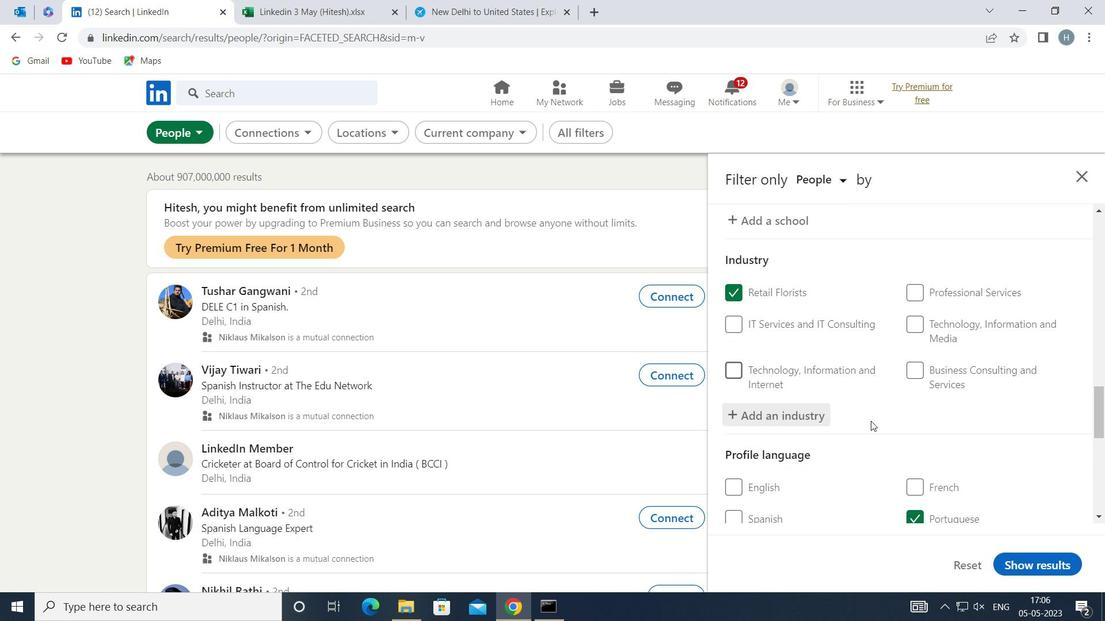 
Action: Mouse scrolled (874, 412) with delta (0, 0)
Screenshot: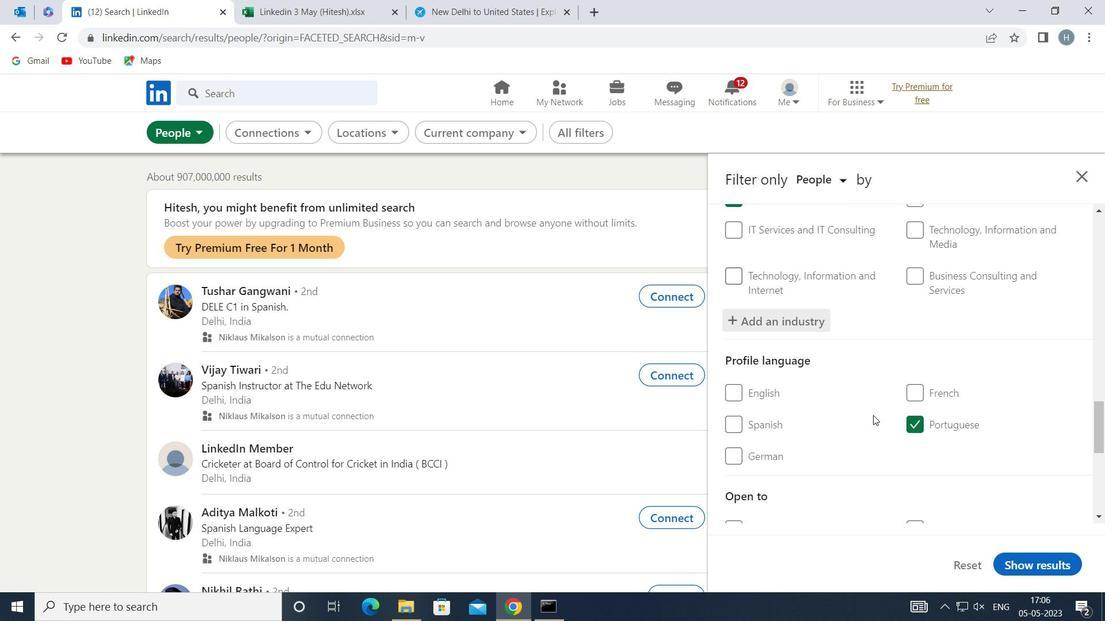 
Action: Mouse moved to (874, 411)
Screenshot: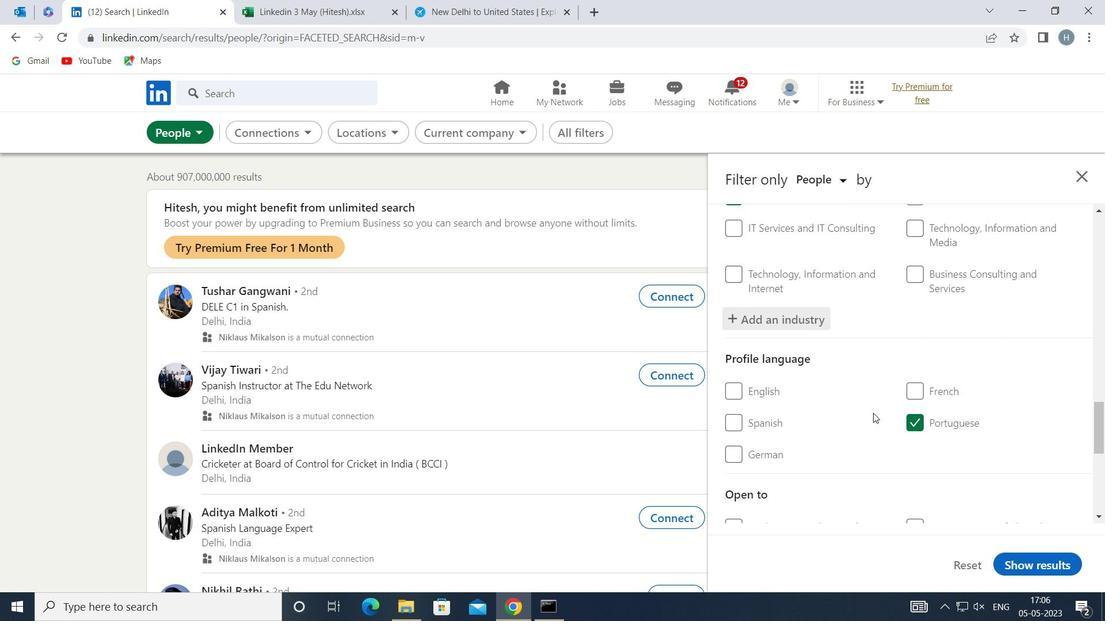 
Action: Mouse scrolled (874, 410) with delta (0, 0)
Screenshot: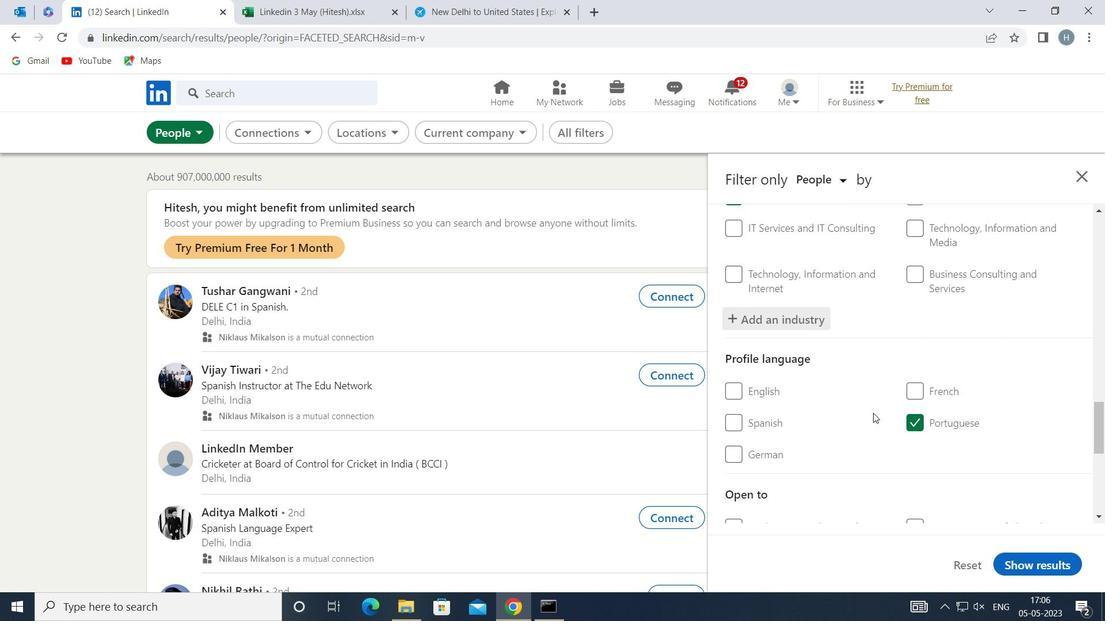 
Action: Mouse moved to (871, 409)
Screenshot: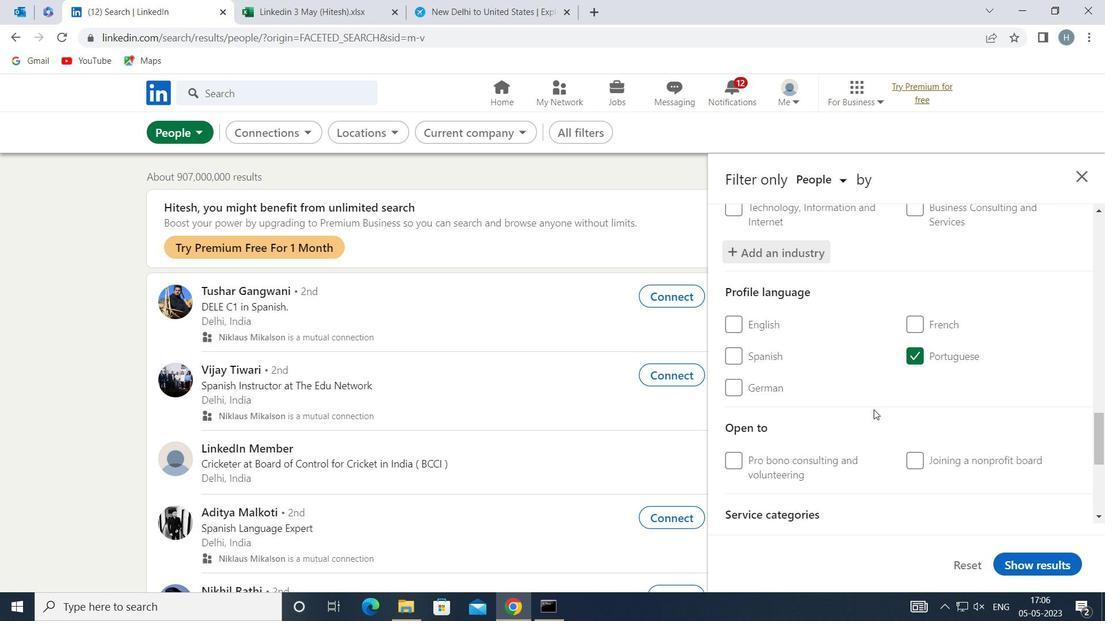 
Action: Mouse scrolled (871, 408) with delta (0, 0)
Screenshot: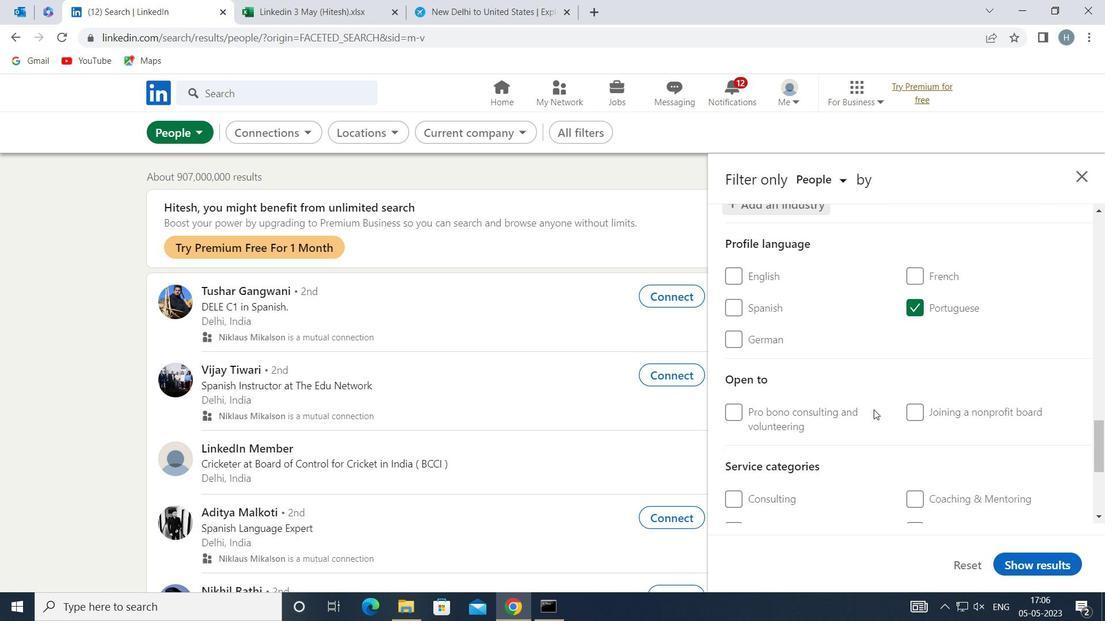 
Action: Mouse moved to (933, 458)
Screenshot: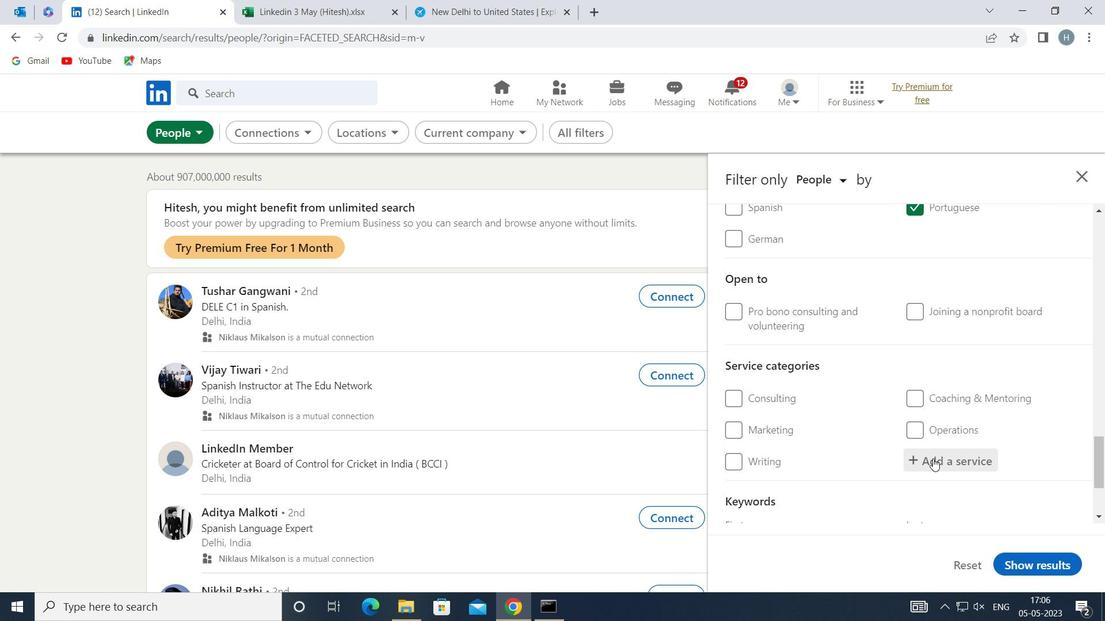 
Action: Mouse pressed left at (933, 458)
Screenshot: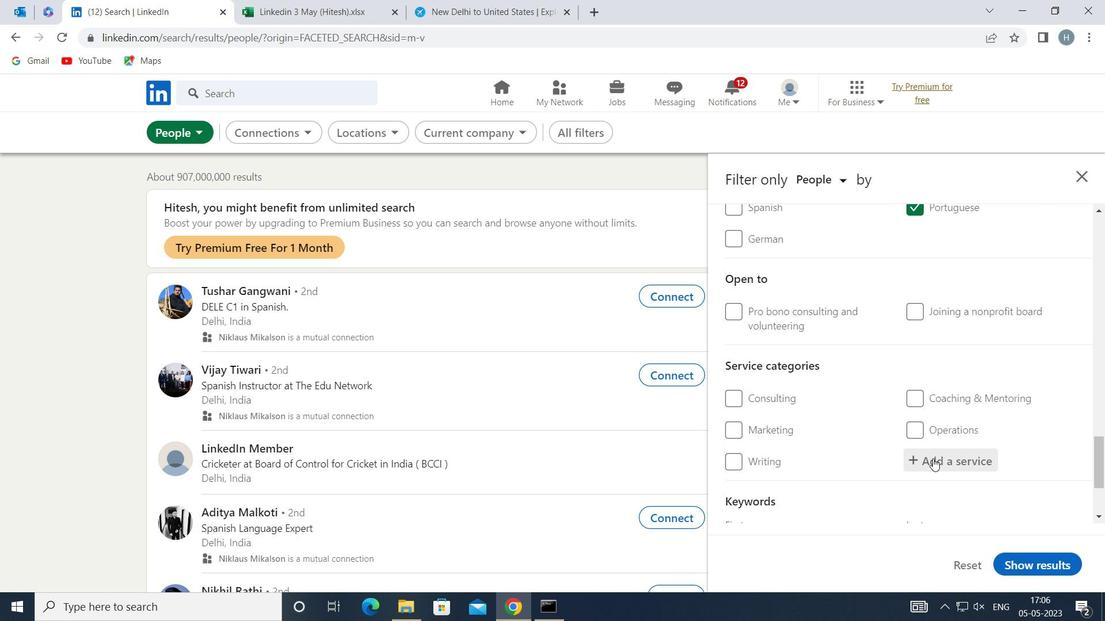 
Action: Mouse moved to (933, 457)
Screenshot: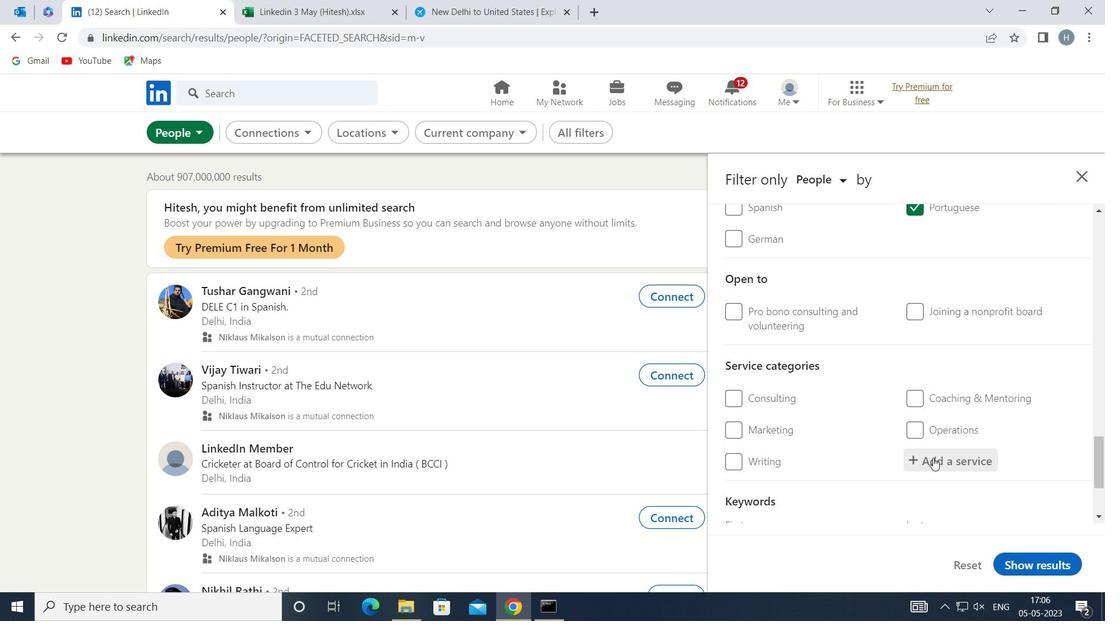 
Action: Key pressed <Key.shift>NOTARY<Key.shift>ONLINE<Key.space><Key.shift>RESEARCH
Screenshot: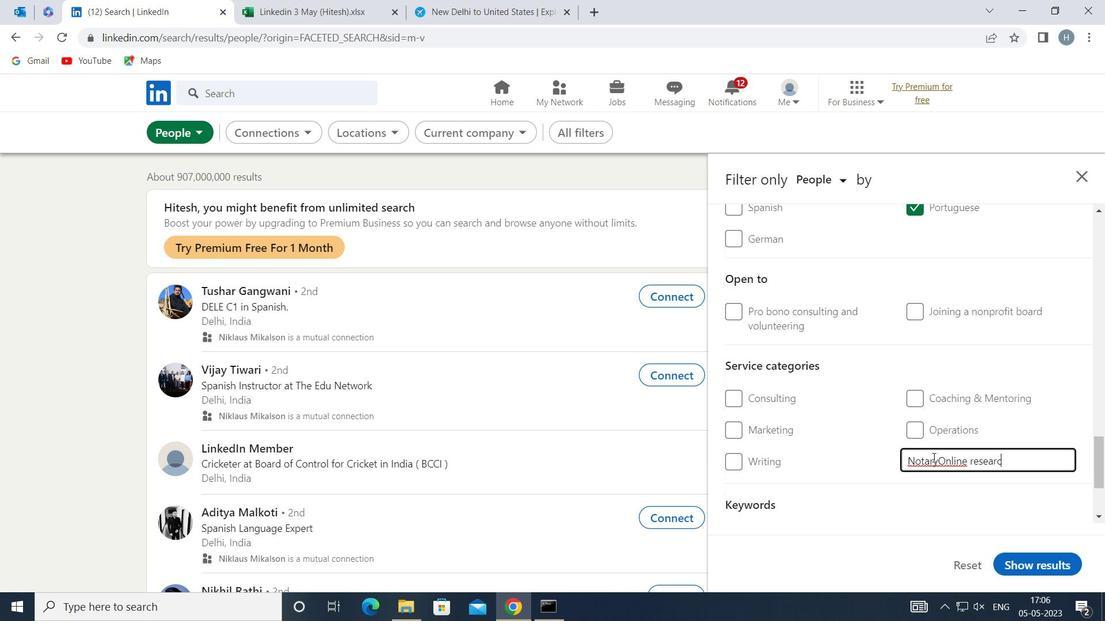 
Action: Mouse moved to (915, 481)
Screenshot: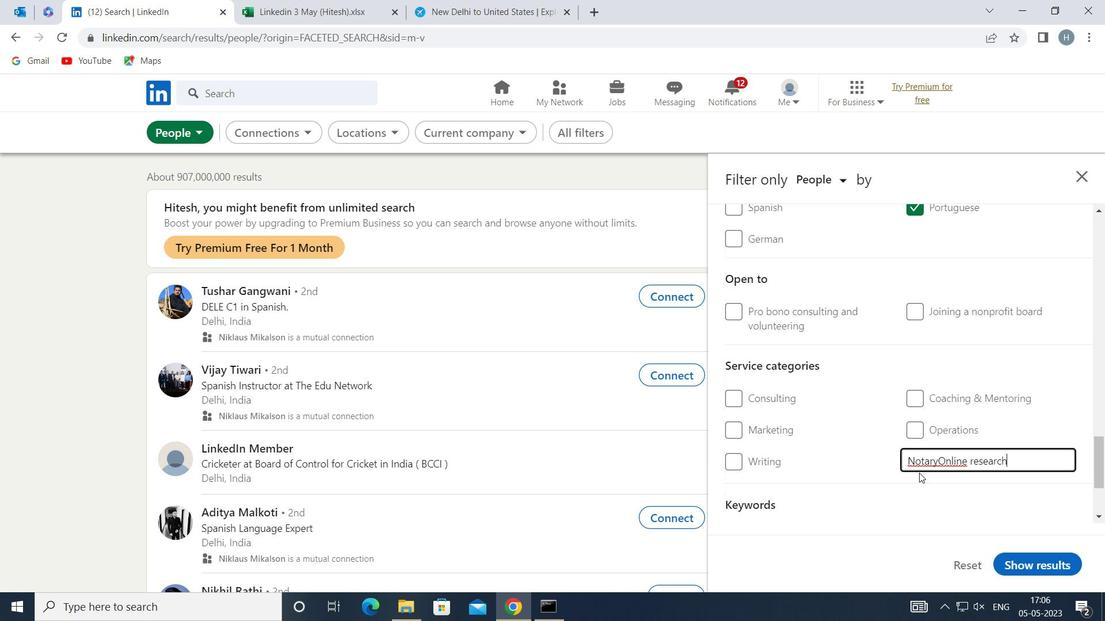 
Action: Mouse pressed left at (915, 481)
Screenshot: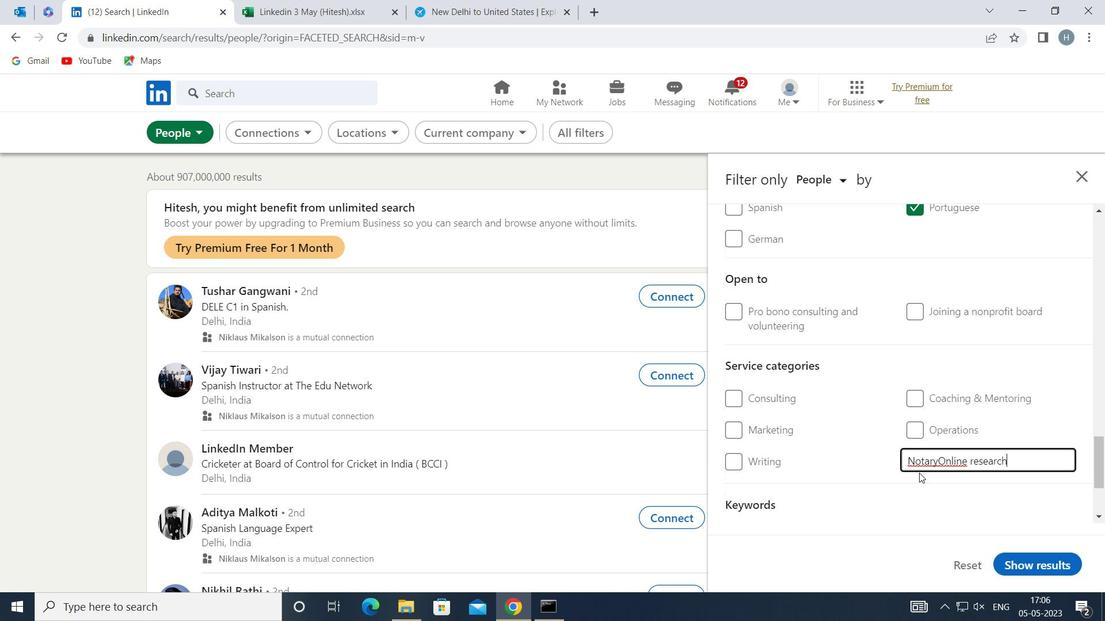 
Action: Mouse moved to (889, 456)
Screenshot: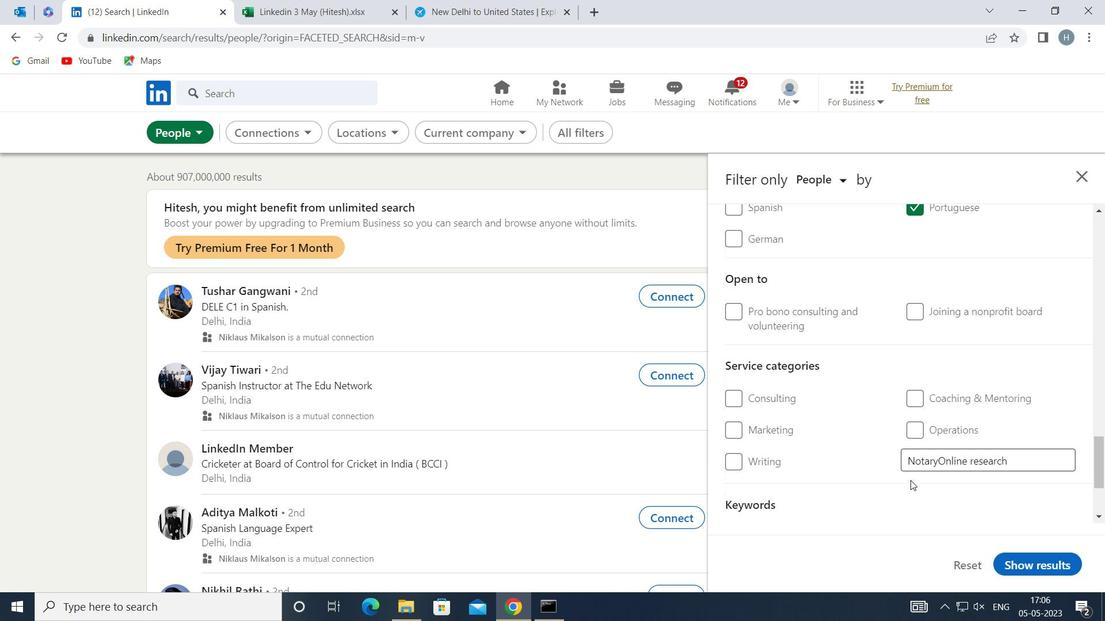 
Action: Mouse scrolled (889, 455) with delta (0, 0)
Screenshot: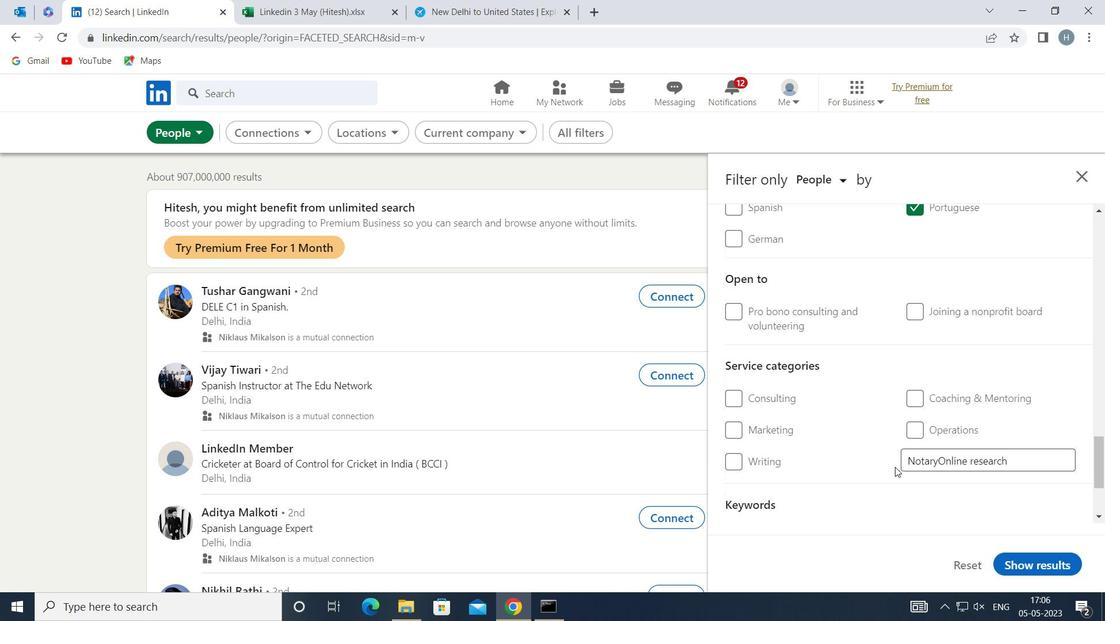 
Action: Mouse scrolled (889, 455) with delta (0, 0)
Screenshot: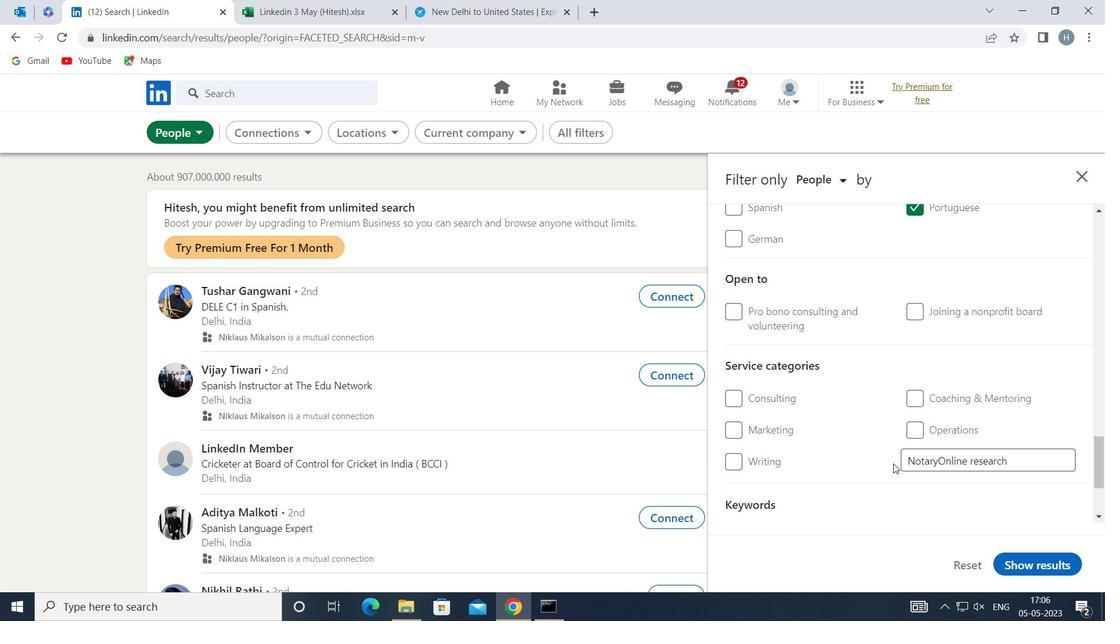 
Action: Mouse moved to (889, 453)
Screenshot: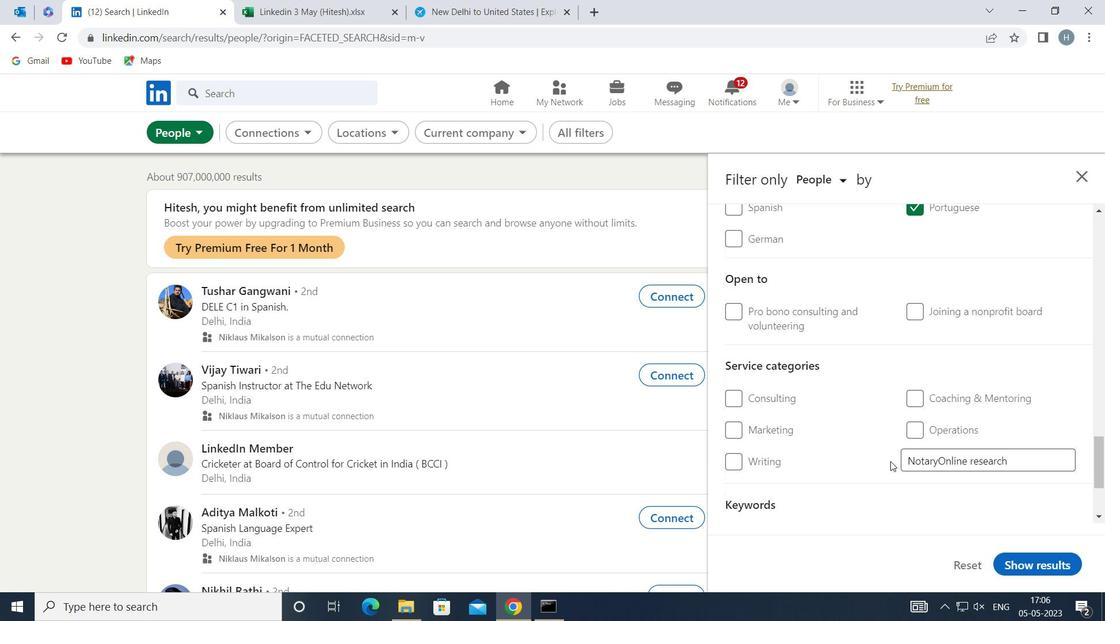 
Action: Mouse scrolled (889, 453) with delta (0, 0)
Screenshot: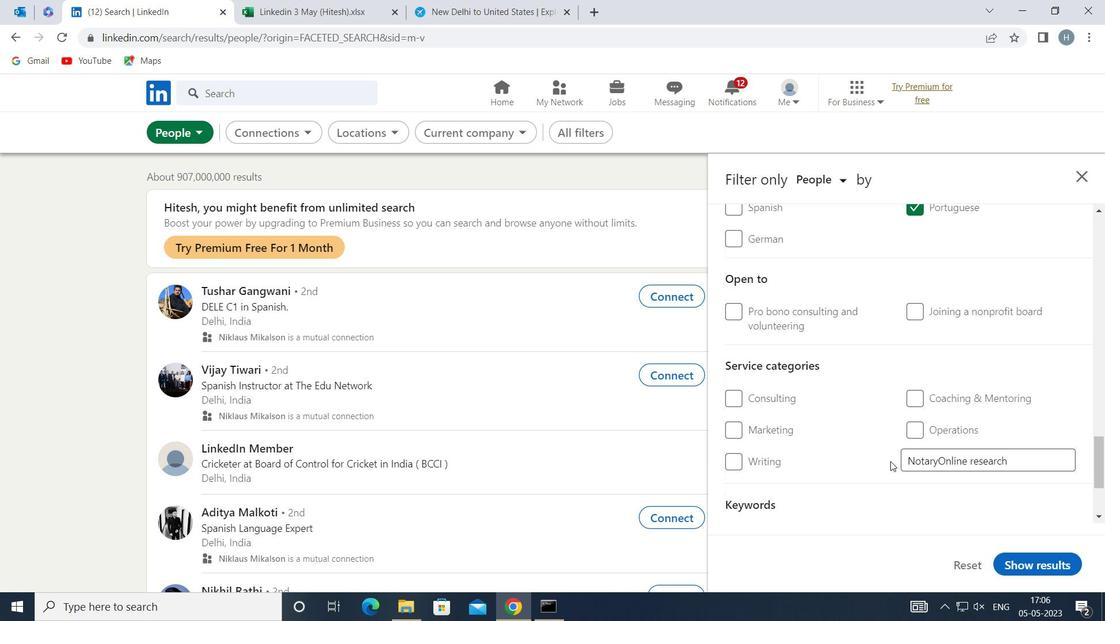 
Action: Mouse moved to (861, 454)
Screenshot: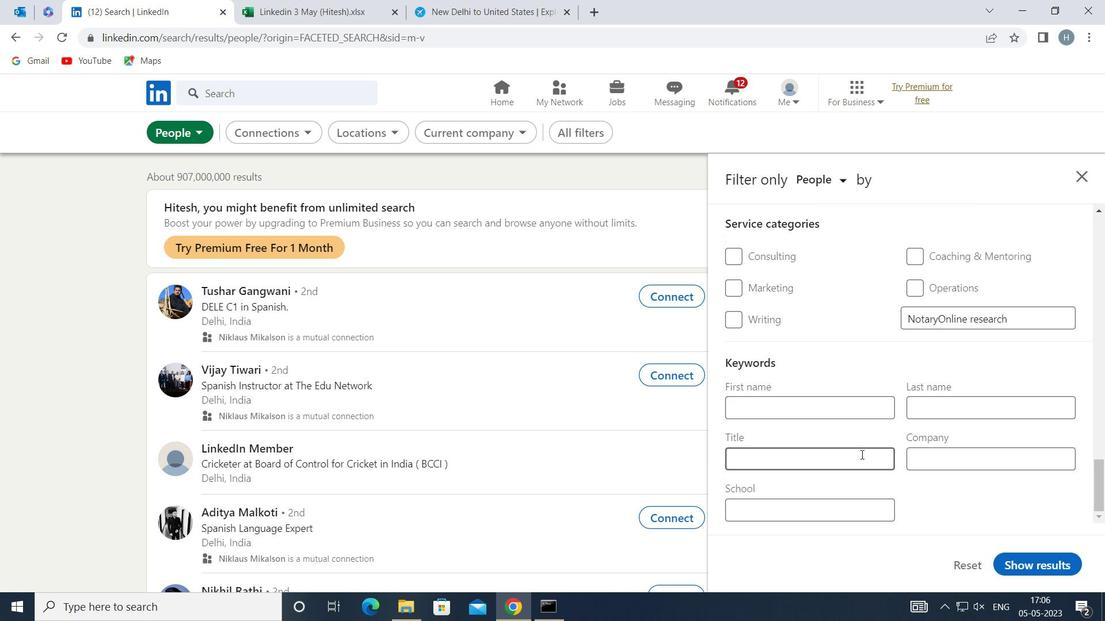 
Action: Mouse pressed left at (861, 454)
Screenshot: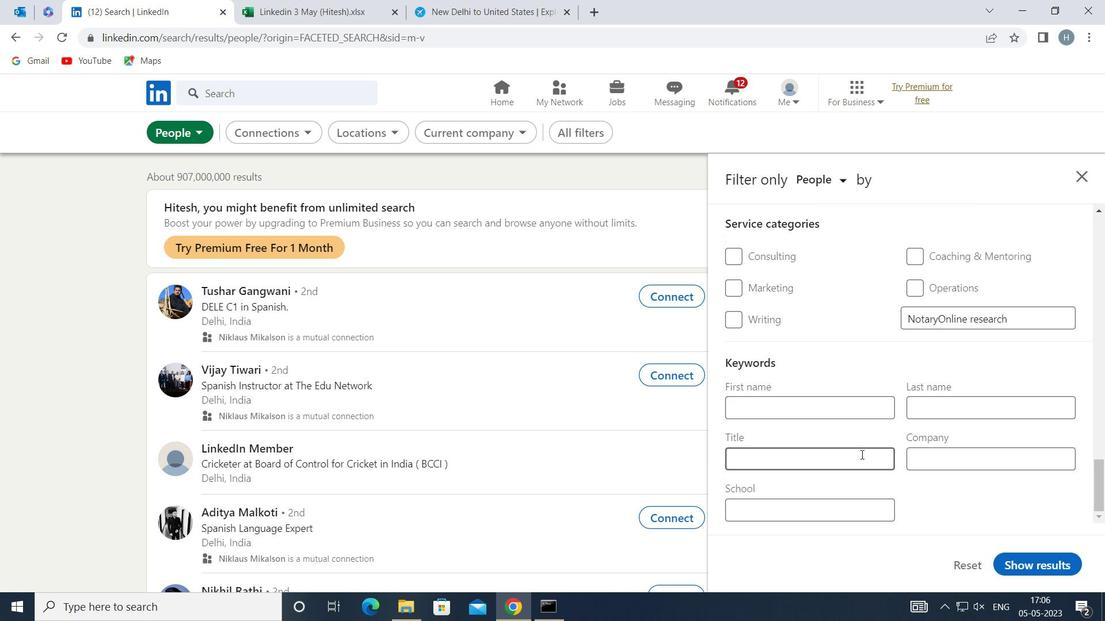 
Action: Mouse moved to (622, 266)
Screenshot: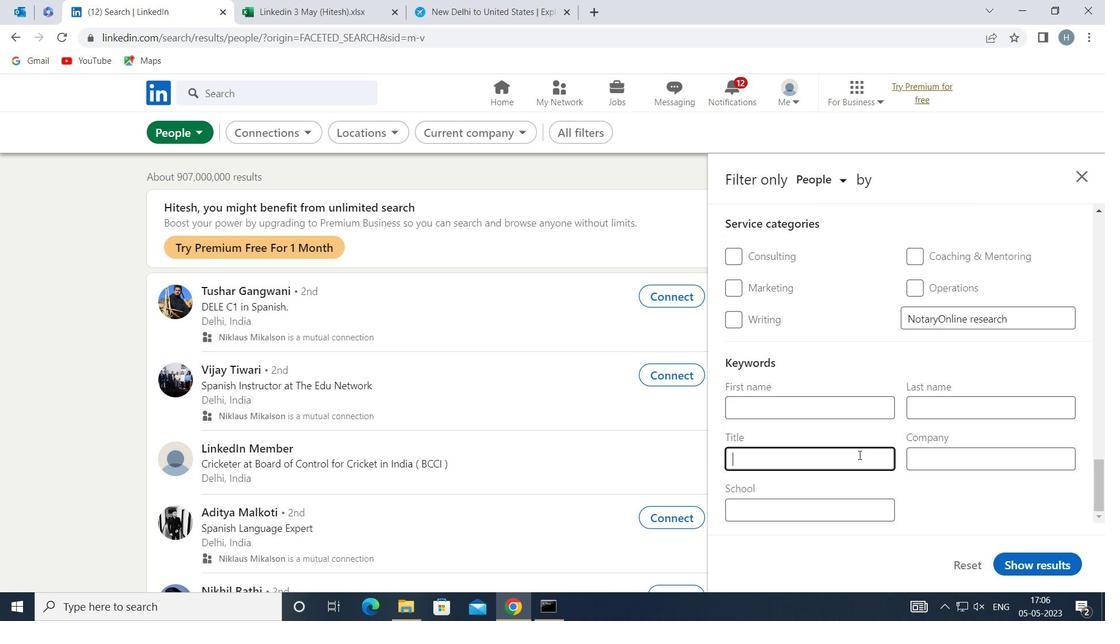 
Action: Key pressed <Key.shift>SCHOOL<Key.space><Key.shift>BUS<Key.space><Key.shift>
Screenshot: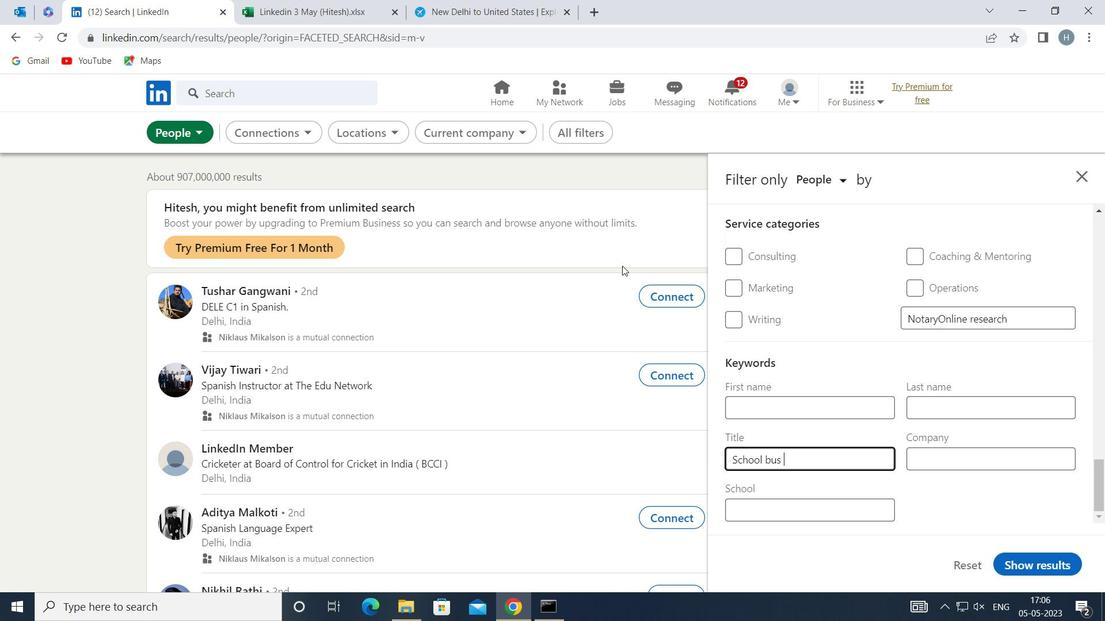 
Action: Mouse moved to (621, 266)
Screenshot: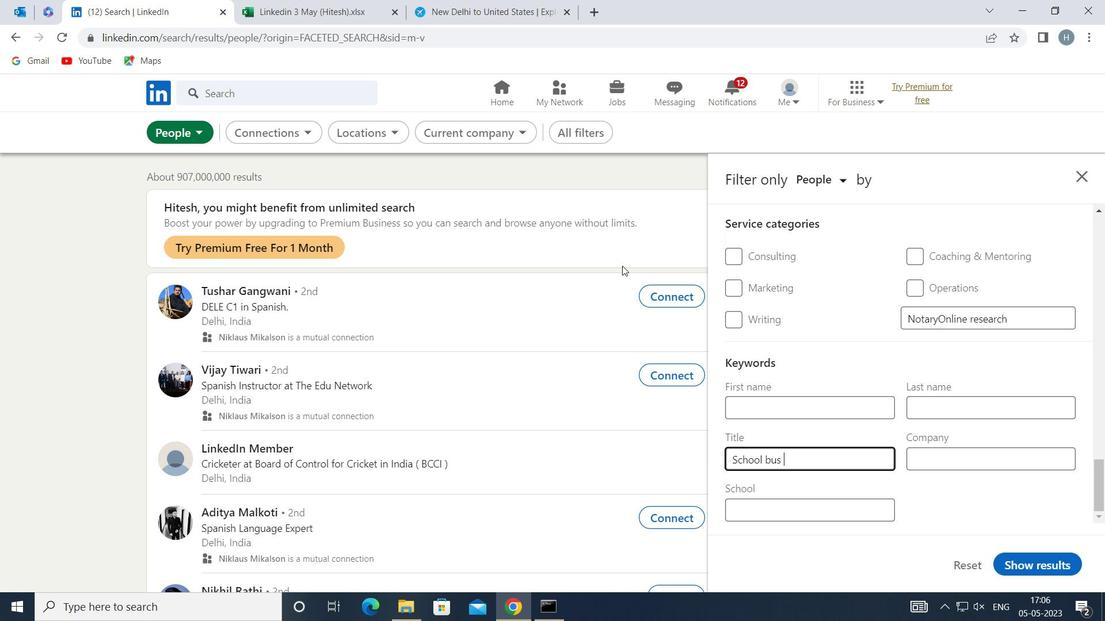 
Action: Key pressed DRIVER
Screenshot: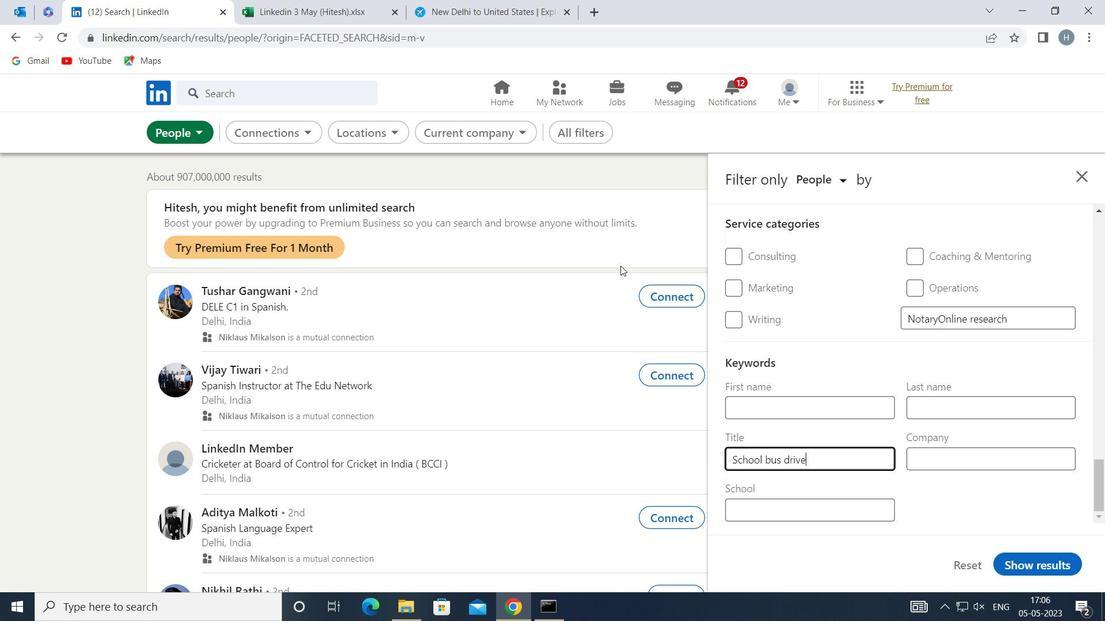 
Action: Mouse moved to (1051, 561)
Screenshot: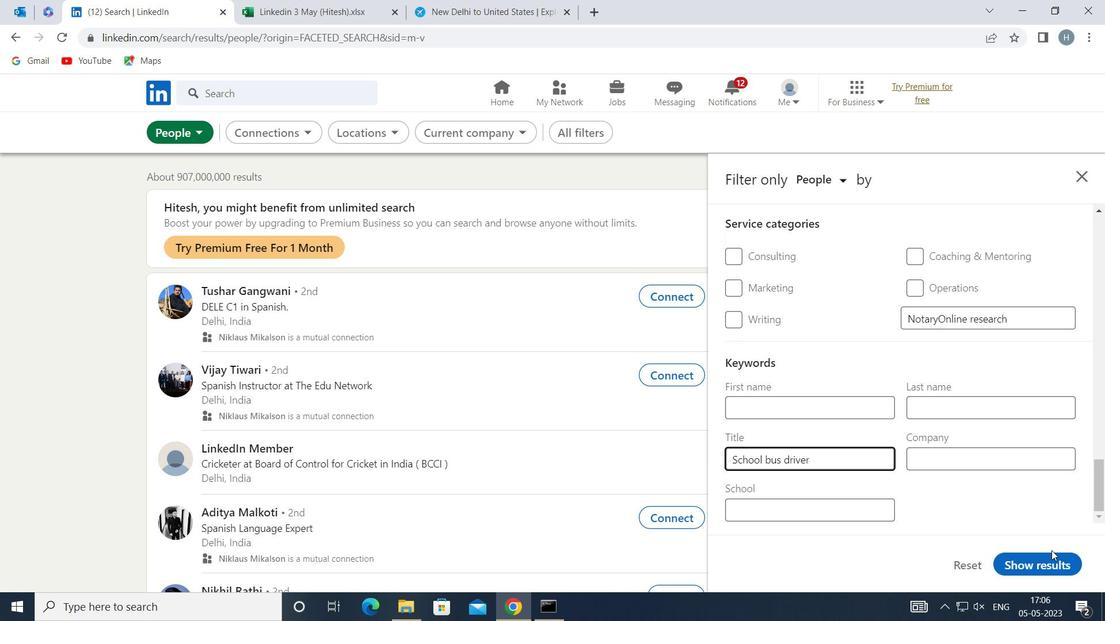 
Action: Mouse pressed left at (1051, 561)
Screenshot: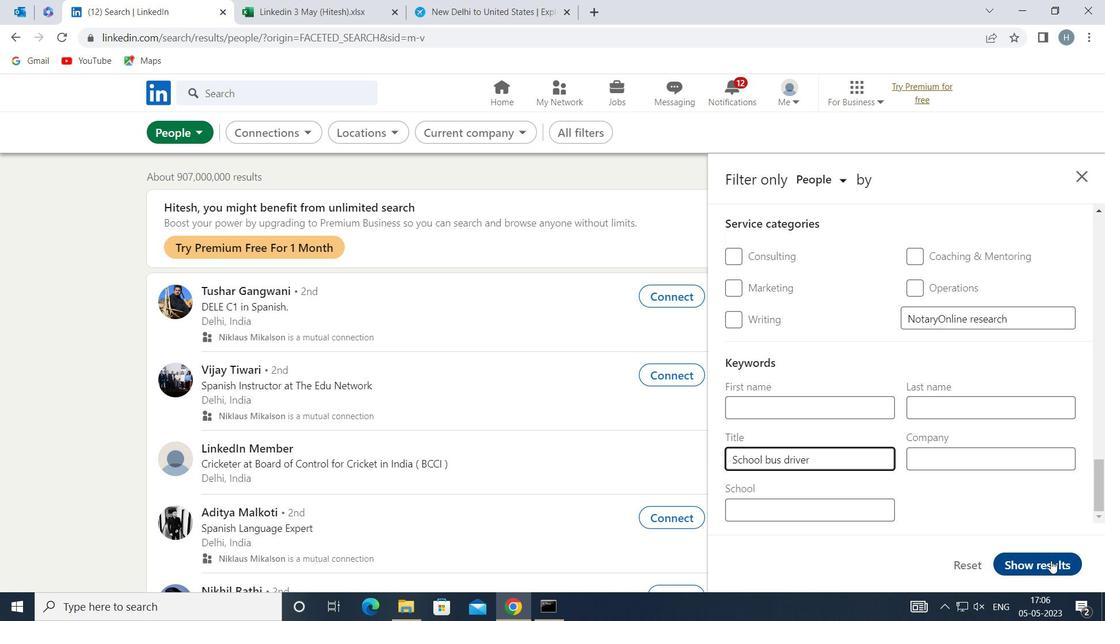 
Action: Mouse moved to (1022, 534)
Screenshot: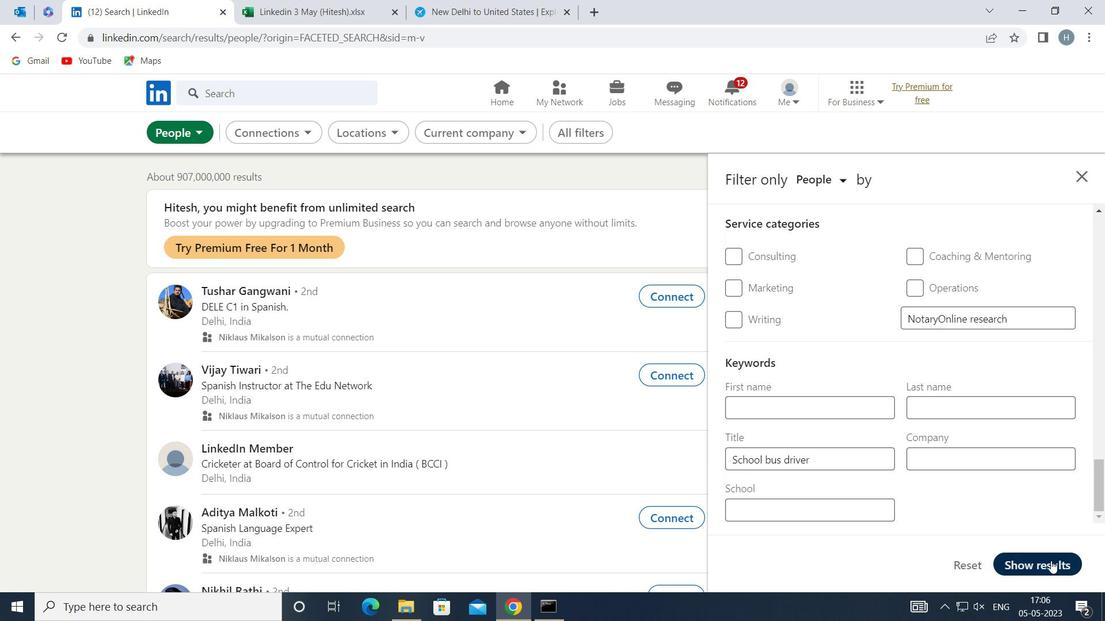 
